 Task: Reply to email with the signature Aiden Davis with the subject Reminder for a referral from softage.10@softage.net with the message Can you provide me with the contact details of the new vendor? with BCC to softage.4@softage.net with an attached document Contract.pdf
Action: Mouse pressed left at (146, 223)
Screenshot: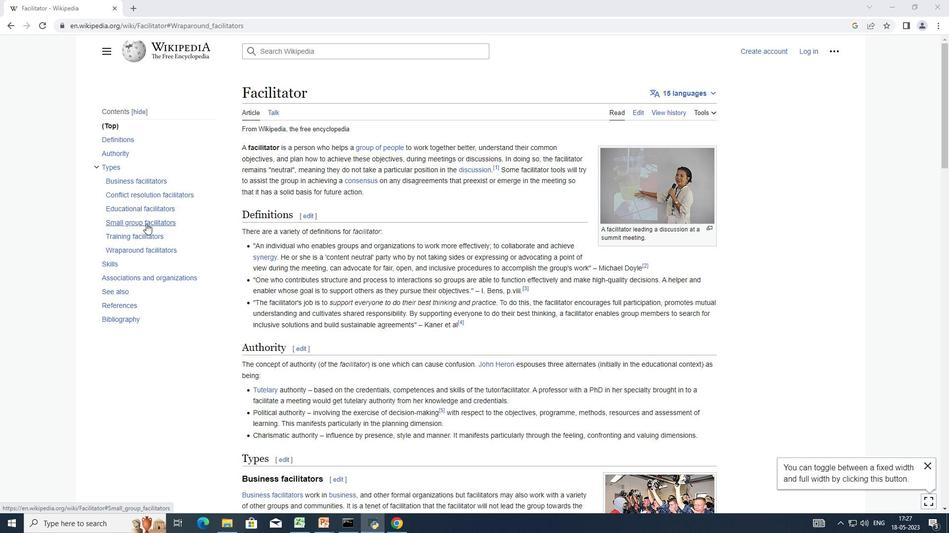 
Action: Mouse moved to (299, 295)
Screenshot: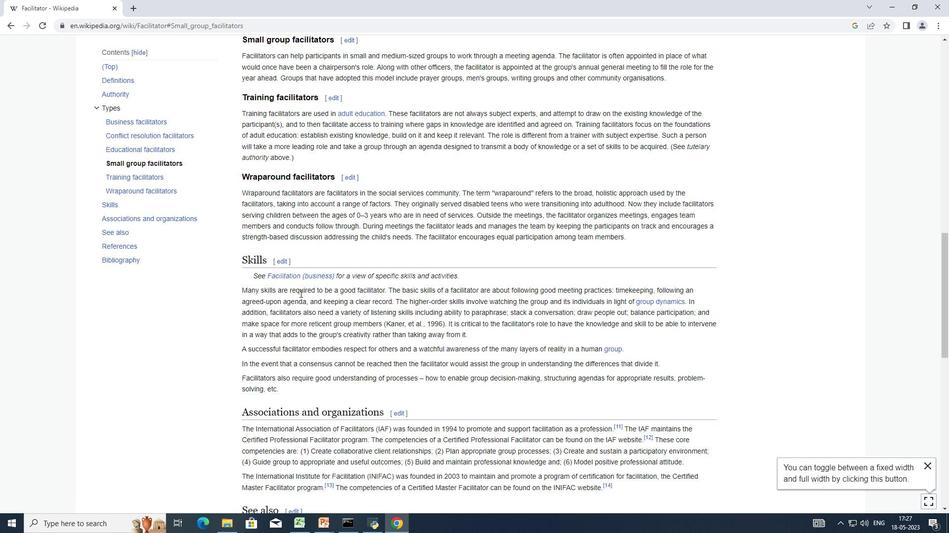 
Action: Mouse scrolled (299, 295) with delta (0, 0)
Screenshot: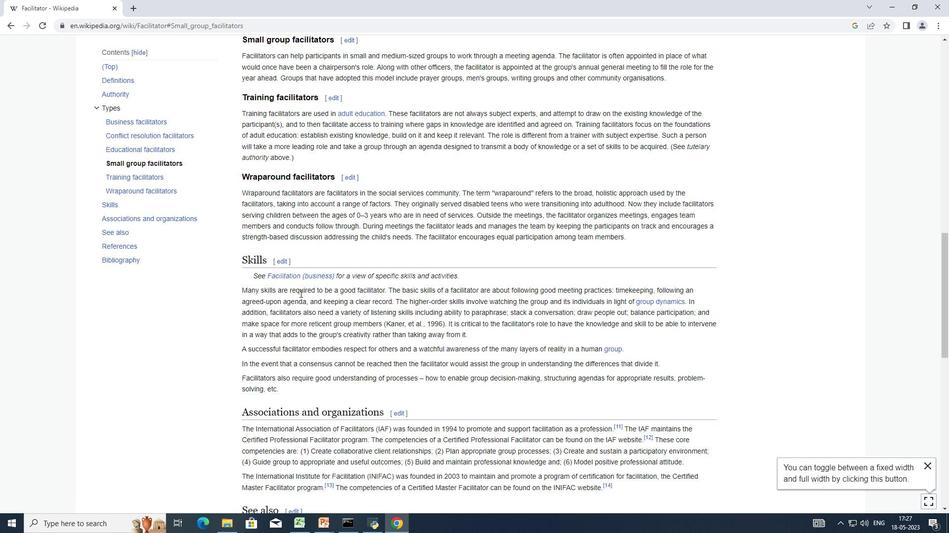 
Action: Mouse moved to (298, 301)
Screenshot: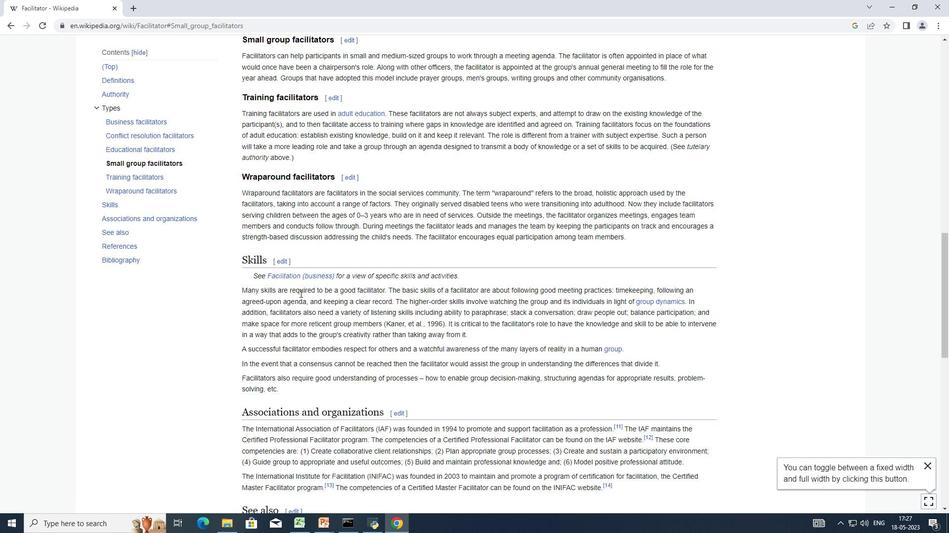 
Action: Mouse scrolled (298, 300) with delta (0, 0)
Screenshot: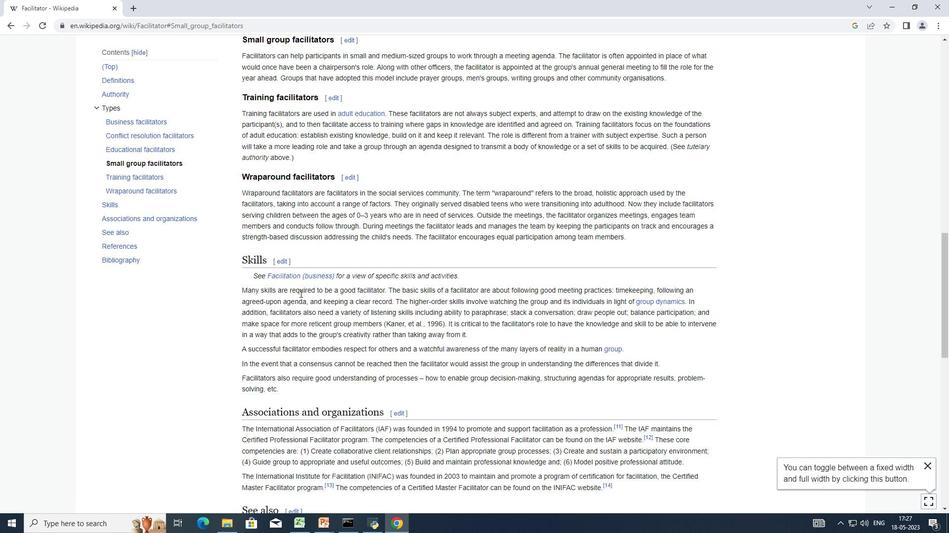 
Action: Mouse moved to (298, 302)
Screenshot: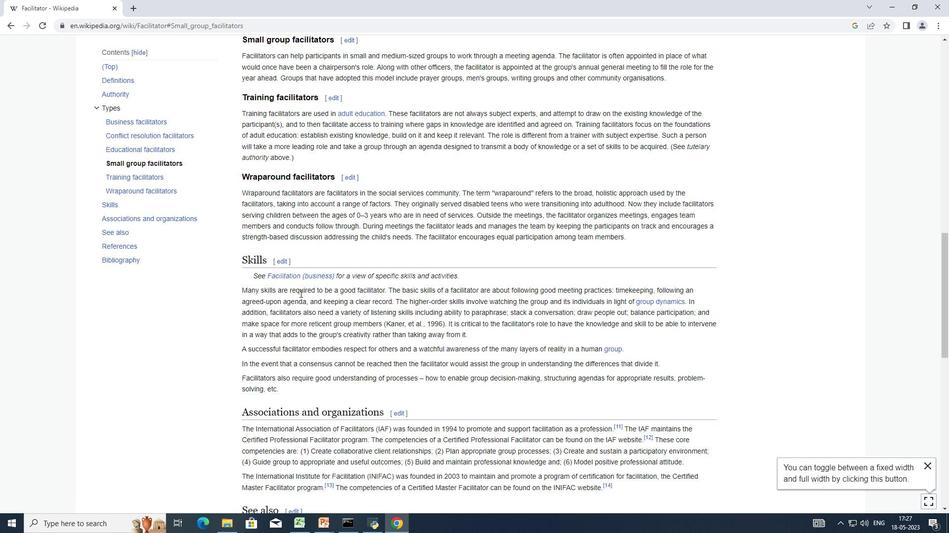 
Action: Mouse scrolled (298, 302) with delta (0, 0)
Screenshot: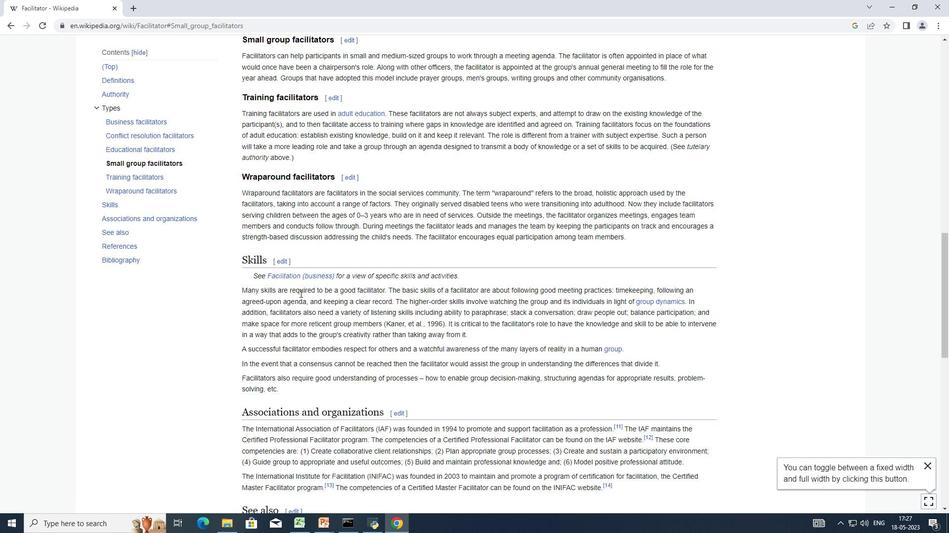
Action: Mouse moved to (297, 302)
Screenshot: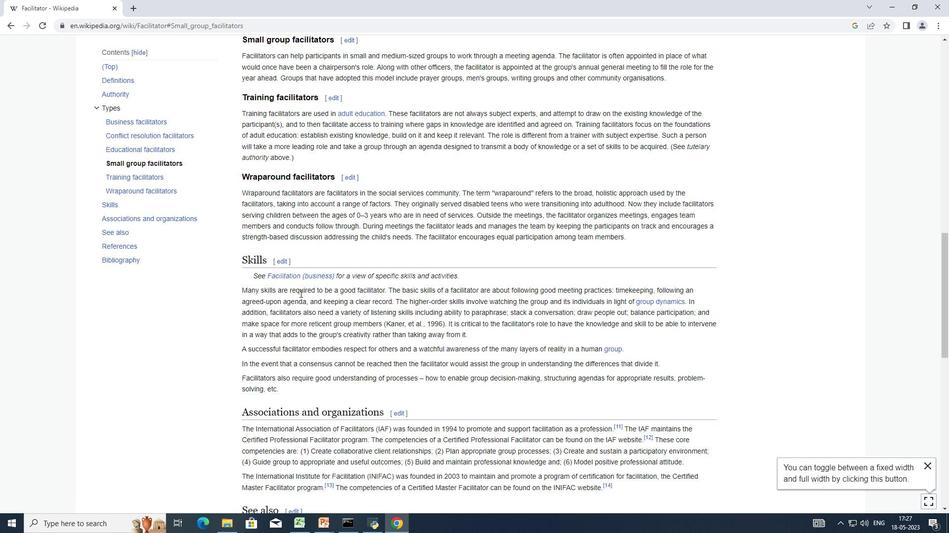 
Action: Mouse scrolled (297, 302) with delta (0, 0)
Screenshot: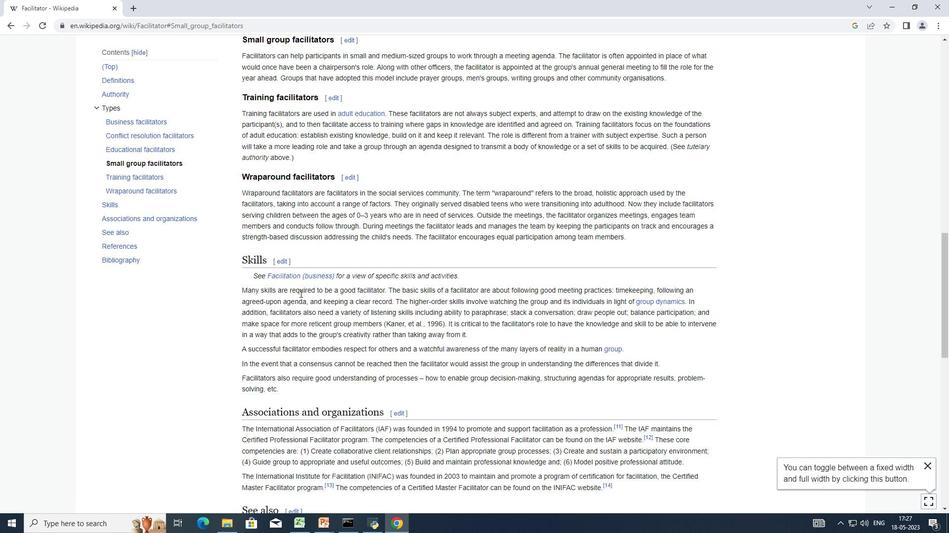 
Action: Mouse moved to (297, 302)
Screenshot: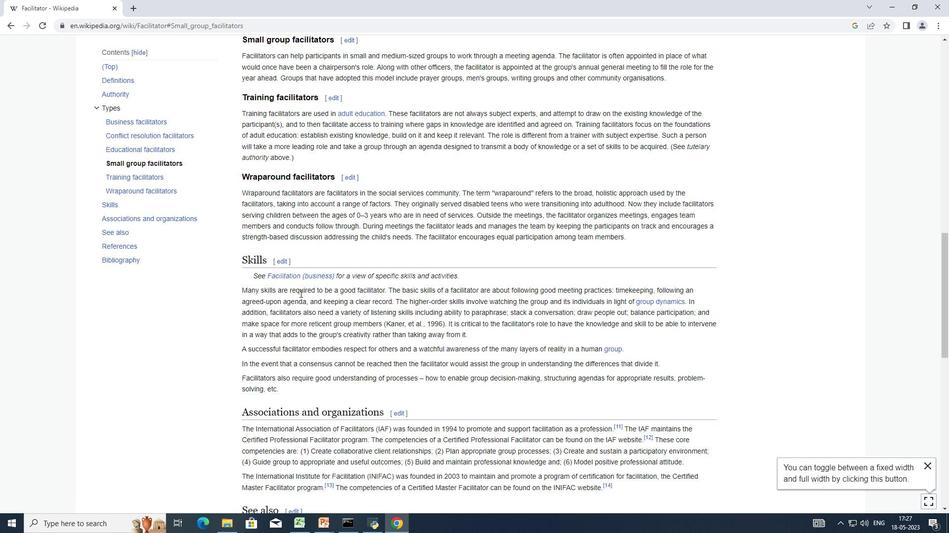
Action: Mouse scrolled (297, 303) with delta (0, 0)
Screenshot: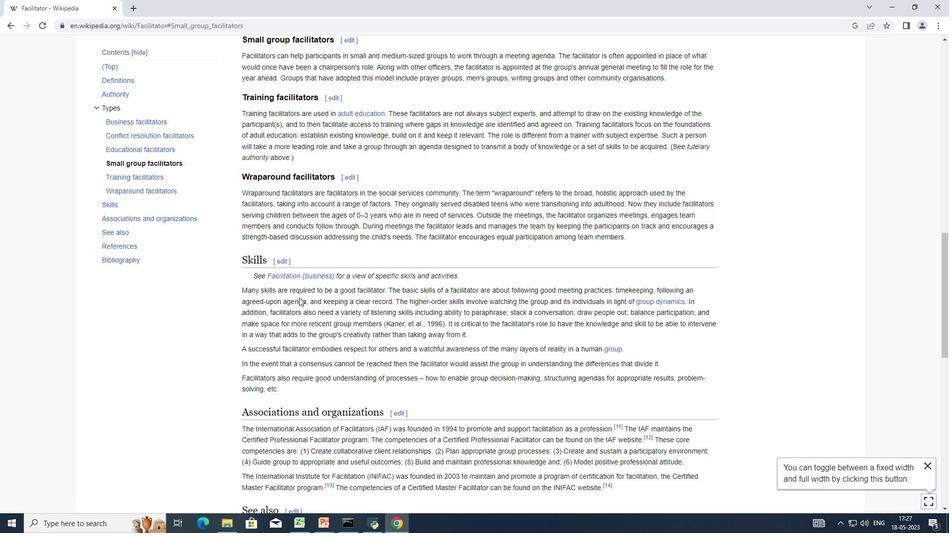 
Action: Mouse moved to (374, 106)
Screenshot: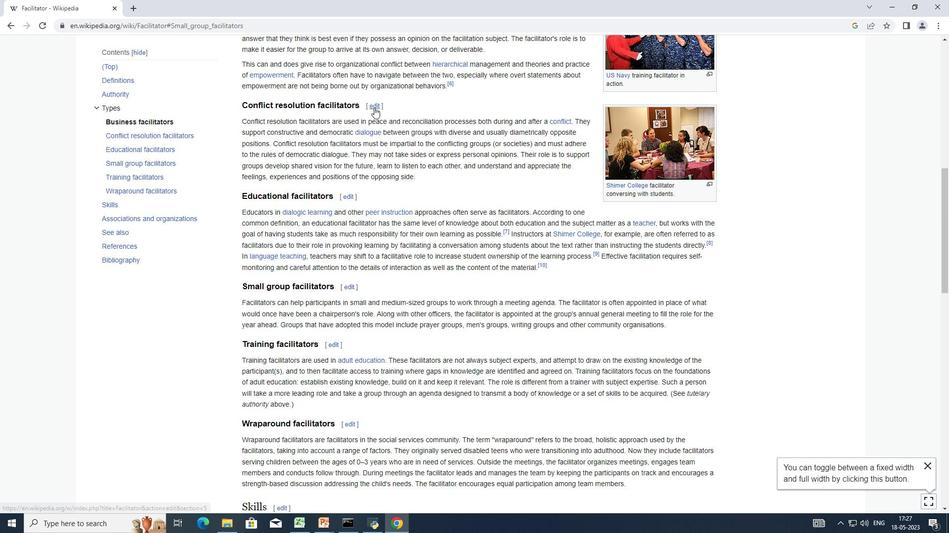 
Action: Mouse pressed left at (374, 106)
Screenshot: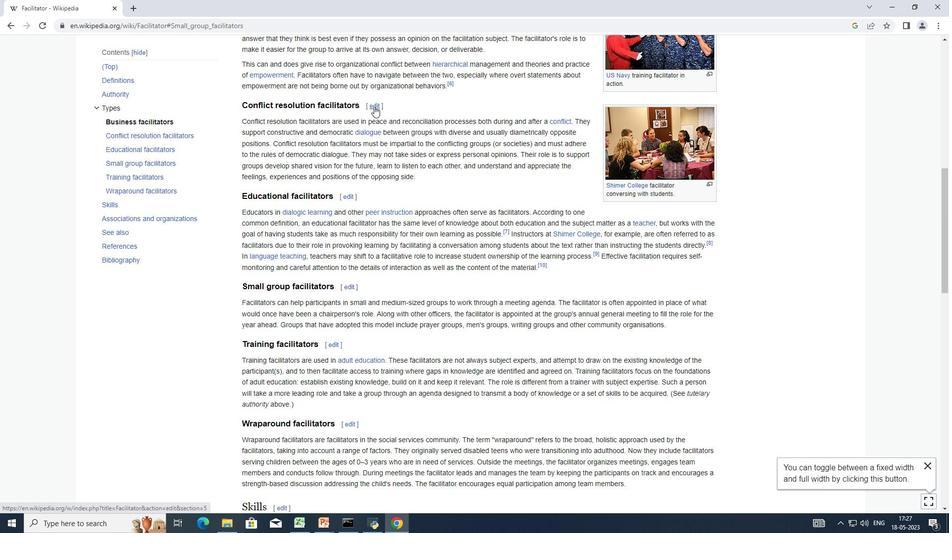 
Action: Mouse moved to (468, 332)
Screenshot: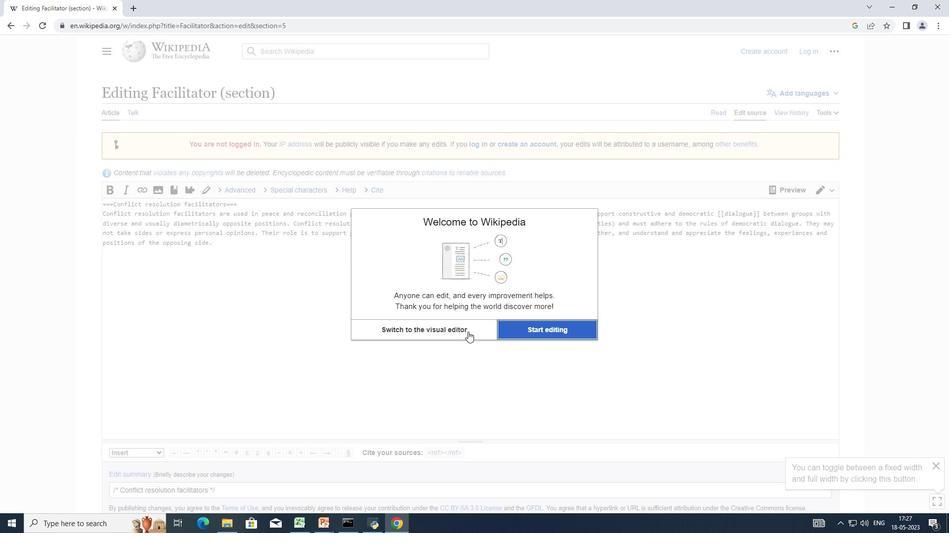 
Action: Mouse pressed left at (468, 332)
Screenshot: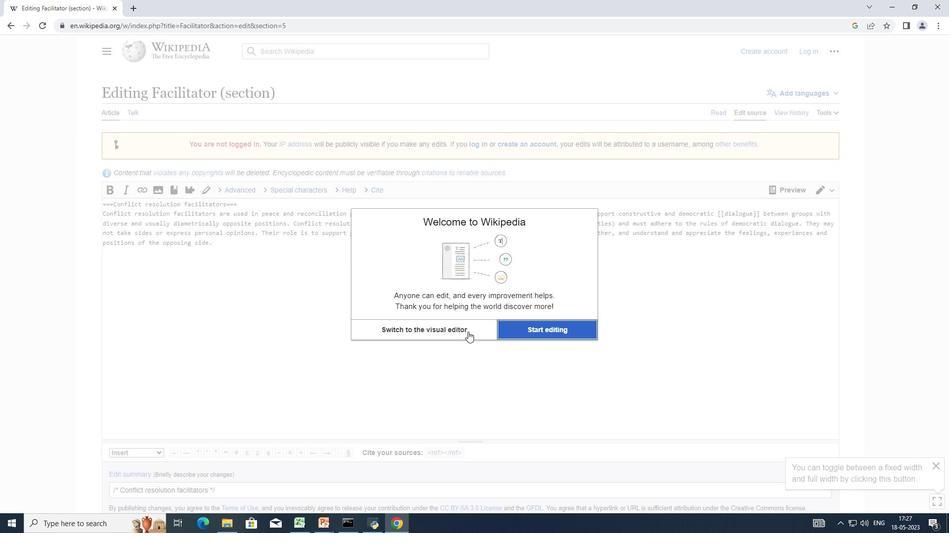 
Action: Mouse moved to (207, 274)
Screenshot: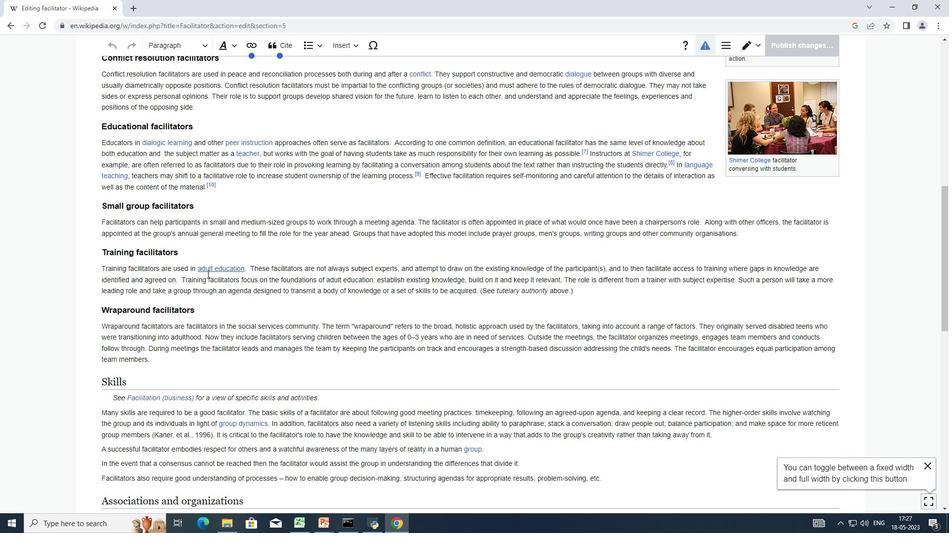 
Action: Mouse scrolled (207, 274) with delta (0, 0)
Screenshot: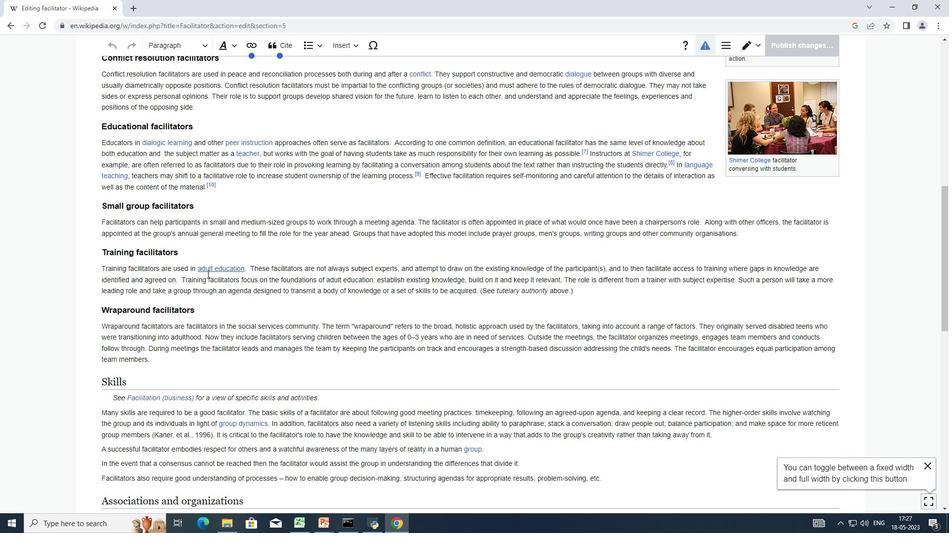 
Action: Mouse scrolled (207, 274) with delta (0, 0)
Screenshot: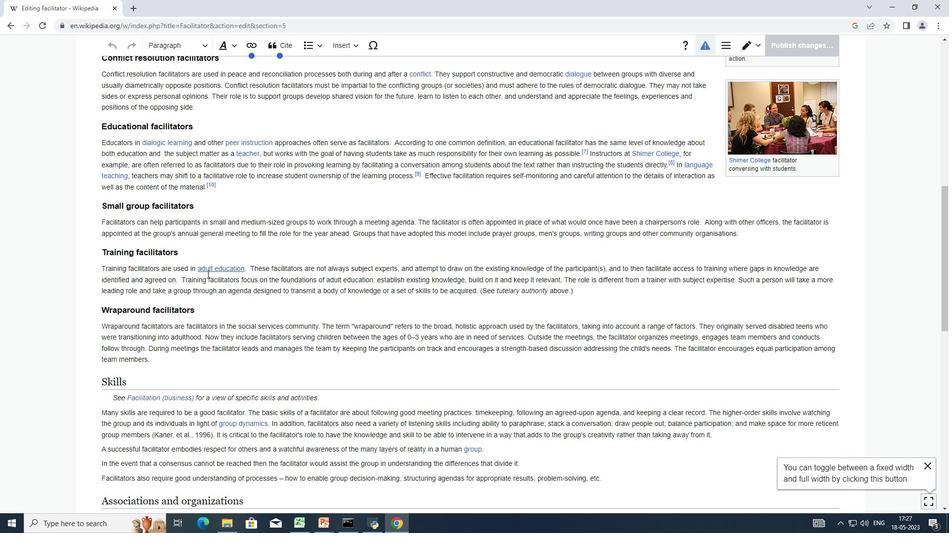 
Action: Mouse scrolled (207, 274) with delta (0, 0)
Screenshot: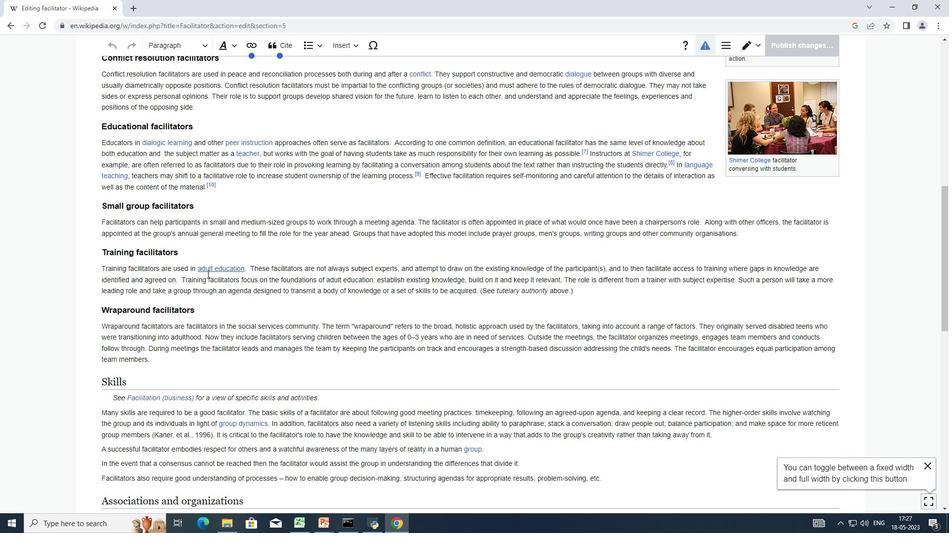 
Action: Mouse scrolled (207, 274) with delta (0, 0)
Screenshot: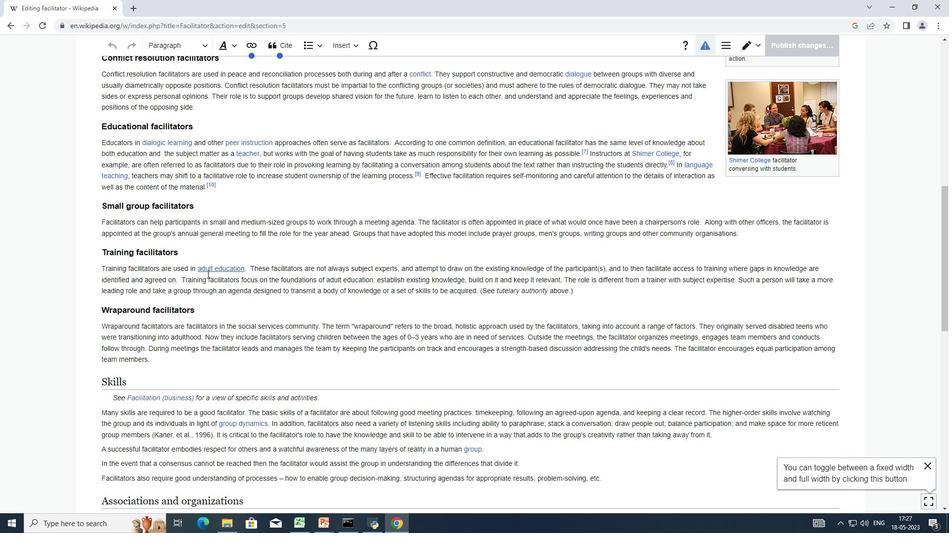 
Action: Mouse scrolled (207, 274) with delta (0, 0)
Screenshot: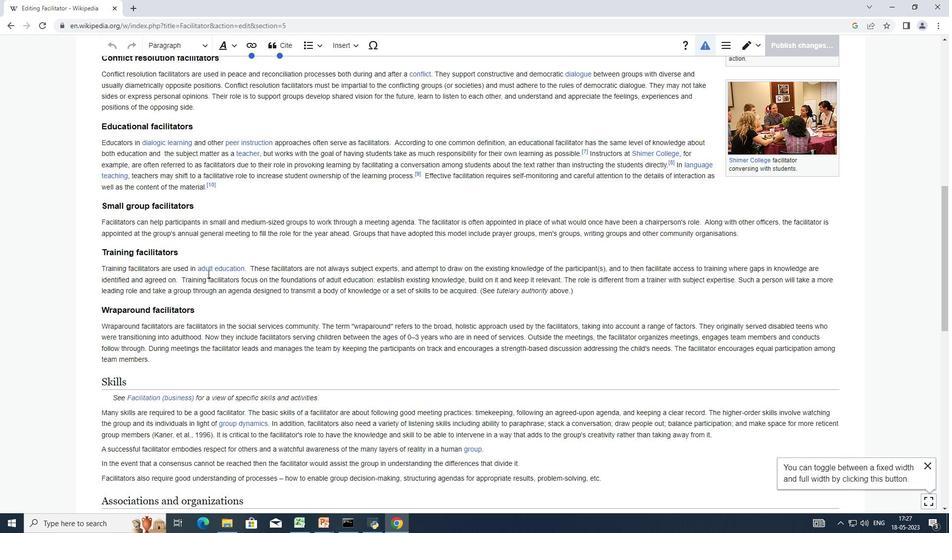 
Action: Mouse scrolled (207, 274) with delta (0, 0)
Screenshot: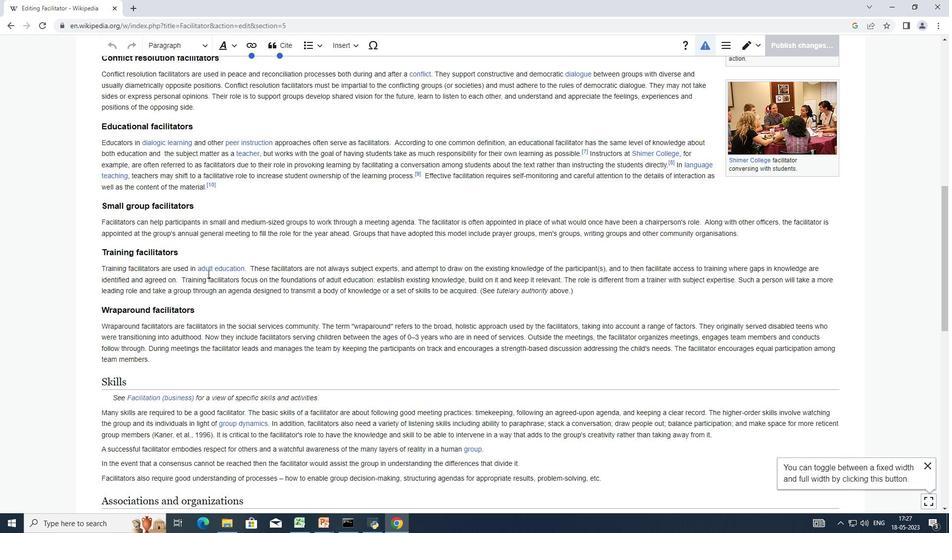 
Action: Mouse moved to (208, 288)
Screenshot: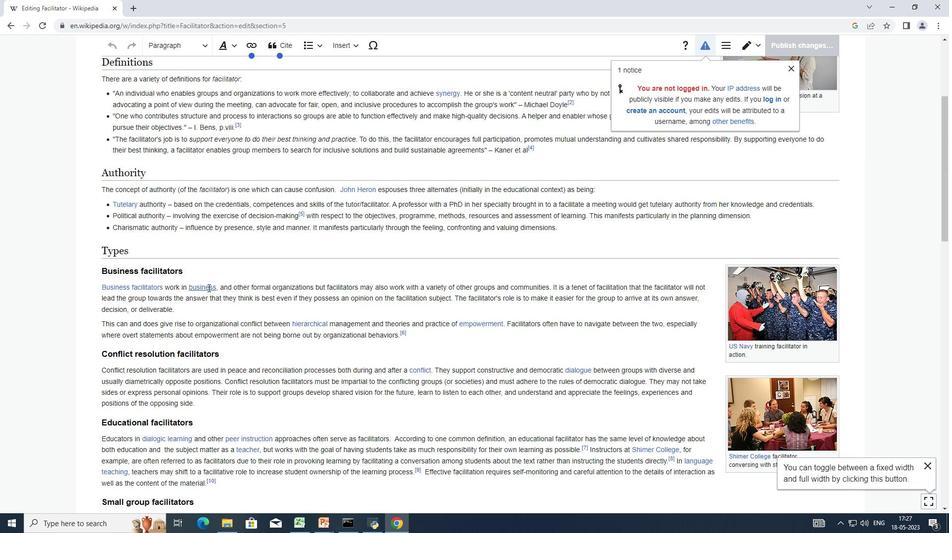 
Action: Mouse pressed left at (208, 288)
Screenshot: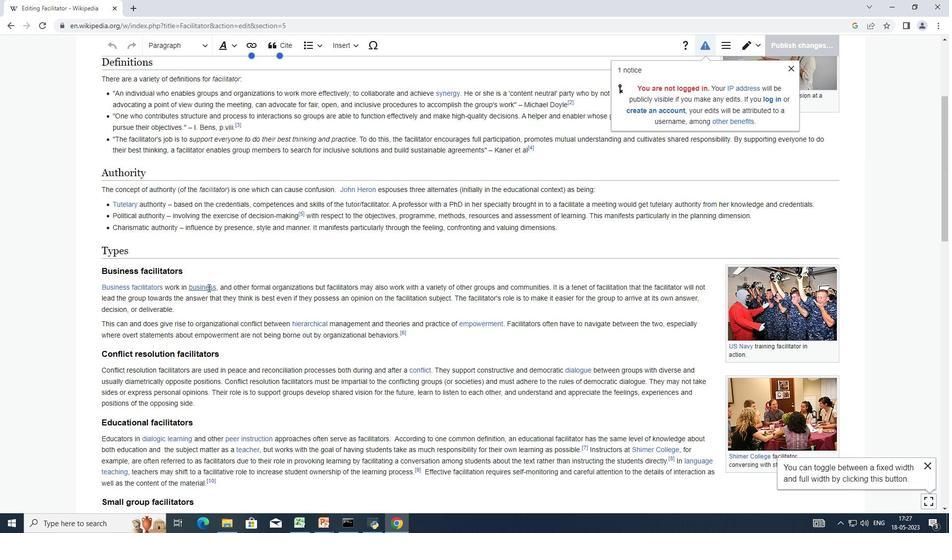 
Action: Mouse moved to (296, 308)
Screenshot: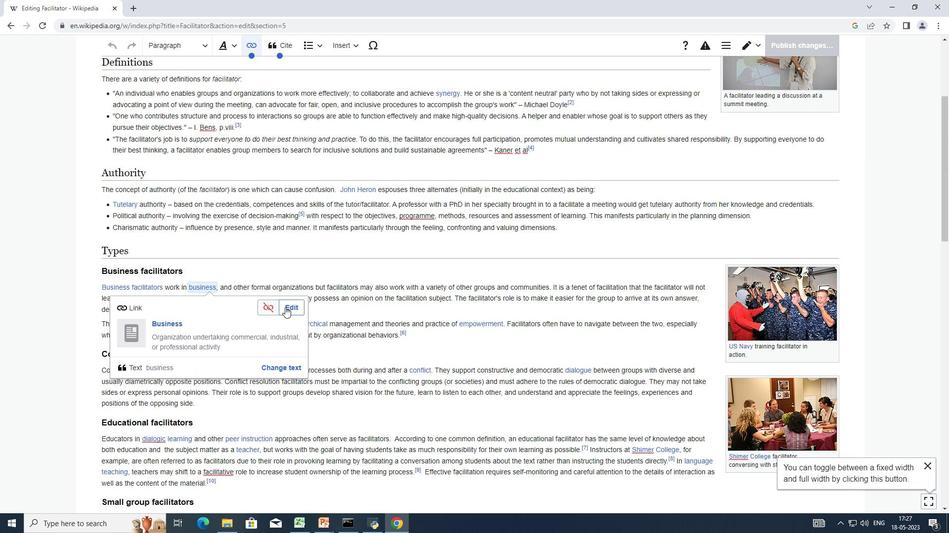 
Action: Mouse pressed left at (296, 308)
Screenshot: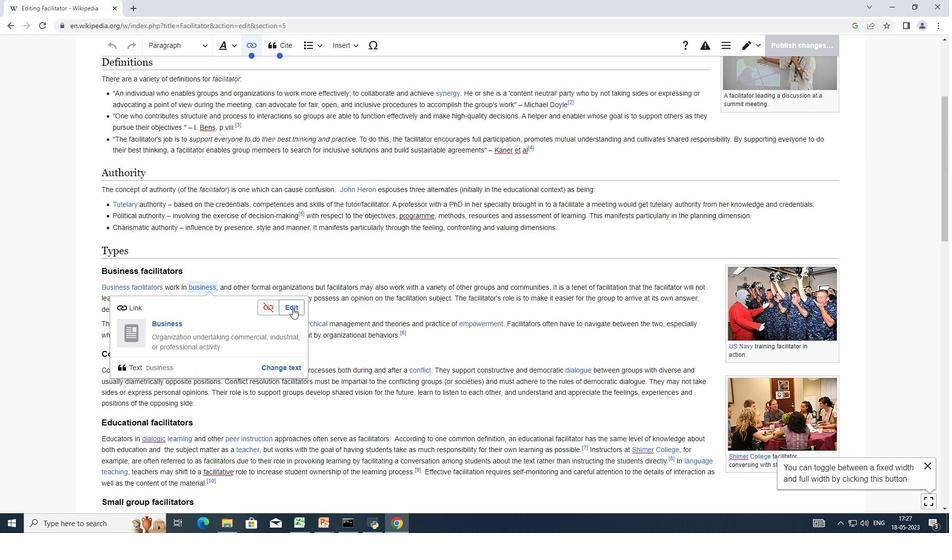 
Action: Mouse moved to (278, 219)
Screenshot: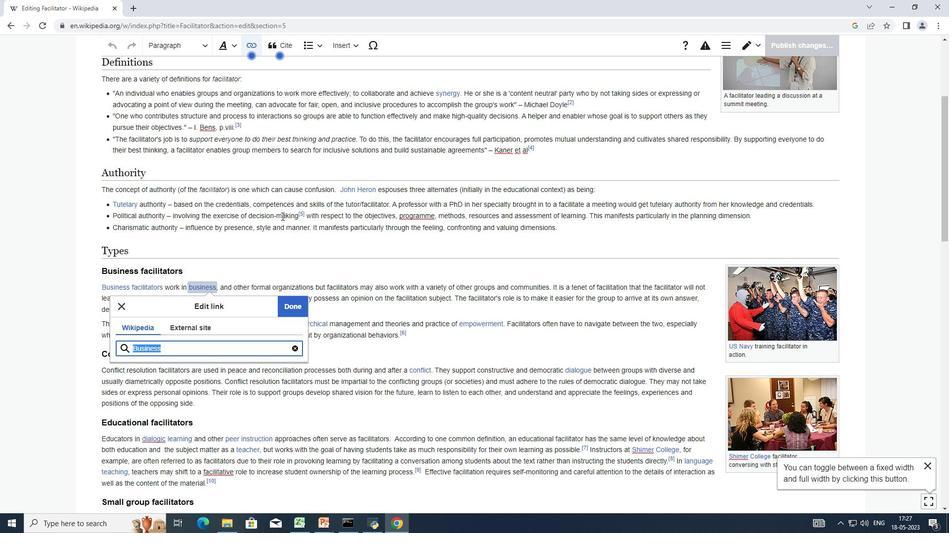 
Action: Key pressed bakwas<Key.enter>
Screenshot: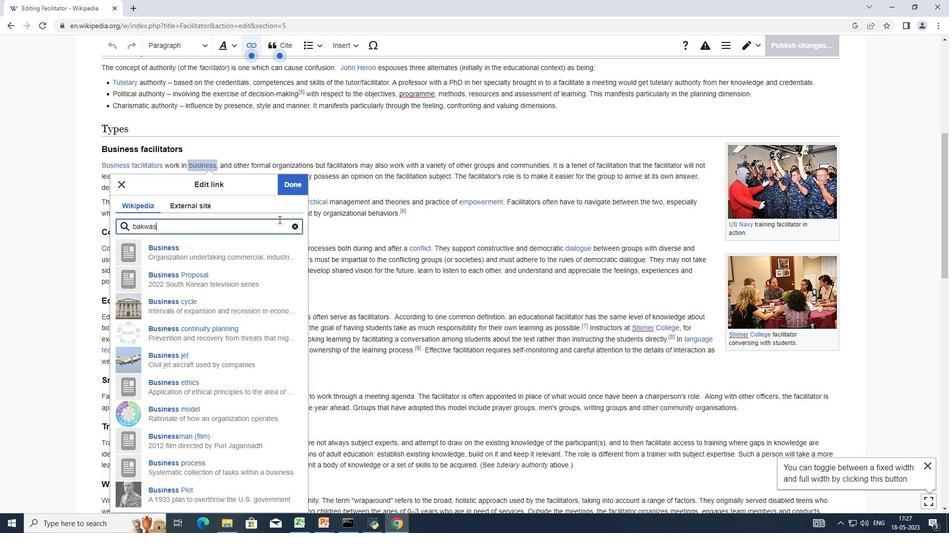
Action: Mouse moved to (284, 243)
Screenshot: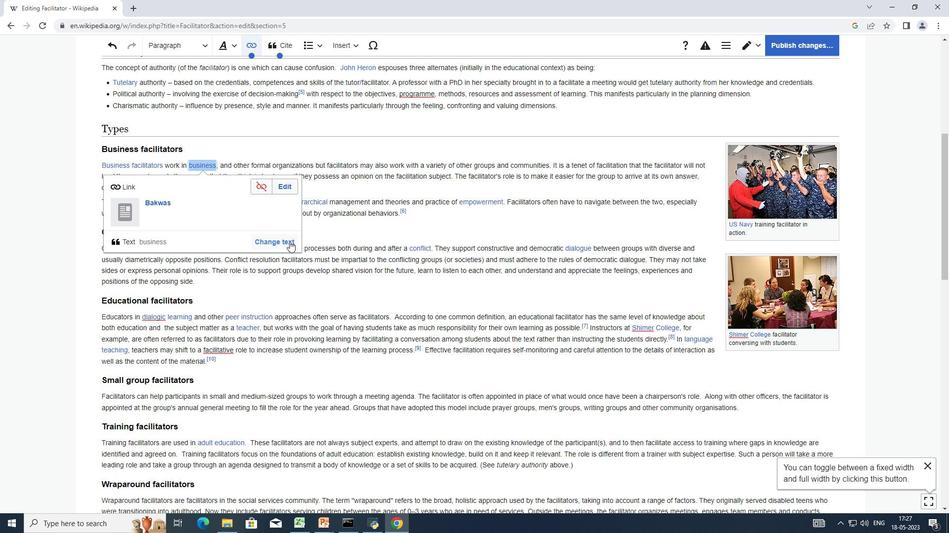 
Action: Mouse pressed left at (284, 243)
Screenshot: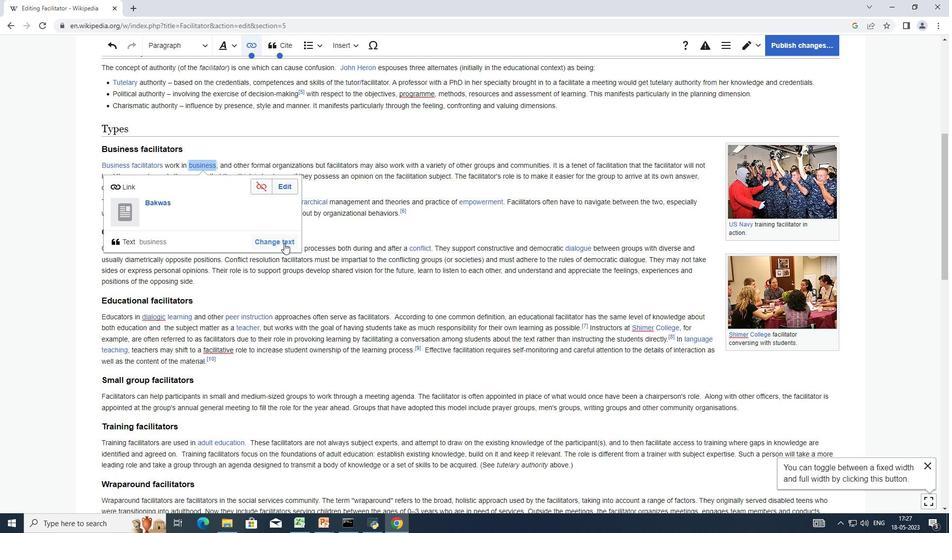 
Action: Mouse moved to (354, 226)
Screenshot: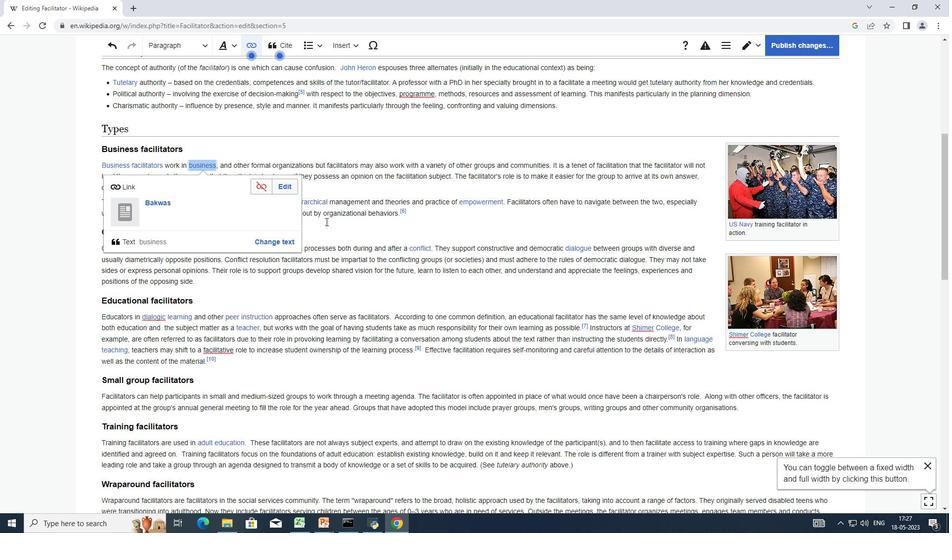 
Action: Mouse pressed left at (354, 226)
Screenshot: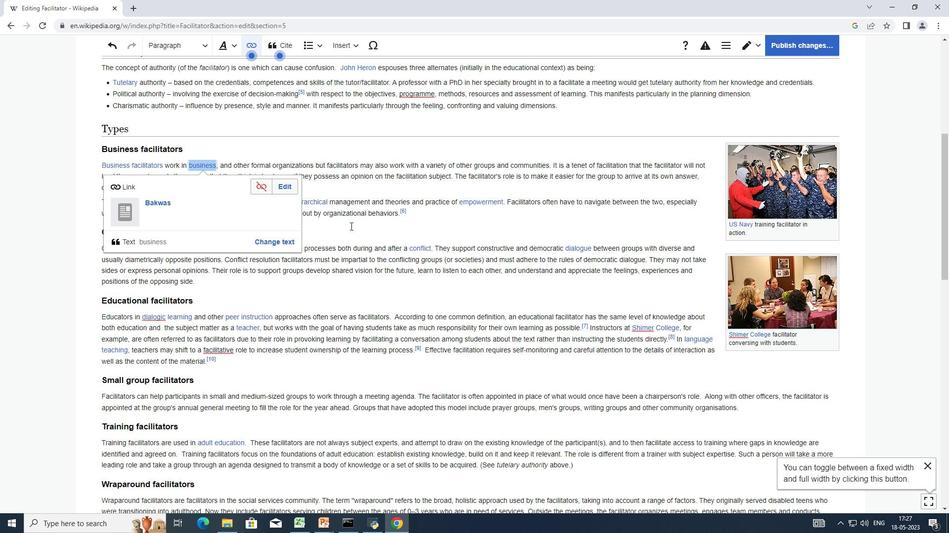 
Action: Mouse moved to (206, 166)
Screenshot: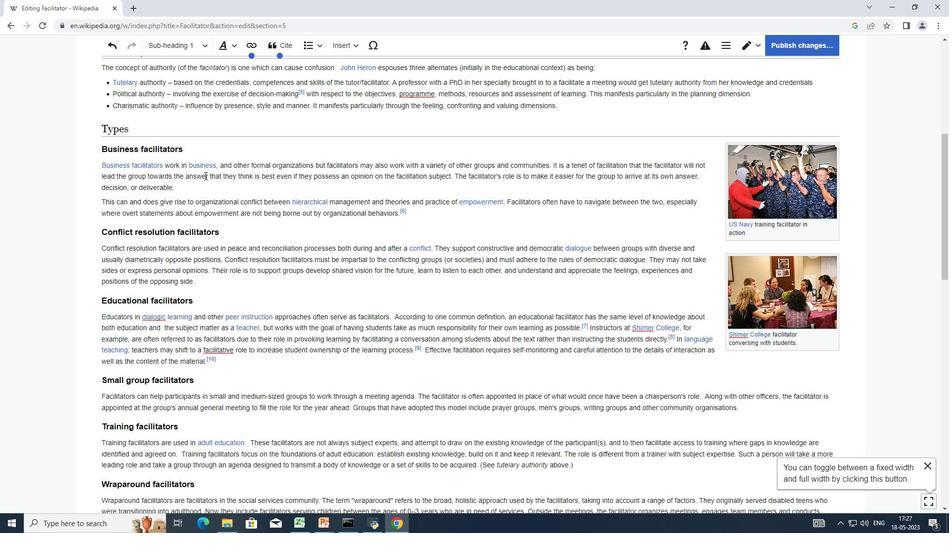 
Action: Mouse pressed left at (206, 166)
Screenshot: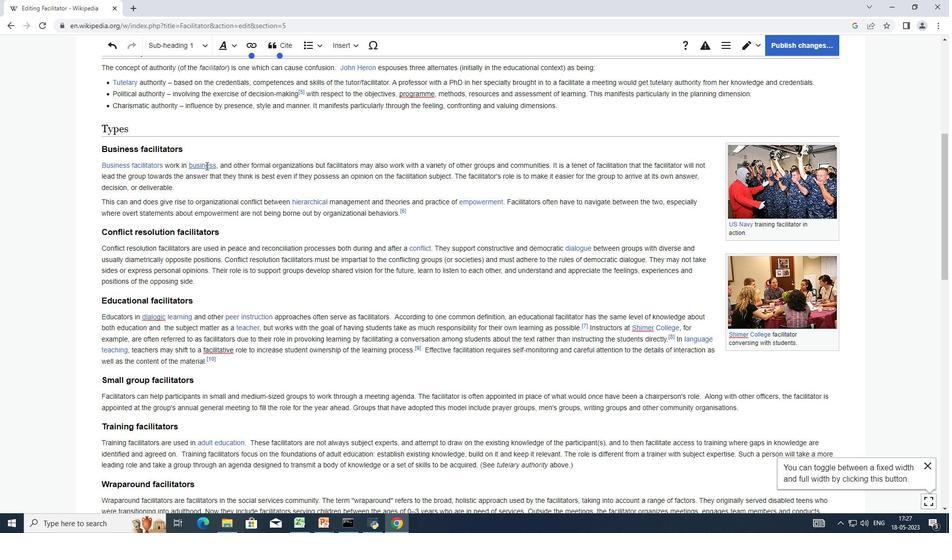 
Action: Mouse moved to (292, 185)
Screenshot: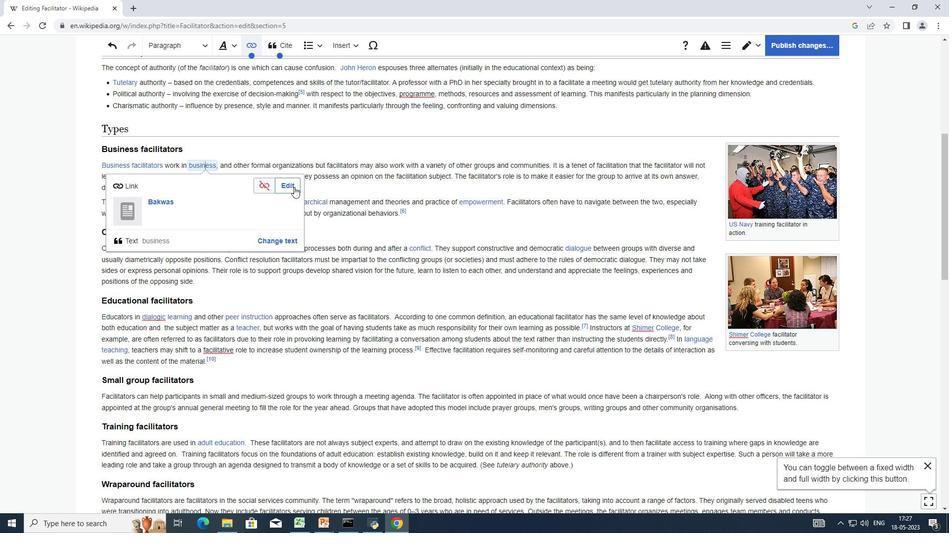 
Action: Mouse pressed left at (292, 185)
Screenshot: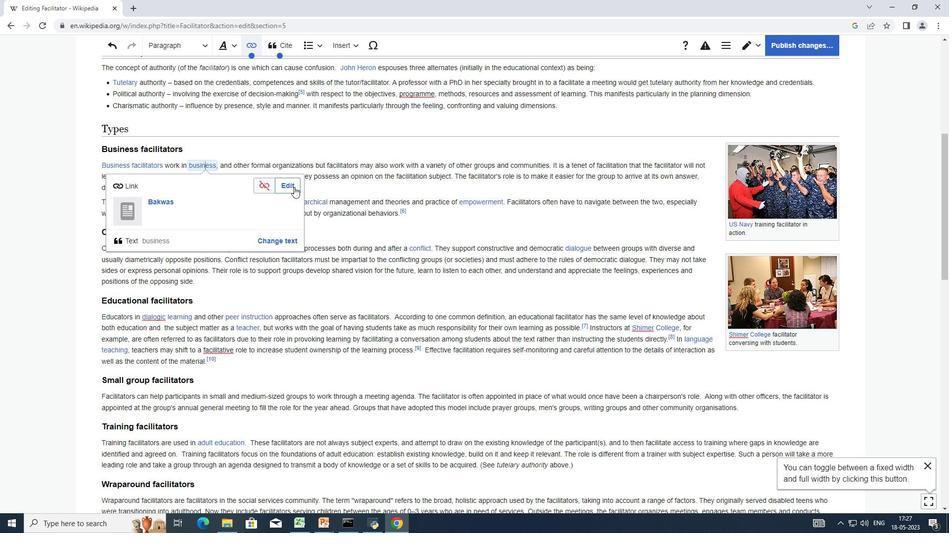 
Action: Mouse moved to (174, 230)
Screenshot: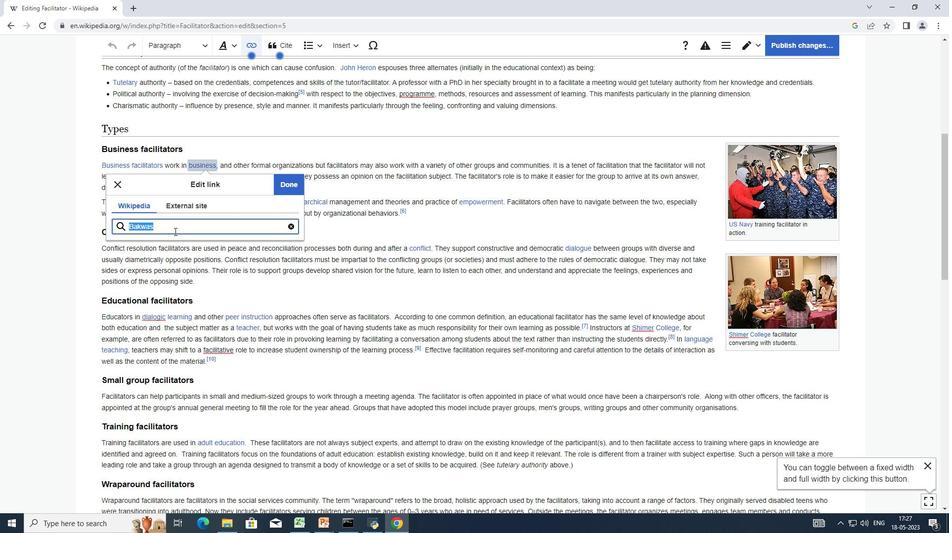 
Action: Key pressed businesss<Key.enter>
Screenshot: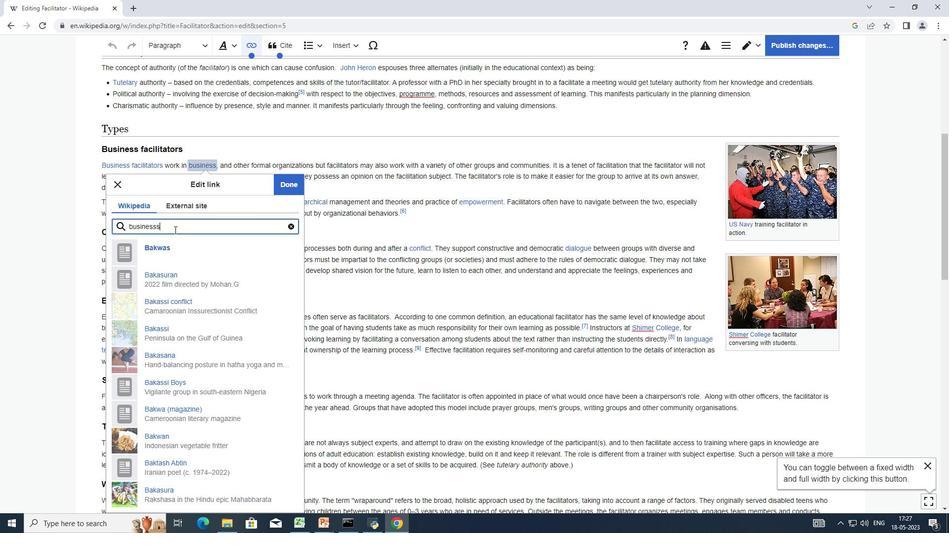 
Action: Mouse moved to (287, 186)
Screenshot: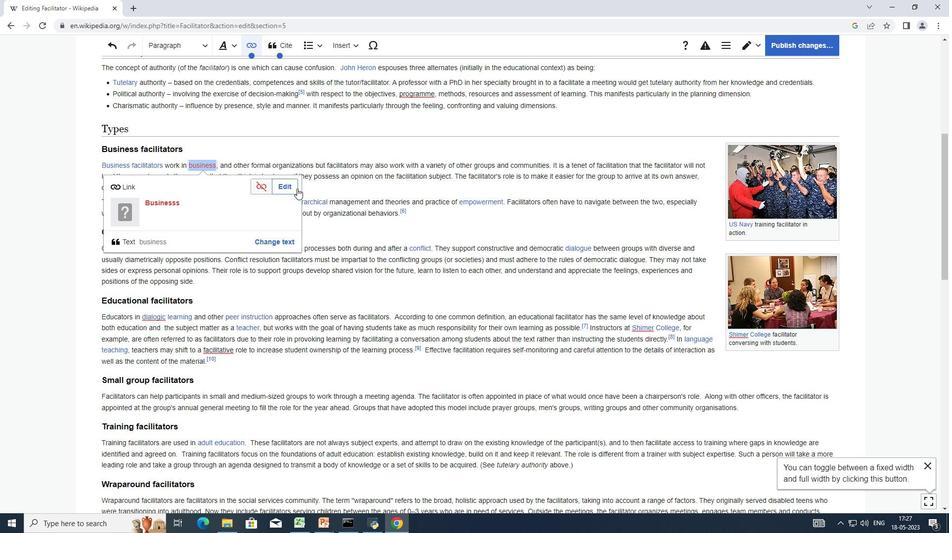 
Action: Mouse pressed left at (287, 186)
Screenshot: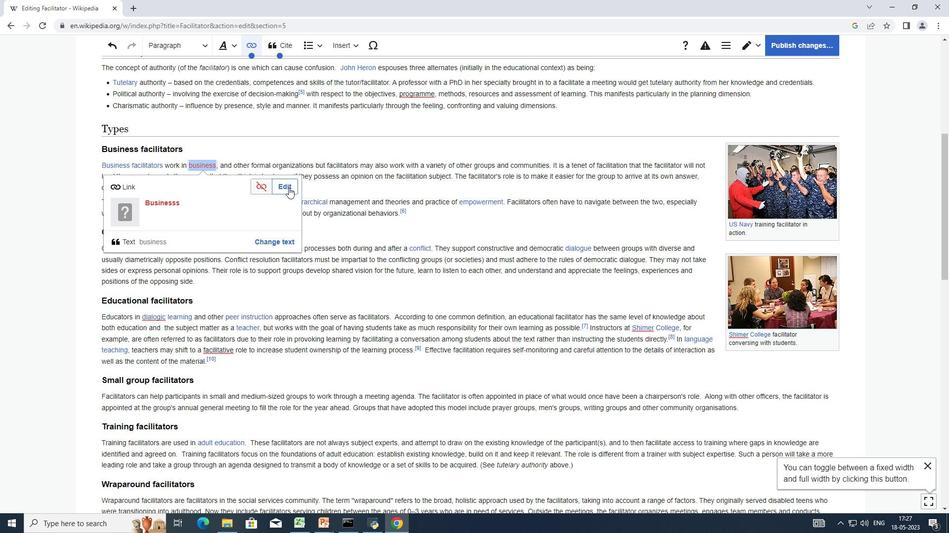 
Action: Mouse moved to (222, 224)
Screenshot: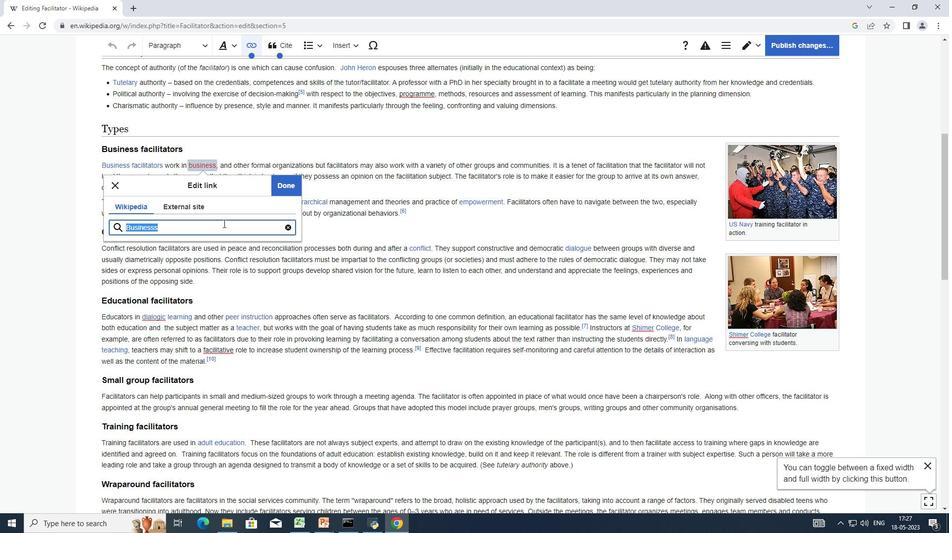 
Action: Mouse pressed left at (222, 224)
Screenshot: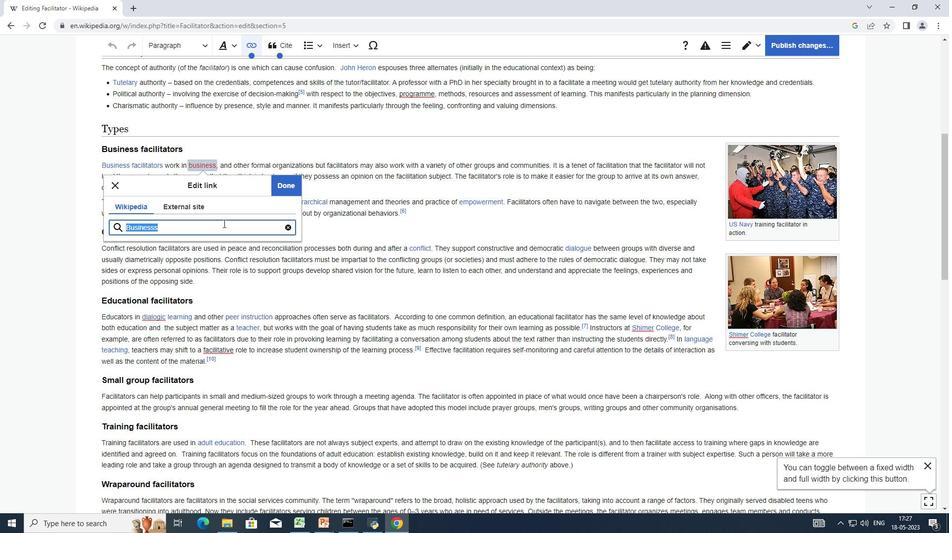 
Action: Mouse moved to (277, 138)
Screenshot: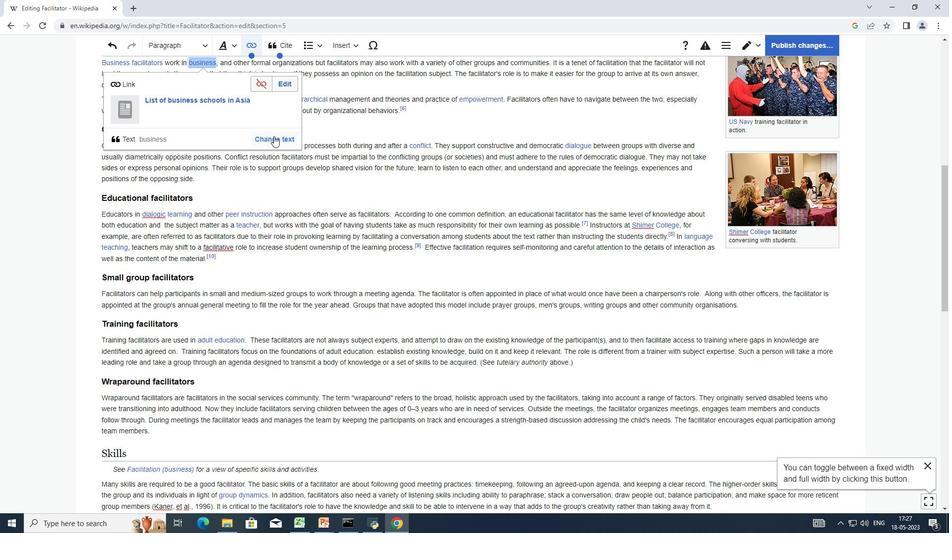 
Action: Mouse pressed left at (277, 138)
Screenshot: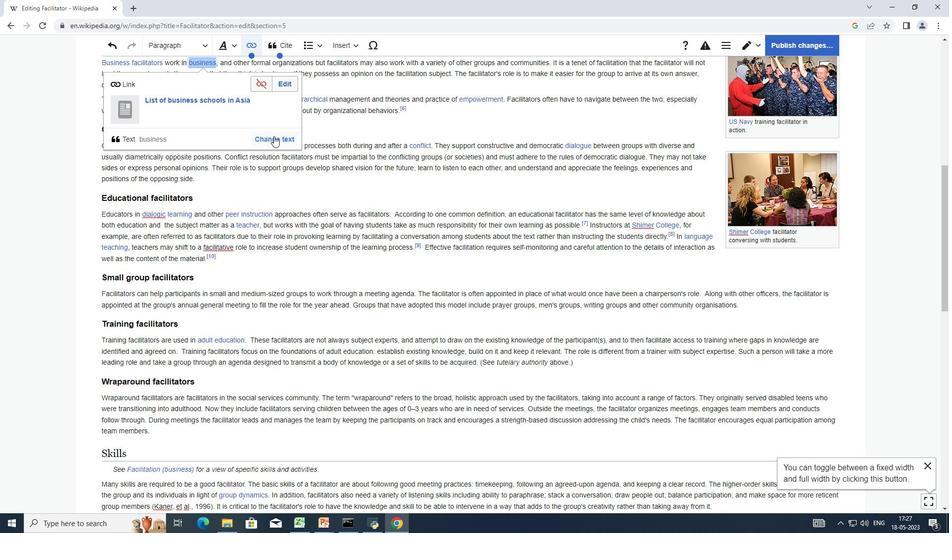 
Action: Mouse moved to (282, 135)
Screenshot: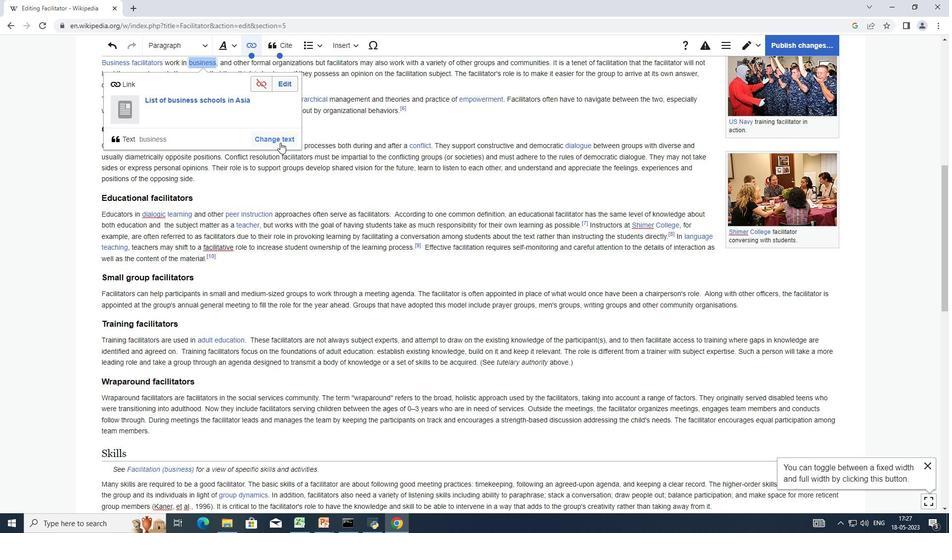 
Action: Mouse pressed left at (282, 135)
Screenshot: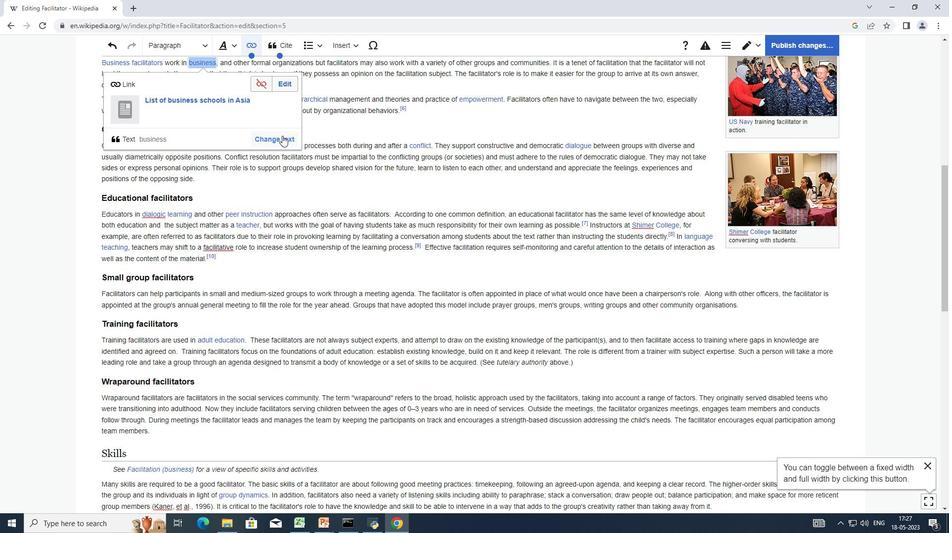 
Action: Mouse moved to (224, 100)
Screenshot: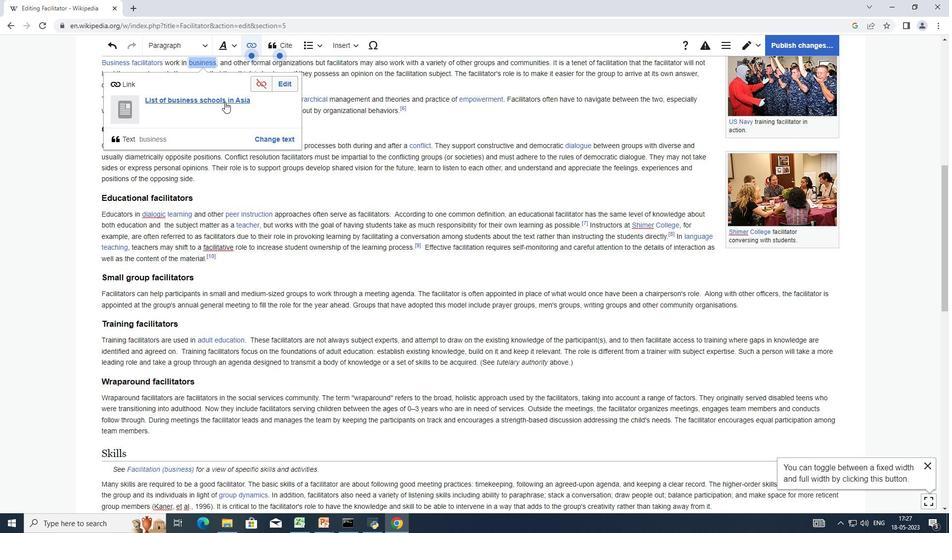 
Action: Mouse pressed left at (224, 100)
Screenshot: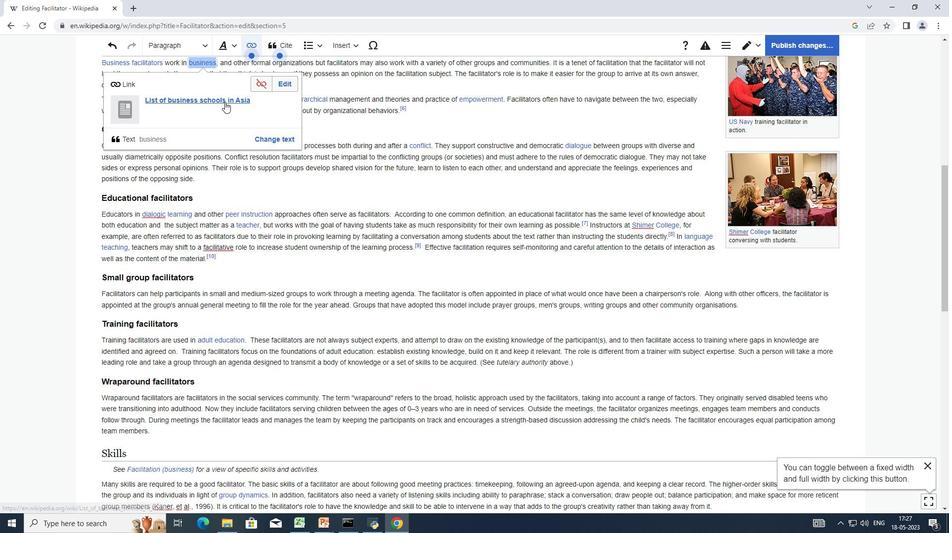 
Action: Mouse moved to (334, 240)
Screenshot: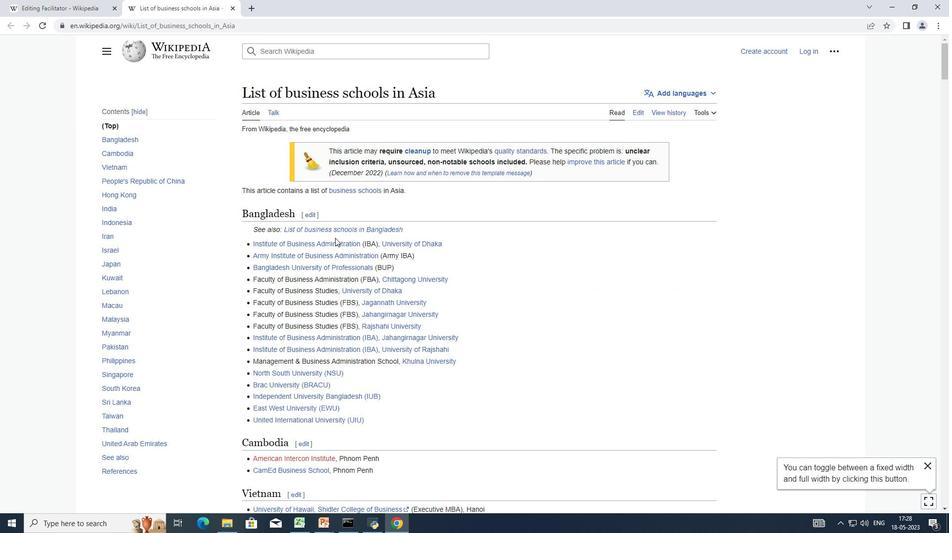 
Action: Mouse scrolled (334, 239) with delta (0, 0)
Screenshot: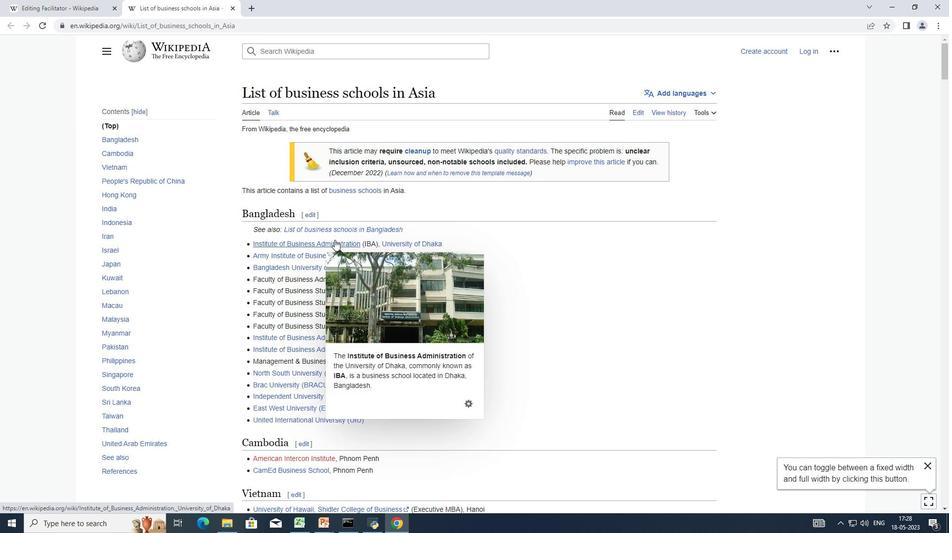 
Action: Mouse scrolled (334, 239) with delta (0, 0)
Screenshot: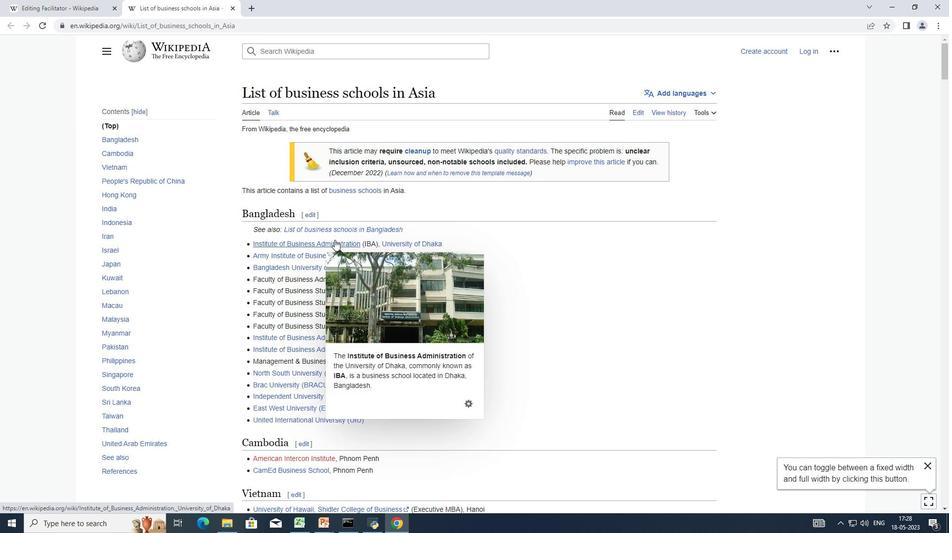 
Action: Mouse moved to (334, 241)
Screenshot: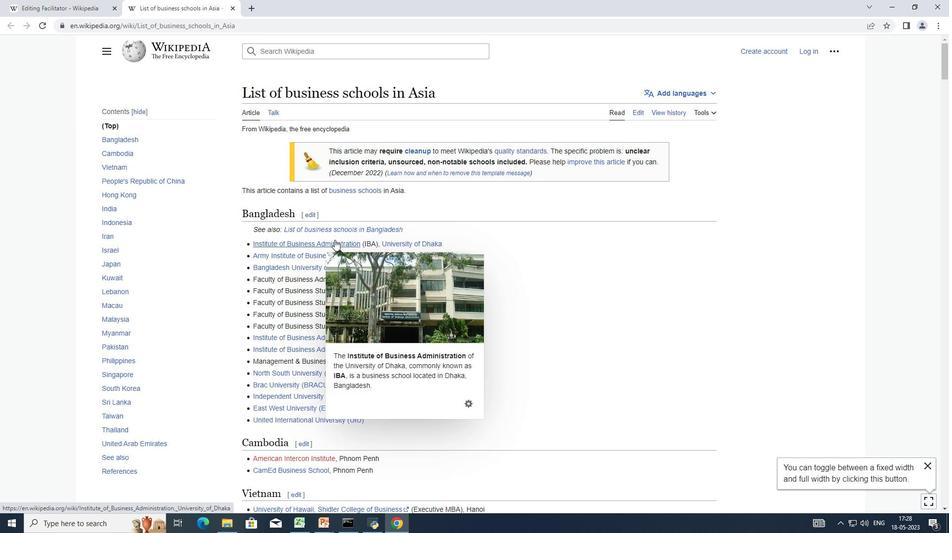 
Action: Mouse scrolled (334, 240) with delta (0, 0)
Screenshot: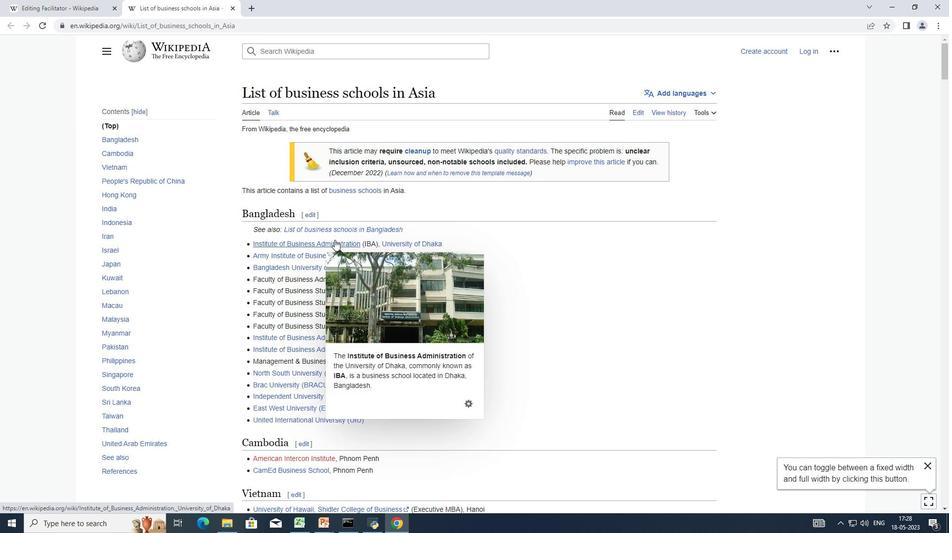 
Action: Mouse moved to (334, 241)
Screenshot: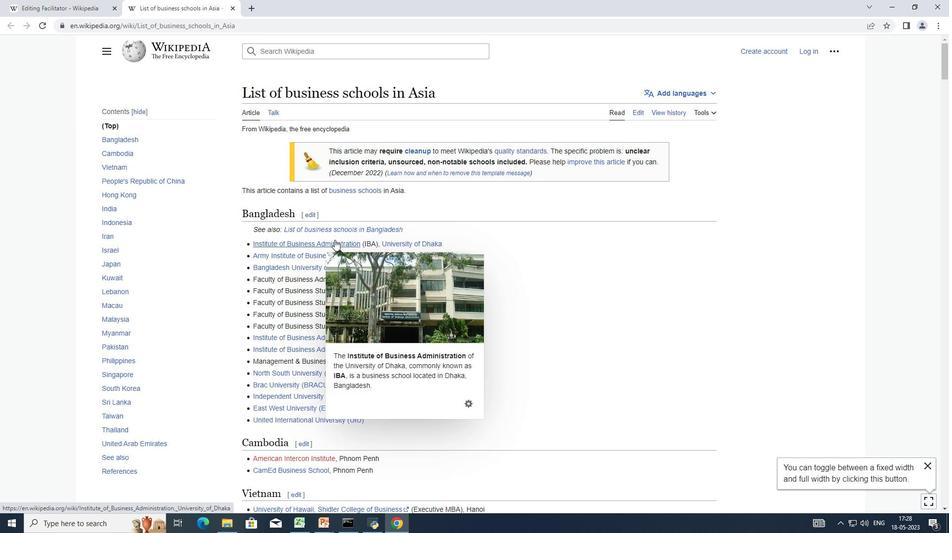
Action: Mouse scrolled (334, 241) with delta (0, 0)
Screenshot: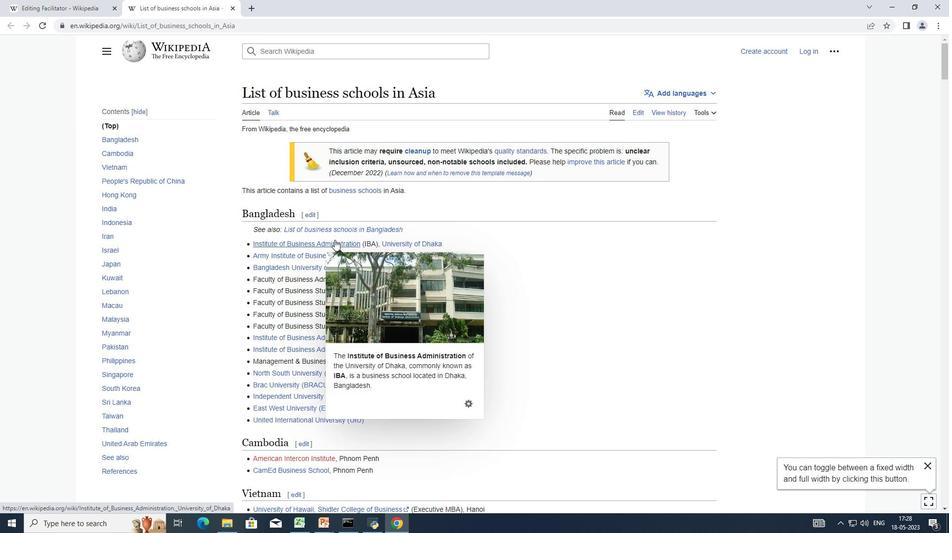 
Action: Mouse moved to (333, 242)
Screenshot: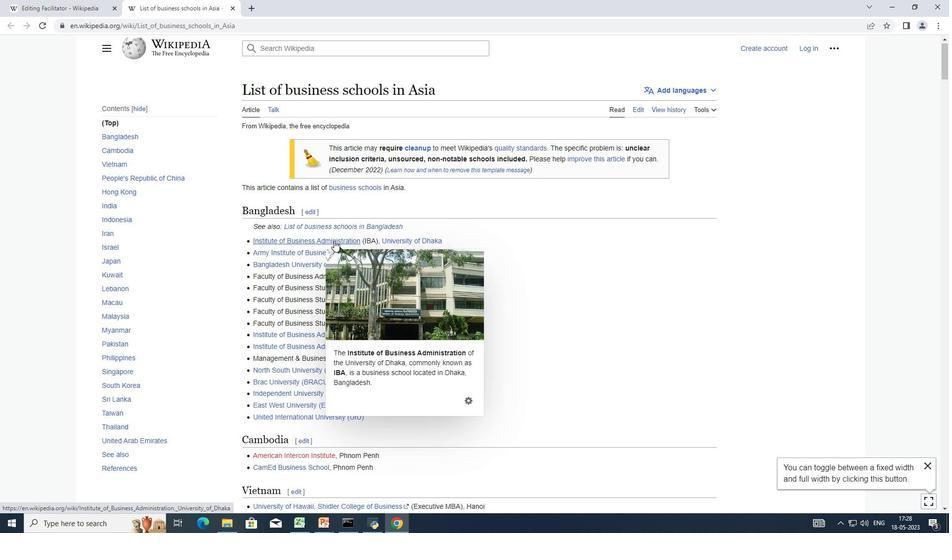 
Action: Mouse scrolled (333, 242) with delta (0, 0)
Screenshot: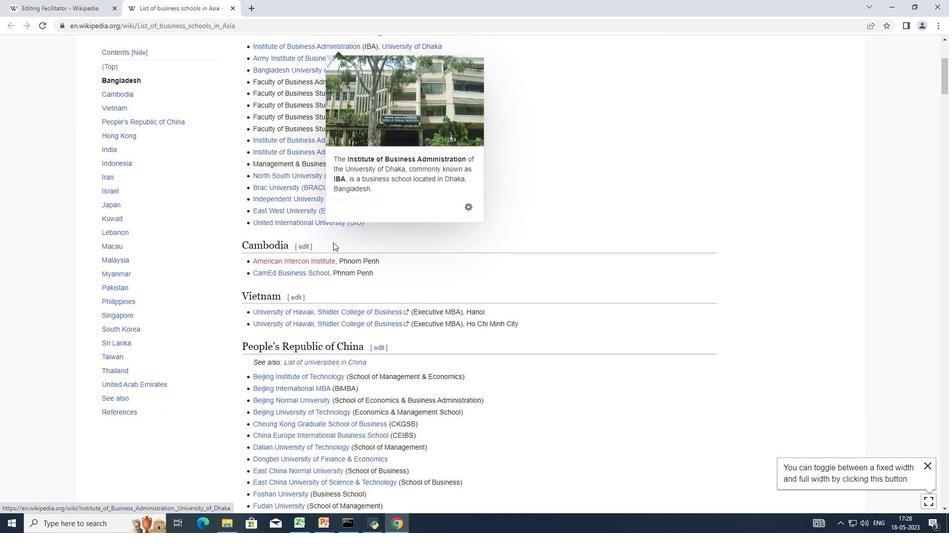 
Action: Mouse scrolled (333, 242) with delta (0, 0)
Screenshot: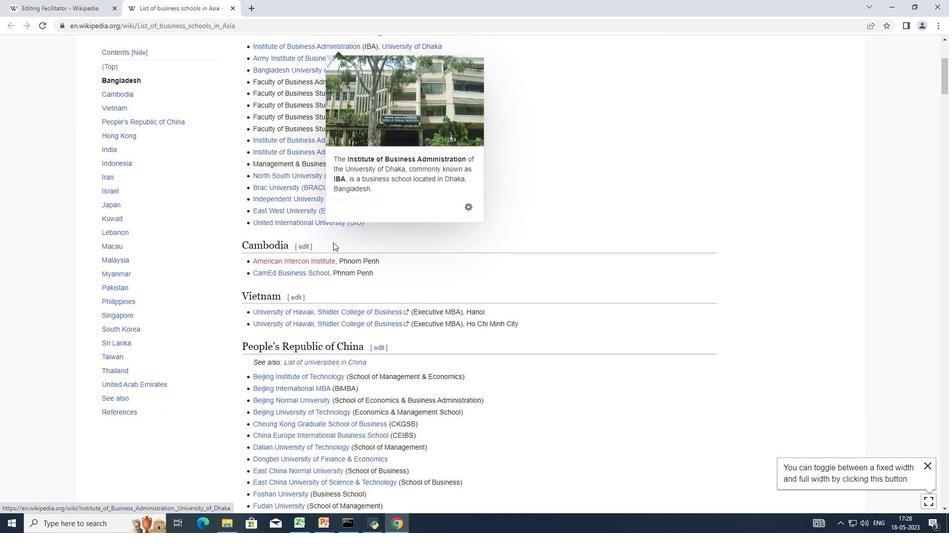 
Action: Mouse scrolled (333, 242) with delta (0, 0)
Screenshot: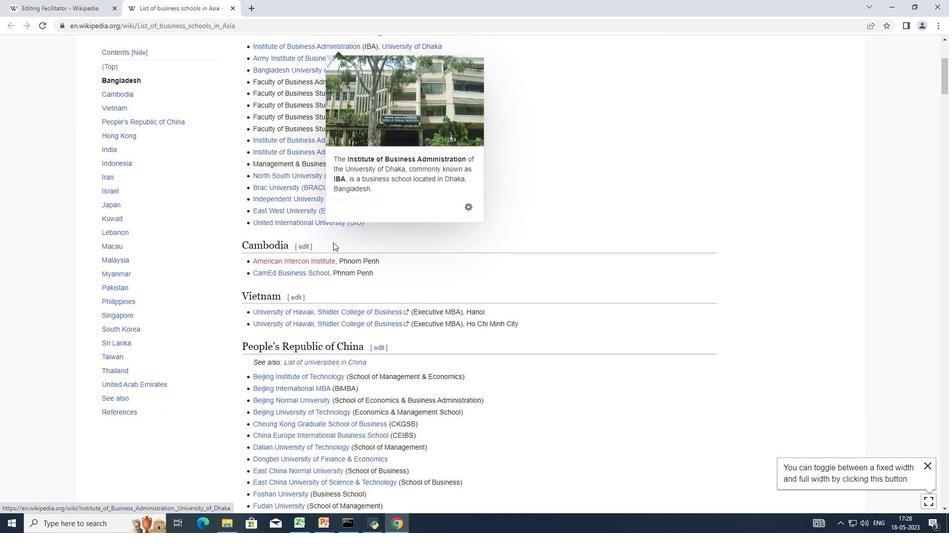 
Action: Mouse scrolled (333, 242) with delta (0, 0)
Screenshot: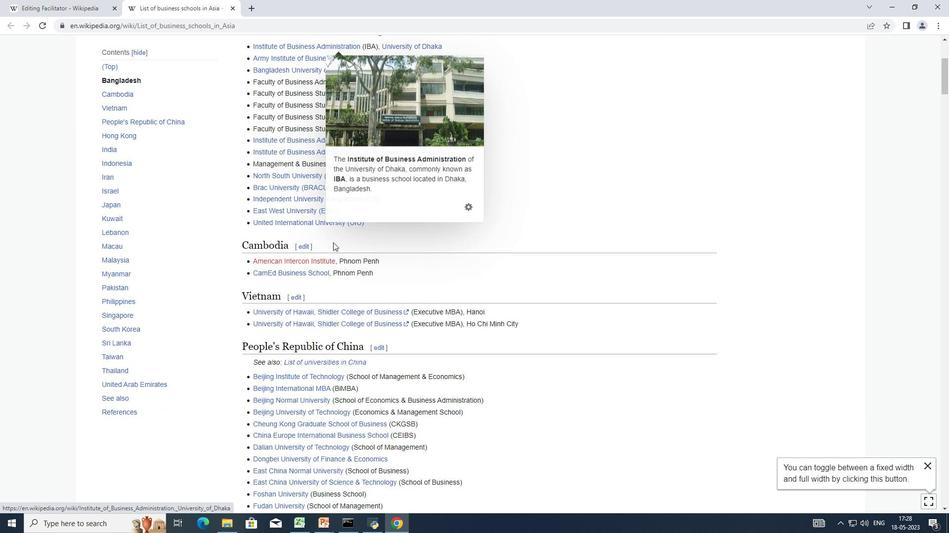 
Action: Mouse scrolled (333, 242) with delta (0, 0)
Screenshot: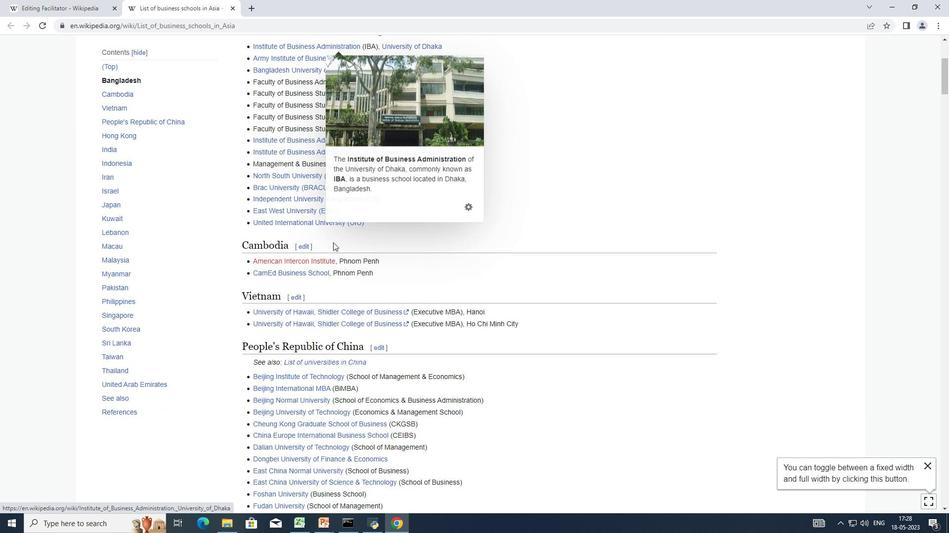 
Action: Mouse scrolled (333, 242) with delta (0, 0)
Screenshot: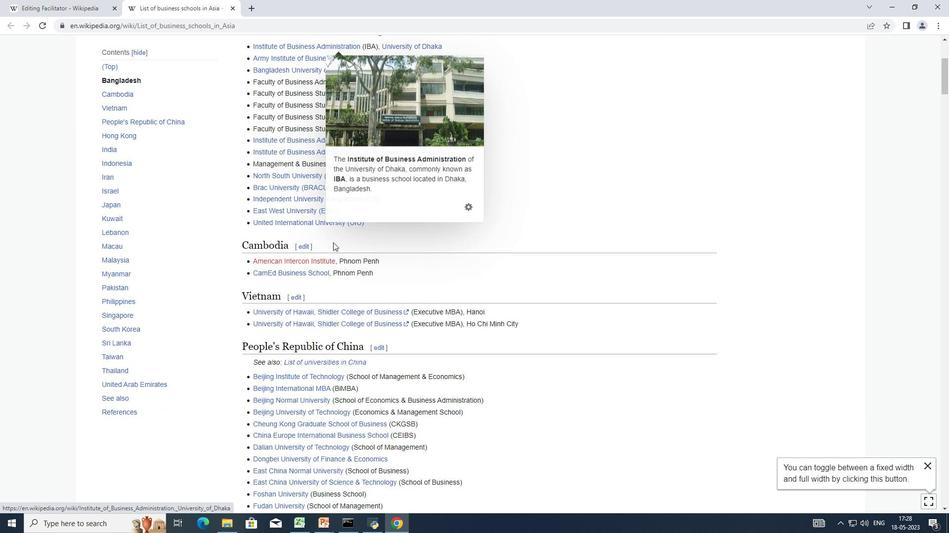 
Action: Mouse moved to (333, 242)
Screenshot: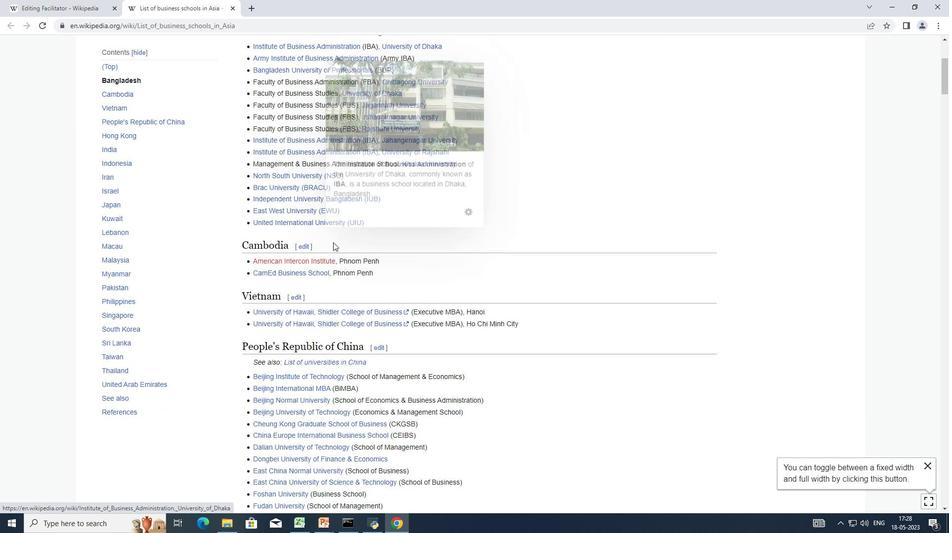
Action: Mouse scrolled (333, 242) with delta (0, 0)
Screenshot: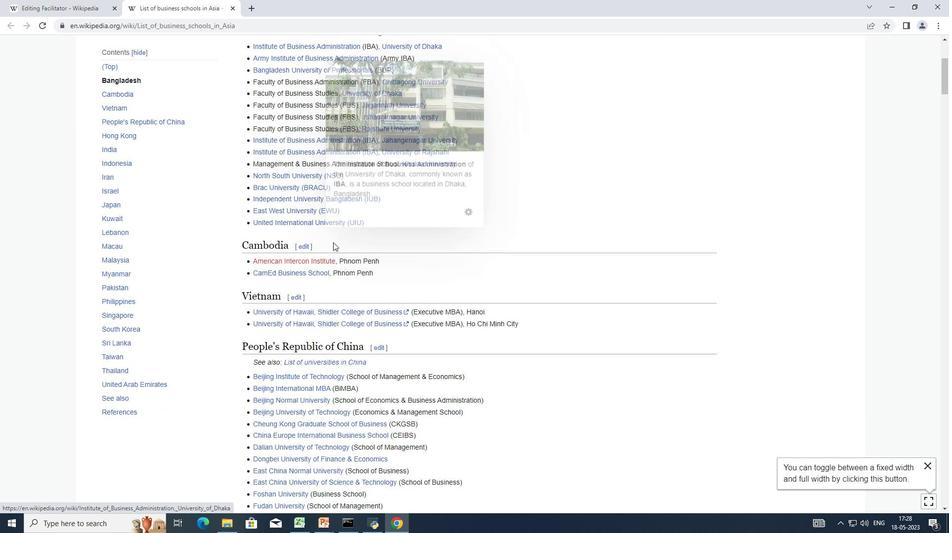 
Action: Mouse moved to (332, 244)
Screenshot: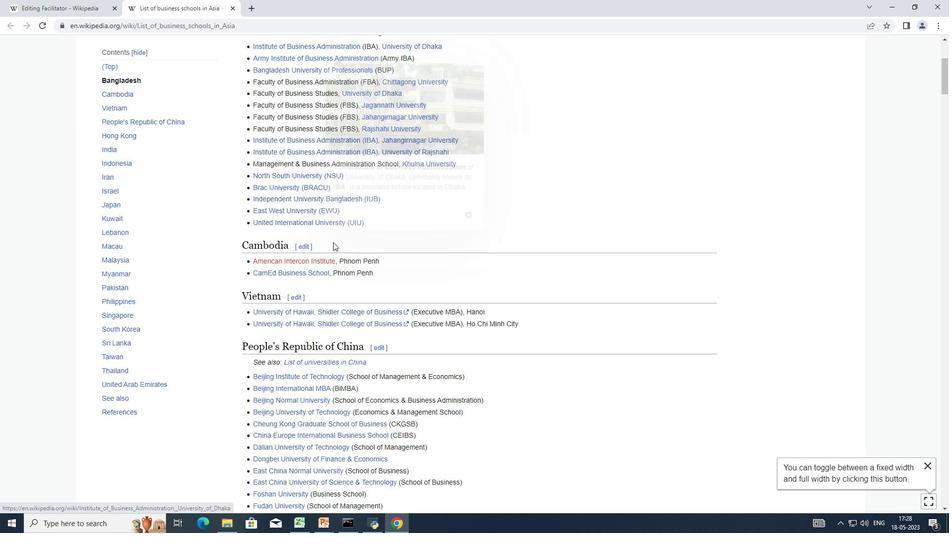 
Action: Mouse scrolled (332, 244) with delta (0, 0)
Screenshot: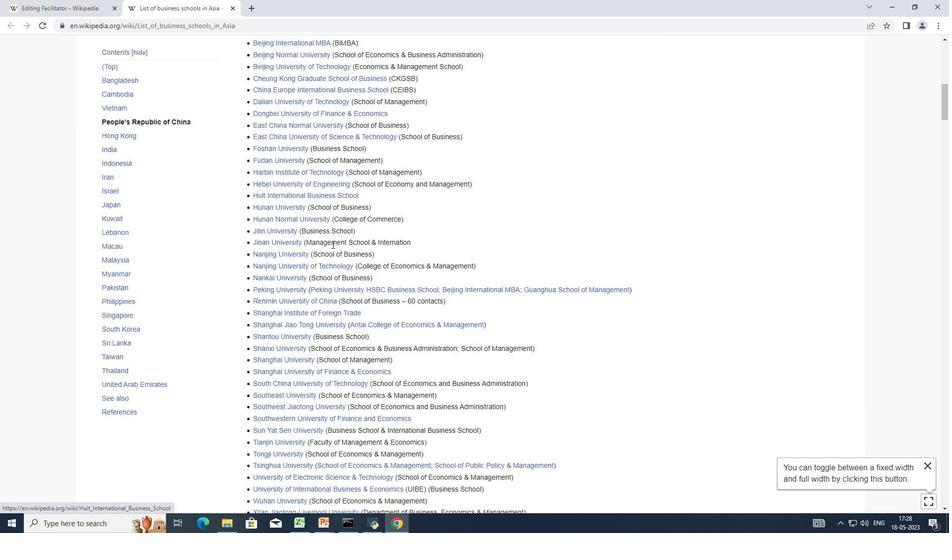
Action: Mouse scrolled (332, 244) with delta (0, 0)
Screenshot: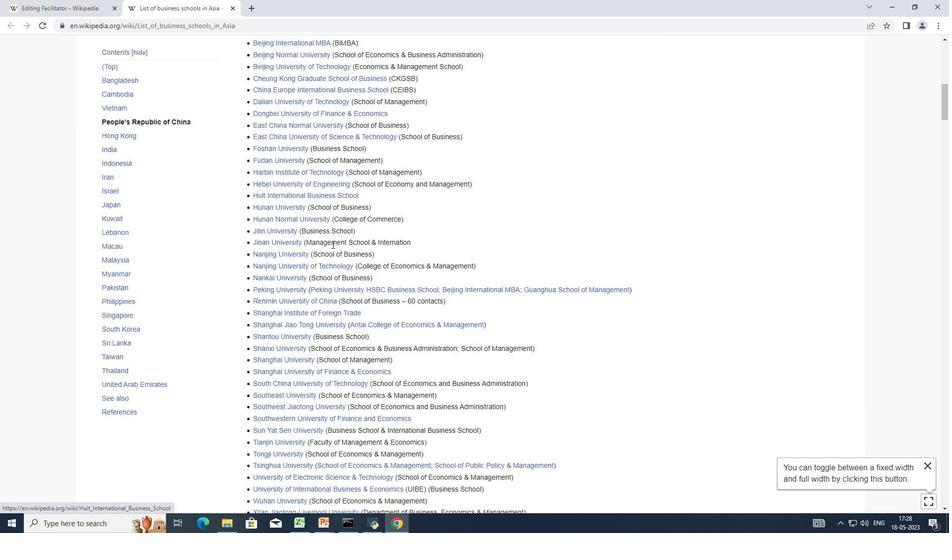 
Action: Mouse scrolled (332, 244) with delta (0, 0)
Screenshot: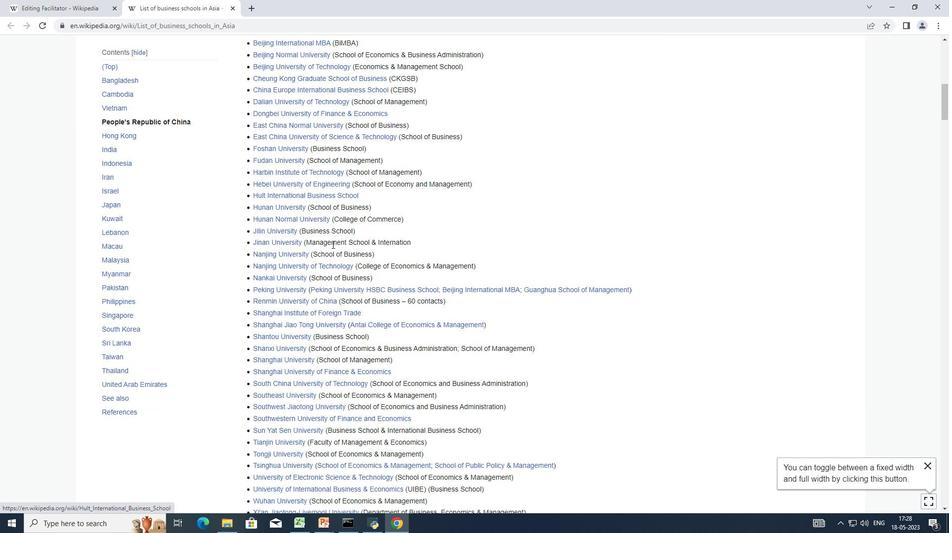 
Action: Mouse scrolled (332, 244) with delta (0, 0)
Screenshot: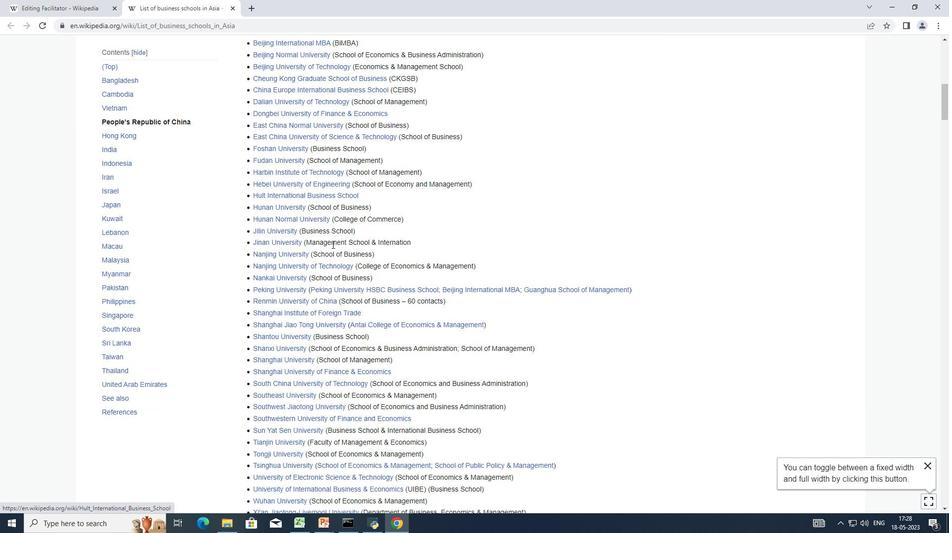 
Action: Mouse moved to (291, 328)
Screenshot: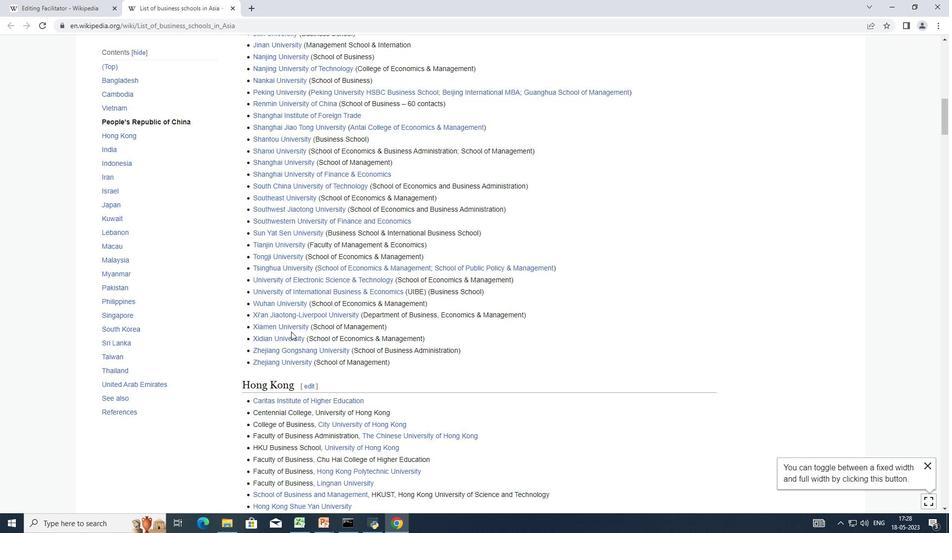 
Action: Mouse pressed left at (291, 328)
Screenshot: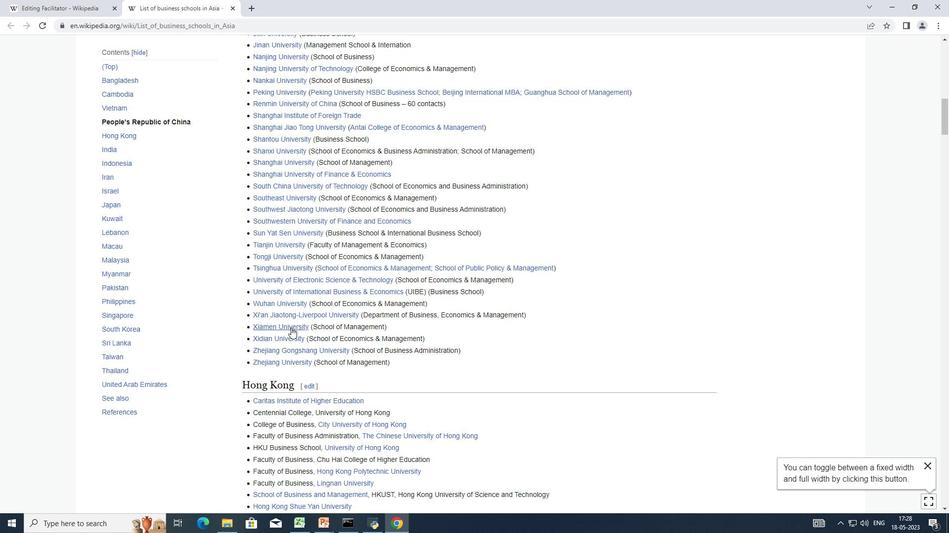 
Action: Mouse moved to (419, 423)
Screenshot: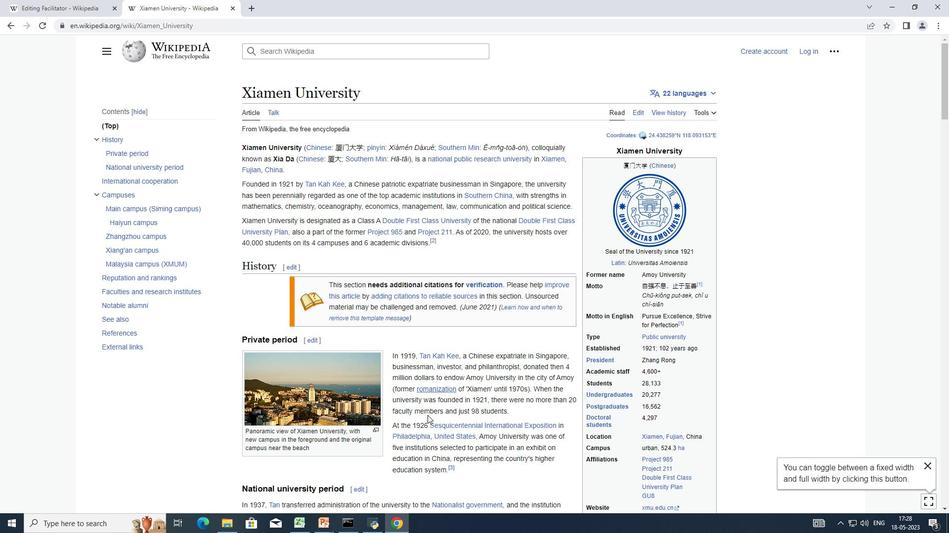 
Action: Mouse scrolled (419, 424) with delta (0, 0)
Screenshot: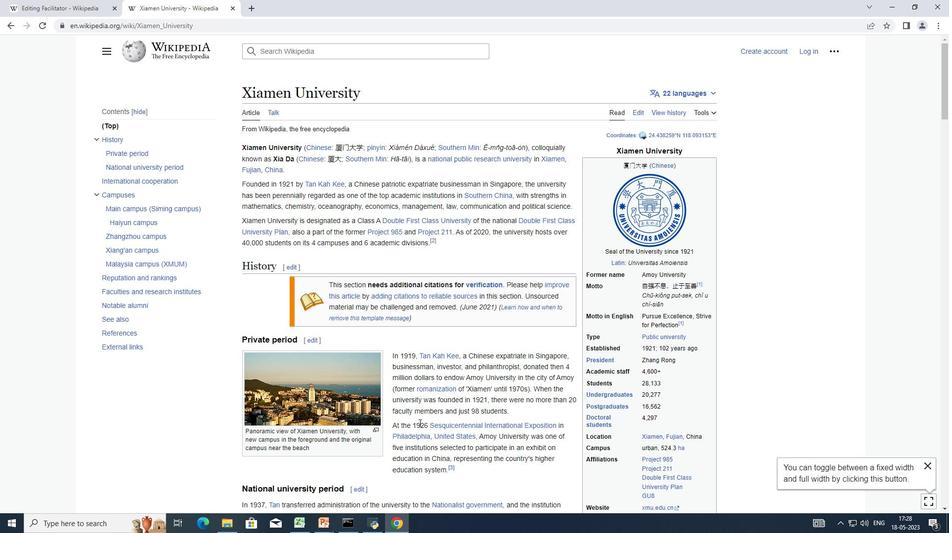 
Action: Mouse scrolled (419, 424) with delta (0, 0)
Screenshot: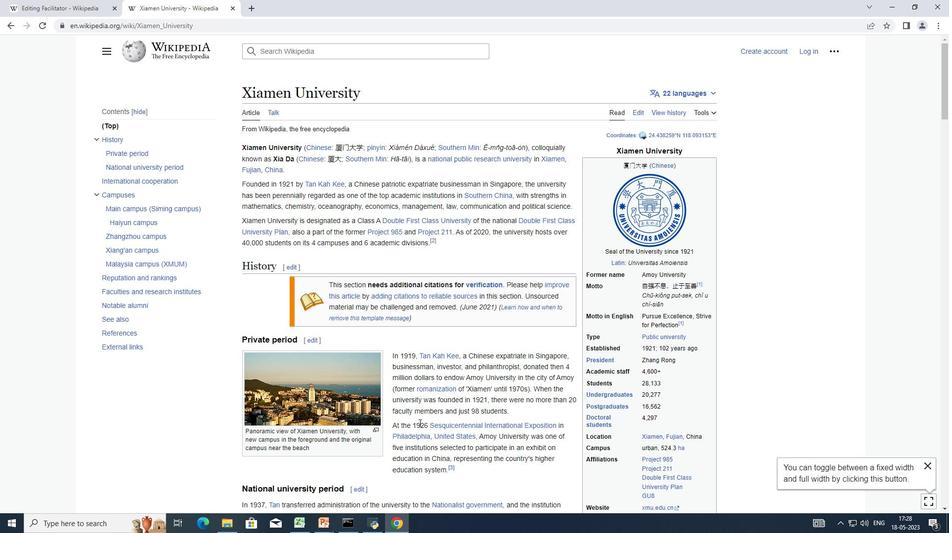 
Action: Mouse scrolled (419, 424) with delta (0, 0)
Screenshot: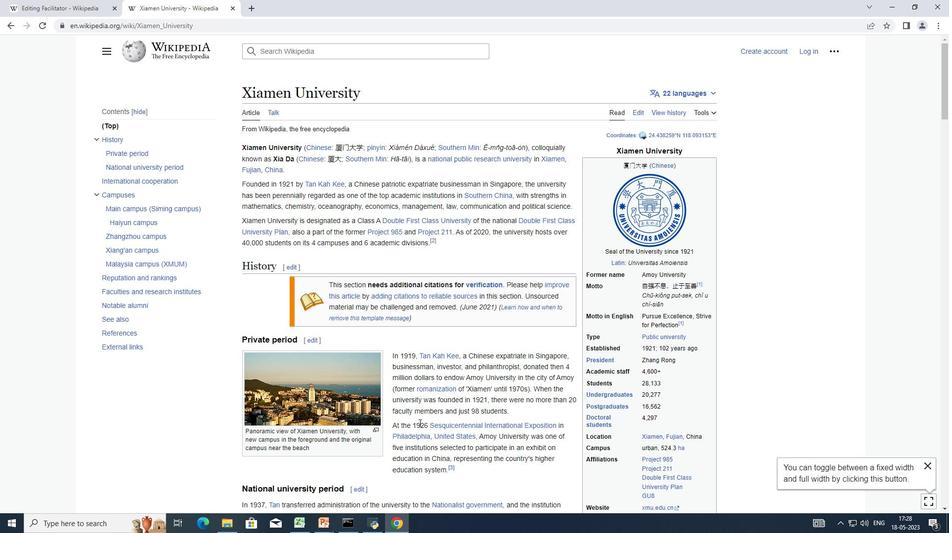 
Action: Mouse scrolled (419, 424) with delta (0, 0)
Screenshot: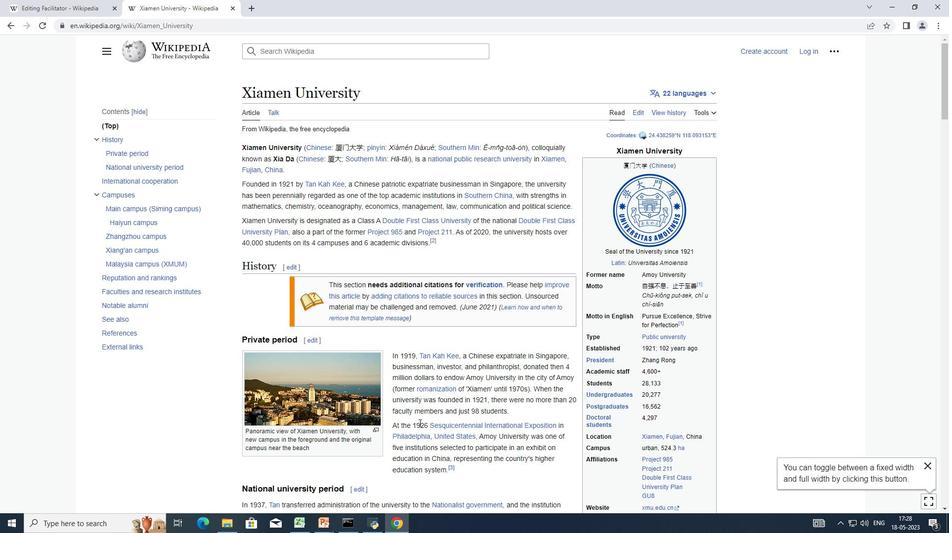 
Action: Mouse moved to (415, 429)
Screenshot: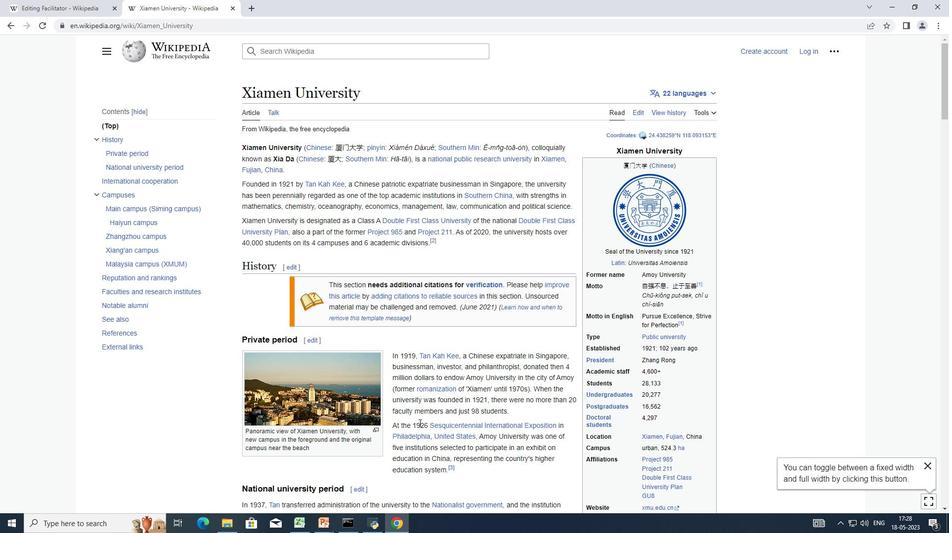 
Action: Mouse scrolled (415, 430) with delta (0, 0)
Screenshot: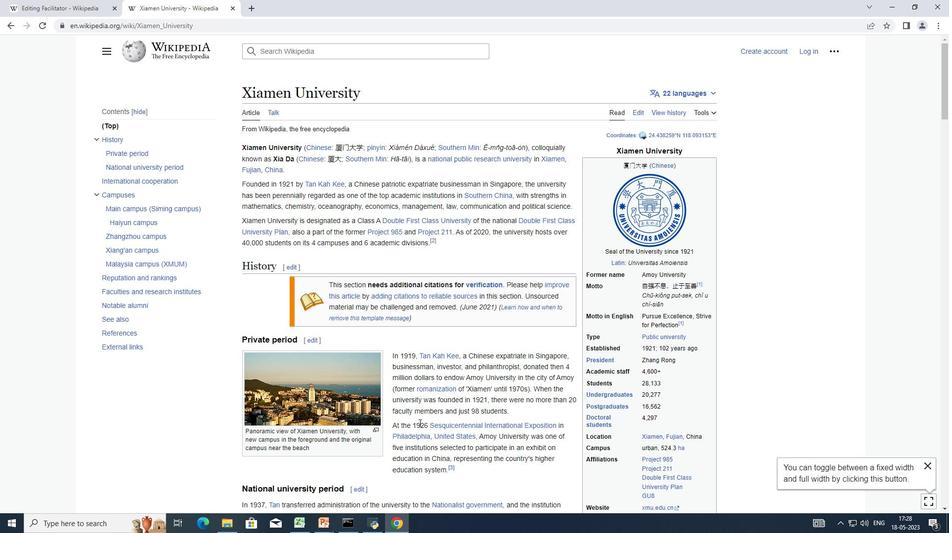 
Action: Mouse scrolled (415, 430) with delta (0, 0)
Screenshot: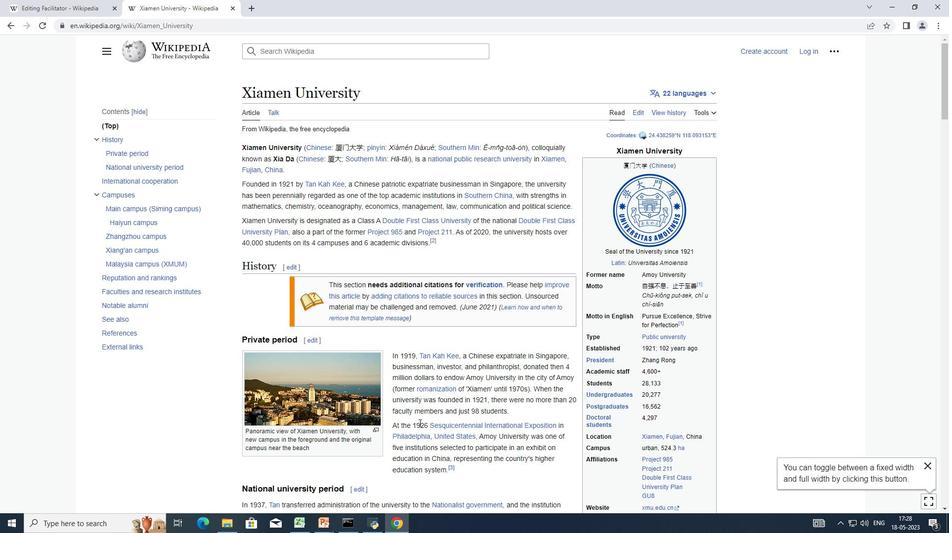 
Action: Mouse moved to (305, 528)
Screenshot: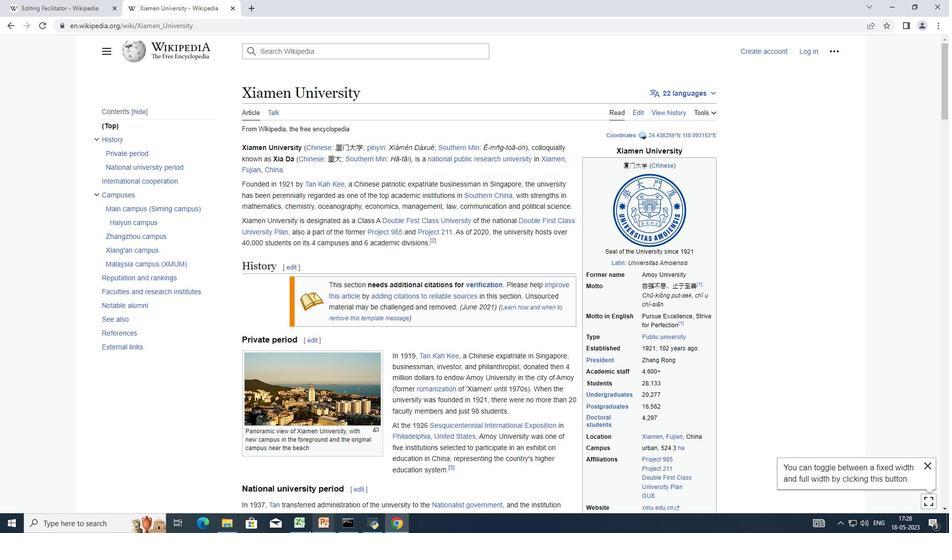 
Action: Mouse pressed left at (305, 528)
Screenshot: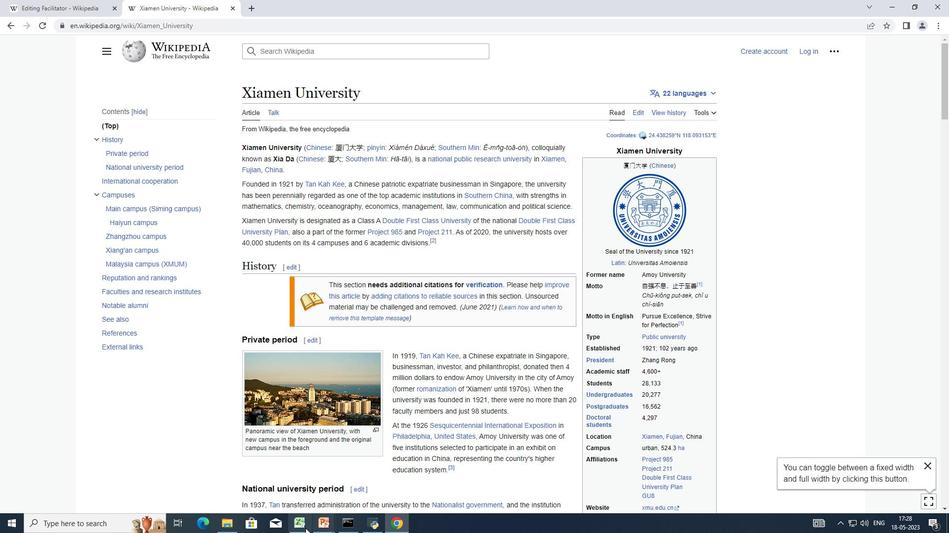 
Action: Mouse moved to (308, 526)
Screenshot: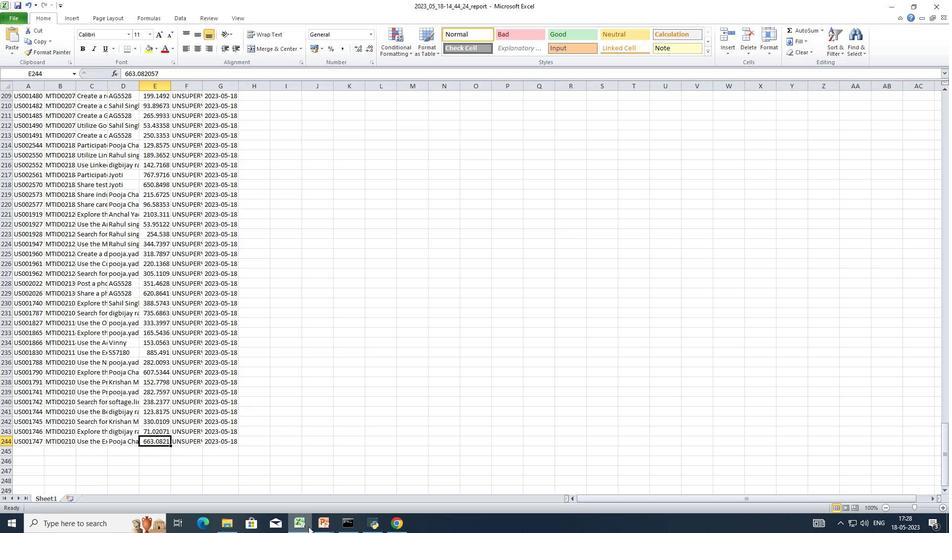 
Action: Mouse pressed left at (308, 526)
Screenshot: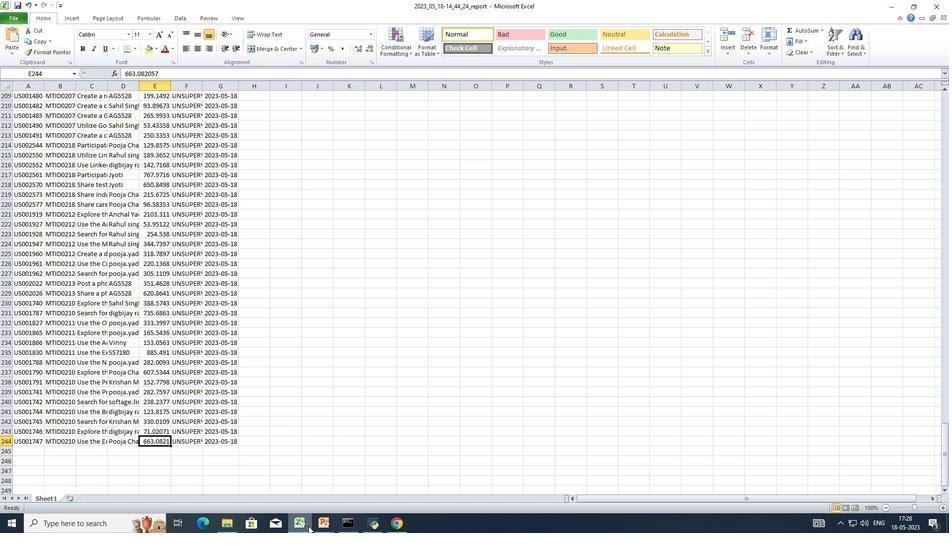 
Action: Mouse moved to (336, 351)
Screenshot: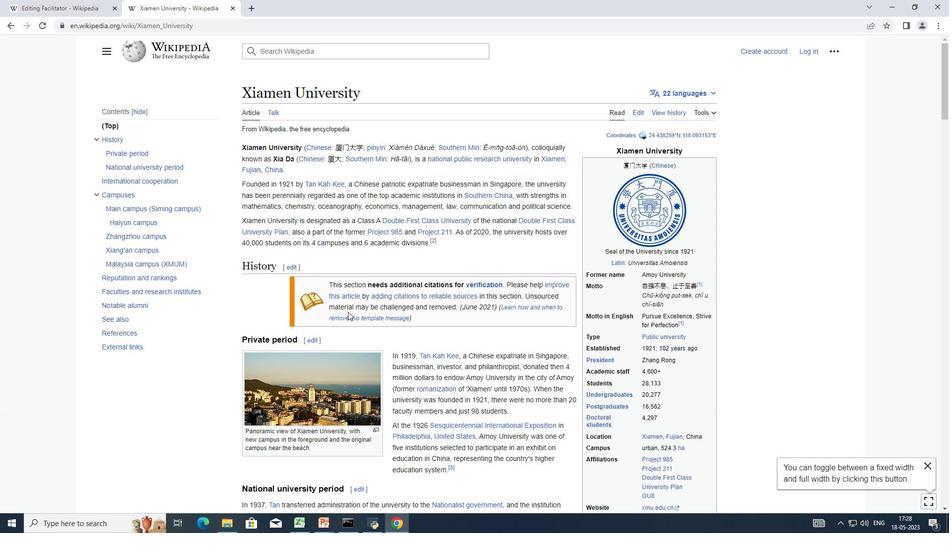 
Action: Mouse scrolled (336, 352) with delta (0, 0)
Screenshot: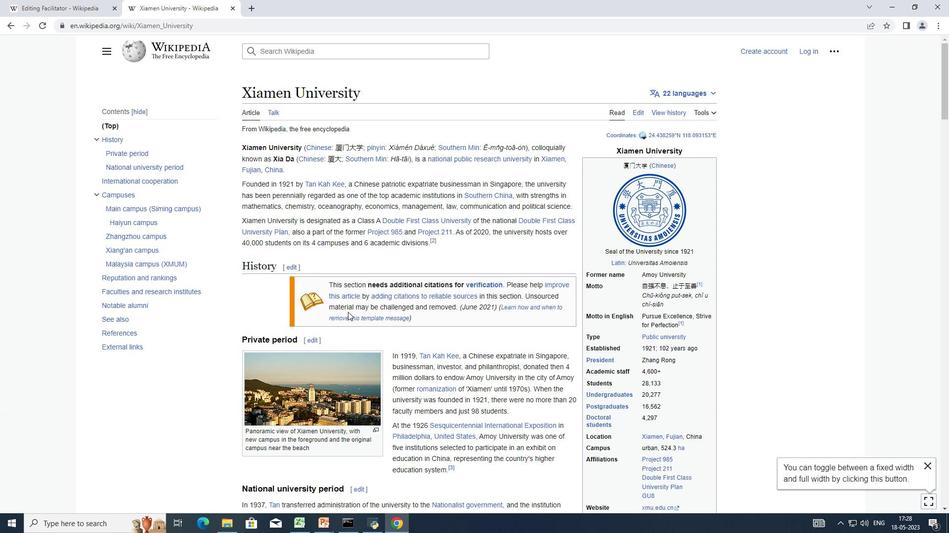 
Action: Mouse scrolled (336, 352) with delta (0, 0)
Screenshot: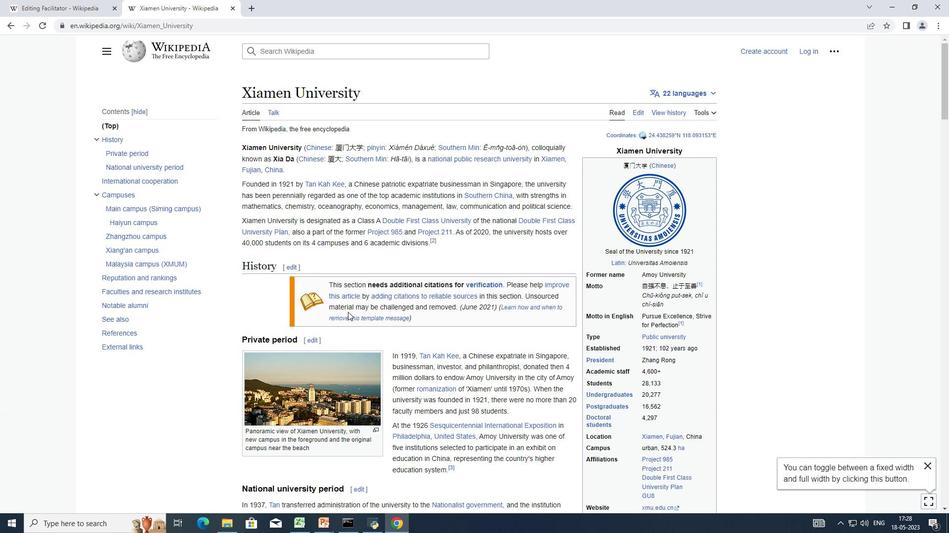 
Action: Mouse scrolled (336, 352) with delta (0, 0)
Screenshot: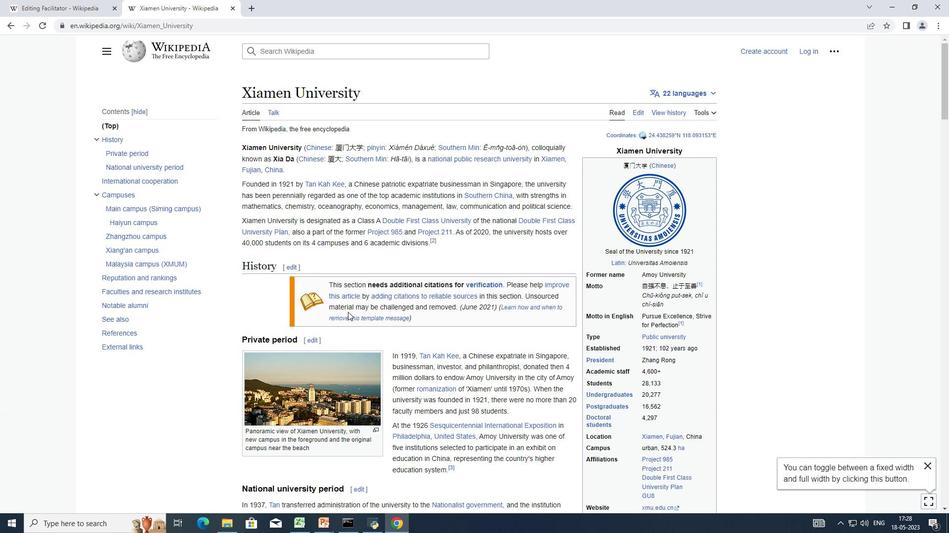 
Action: Mouse moved to (336, 351)
Screenshot: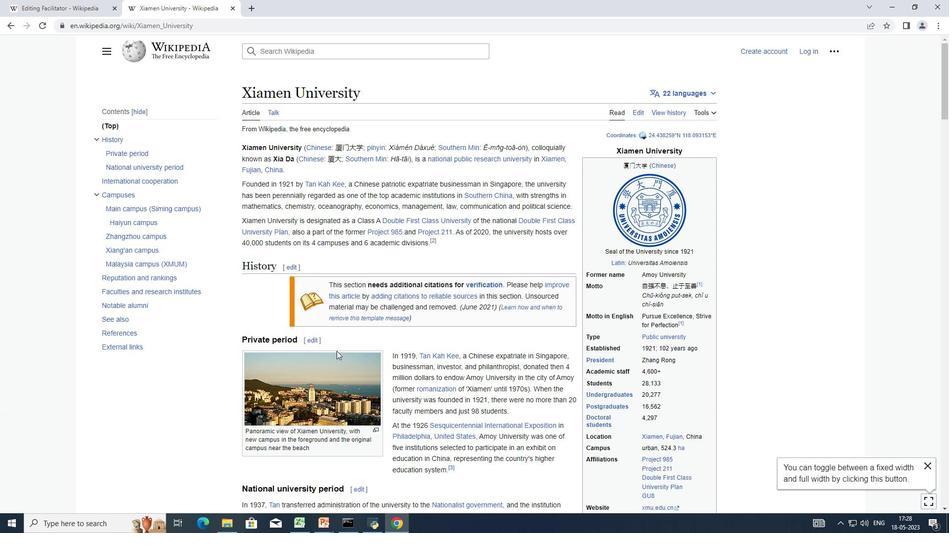 
Action: Mouse scrolled (336, 352) with delta (0, 0)
Screenshot: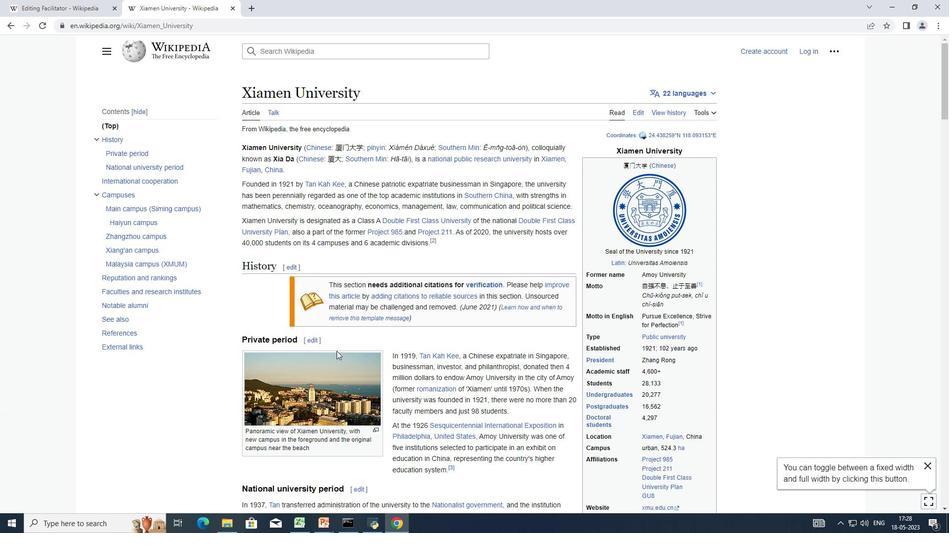 
Action: Mouse moved to (336, 351)
Screenshot: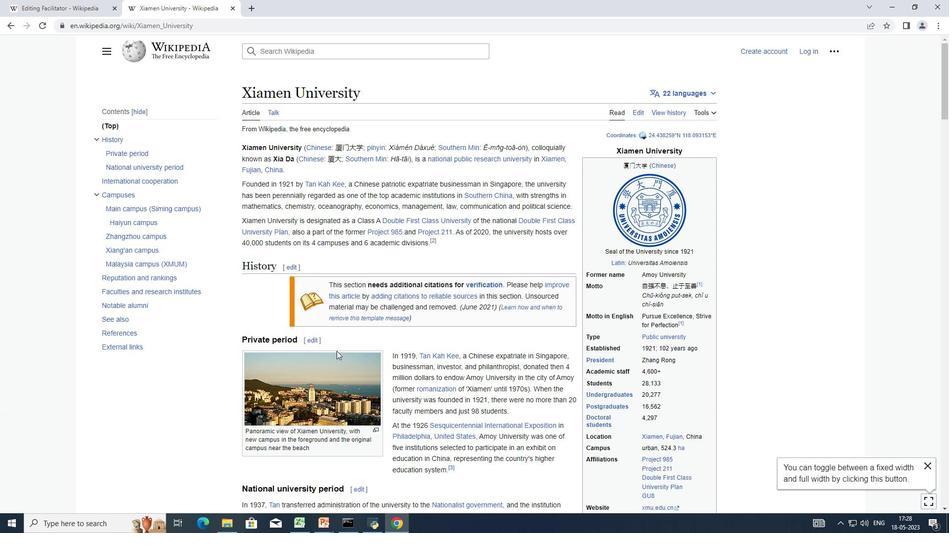 
Action: Mouse scrolled (336, 352) with delta (0, 0)
Screenshot: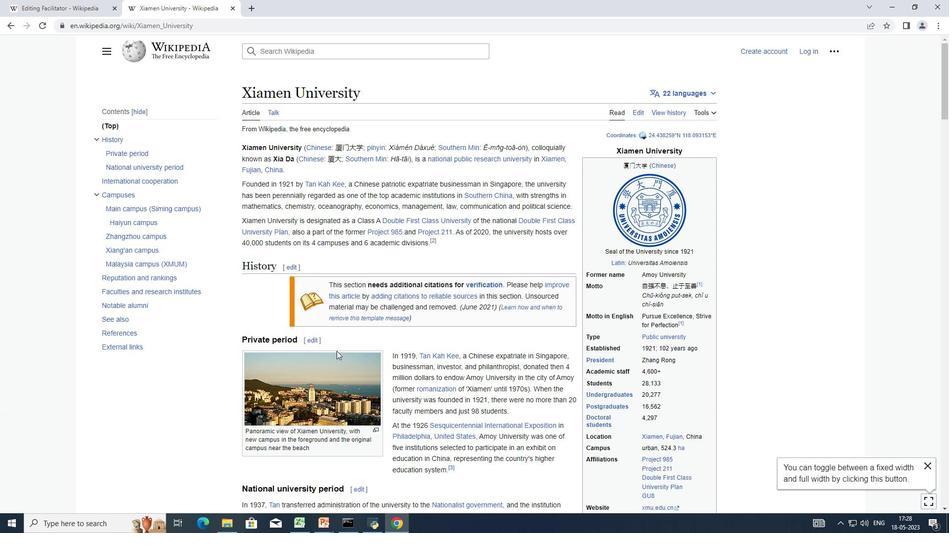 
Action: Mouse moved to (337, 355)
Screenshot: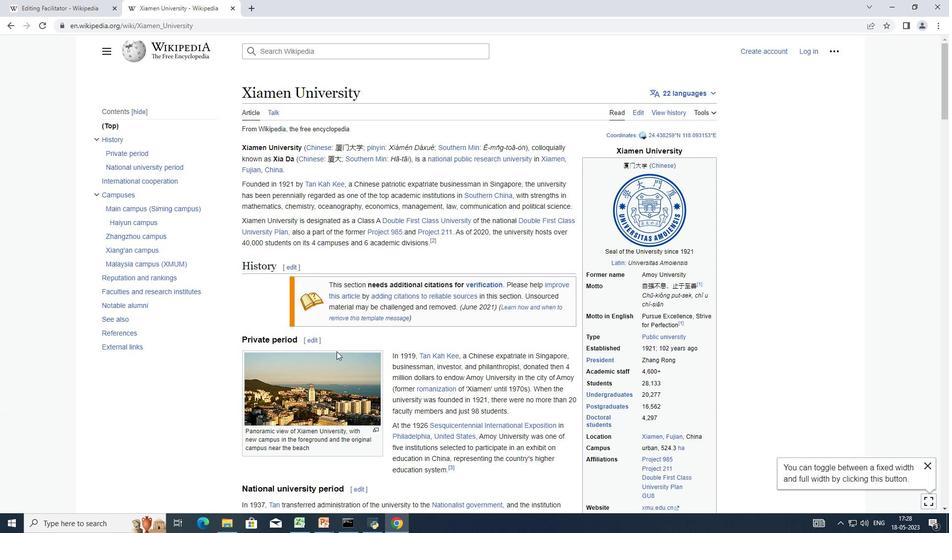
Action: Mouse scrolled (337, 355) with delta (0, 0)
Screenshot: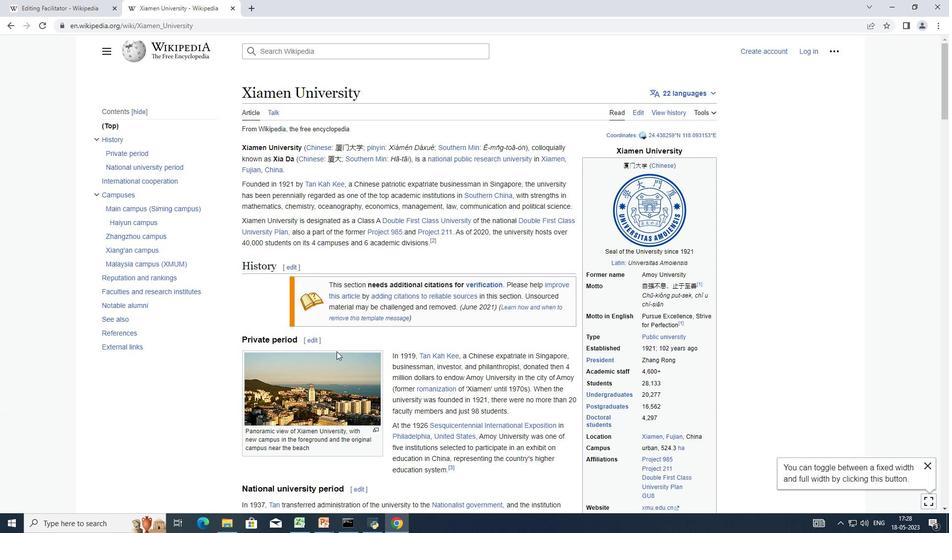 
Action: Mouse moved to (338, 359)
Screenshot: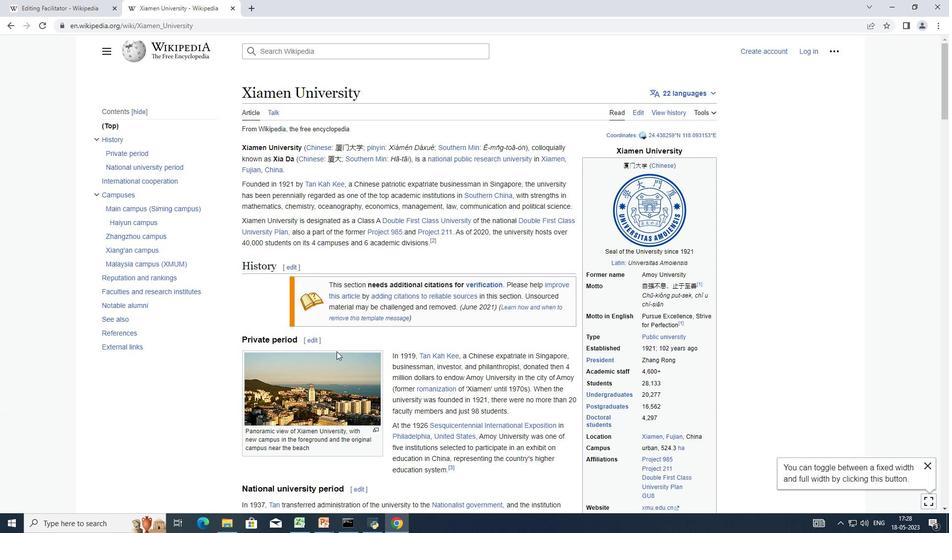 
Action: Mouse scrolled (338, 358) with delta (0, 0)
Screenshot: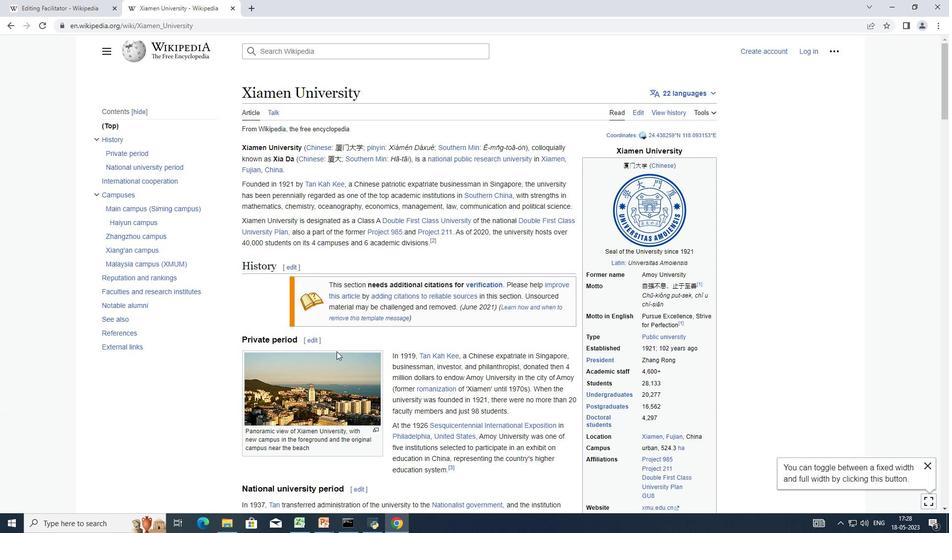 
Action: Mouse moved to (338, 359)
Screenshot: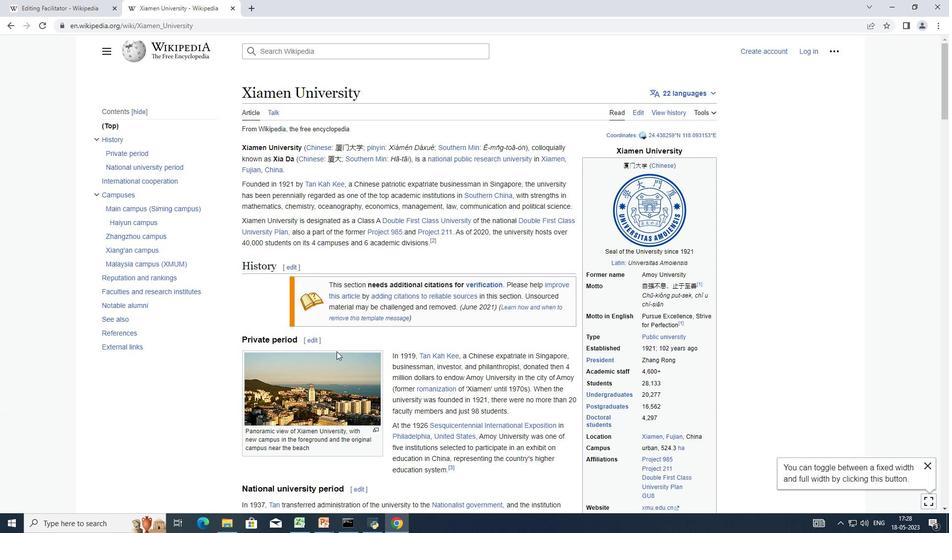 
Action: Mouse scrolled (338, 359) with delta (0, 0)
Screenshot: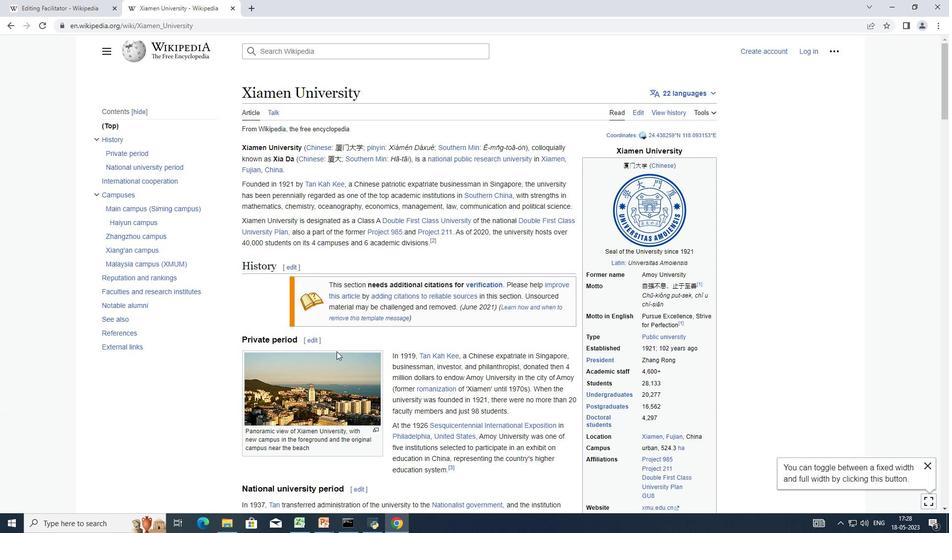 
Action: Mouse scrolled (338, 359) with delta (0, 0)
Screenshot: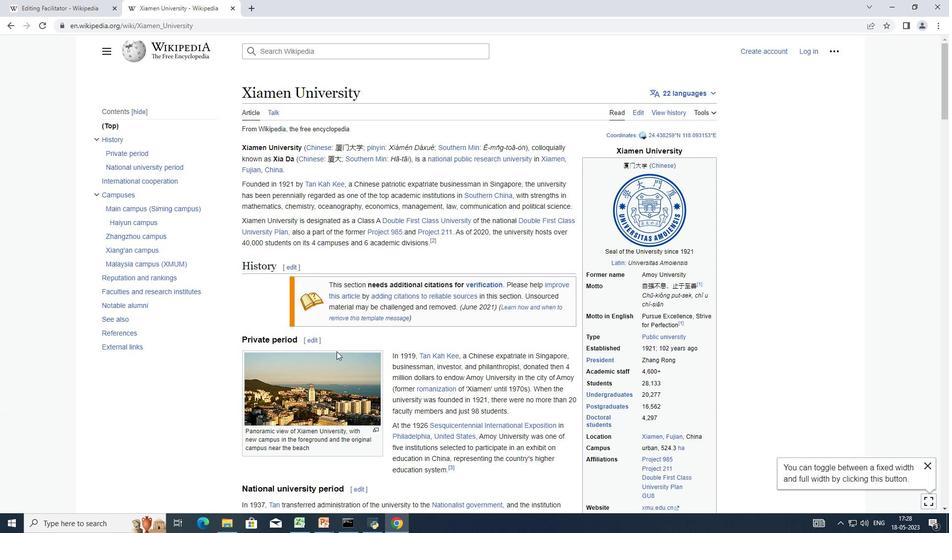 
Action: Mouse scrolled (338, 358) with delta (0, 0)
Screenshot: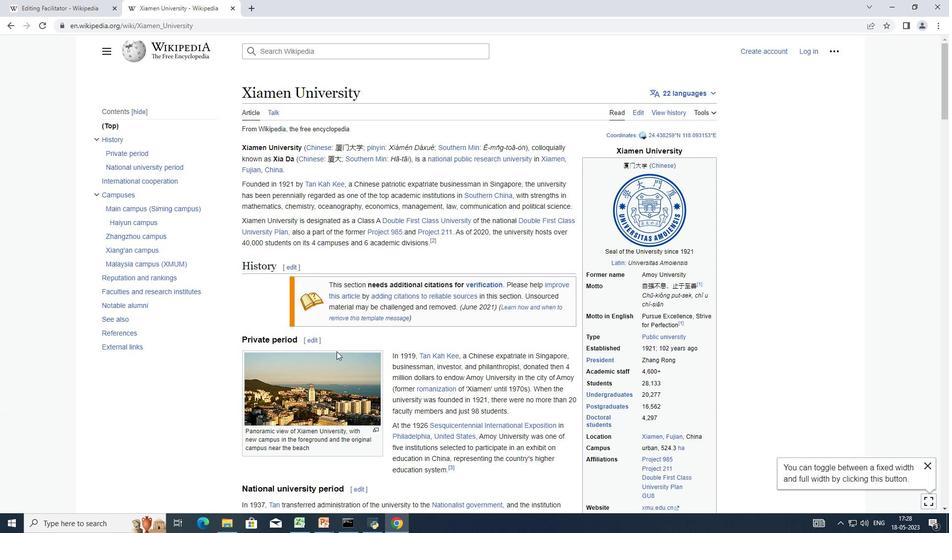 
Action: Mouse scrolled (338, 359) with delta (0, 0)
Screenshot: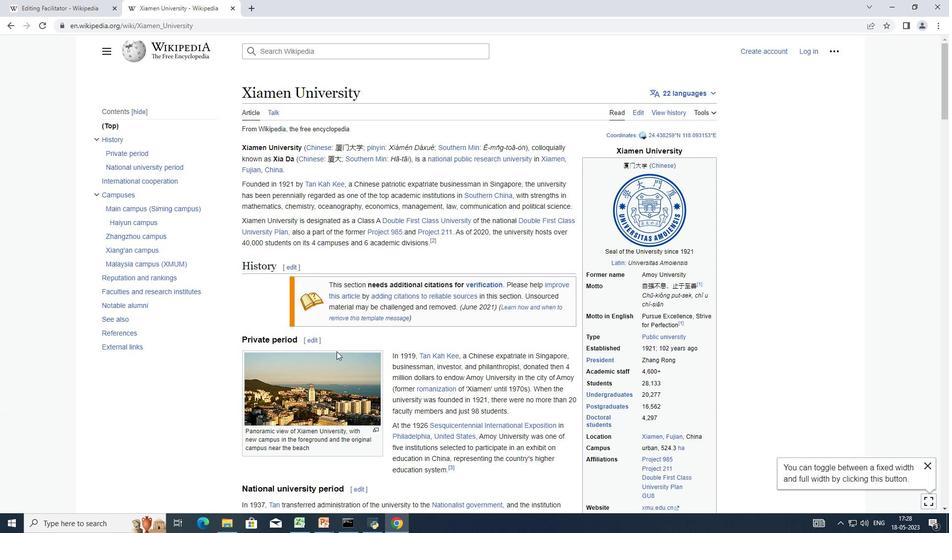 
Action: Mouse scrolled (338, 359) with delta (0, 0)
Screenshot: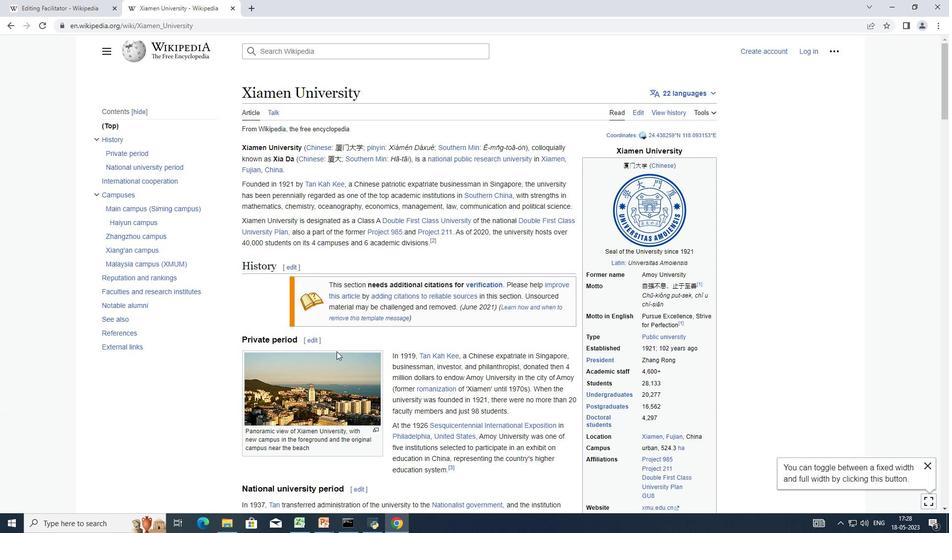 
Action: Mouse moved to (338, 360)
Screenshot: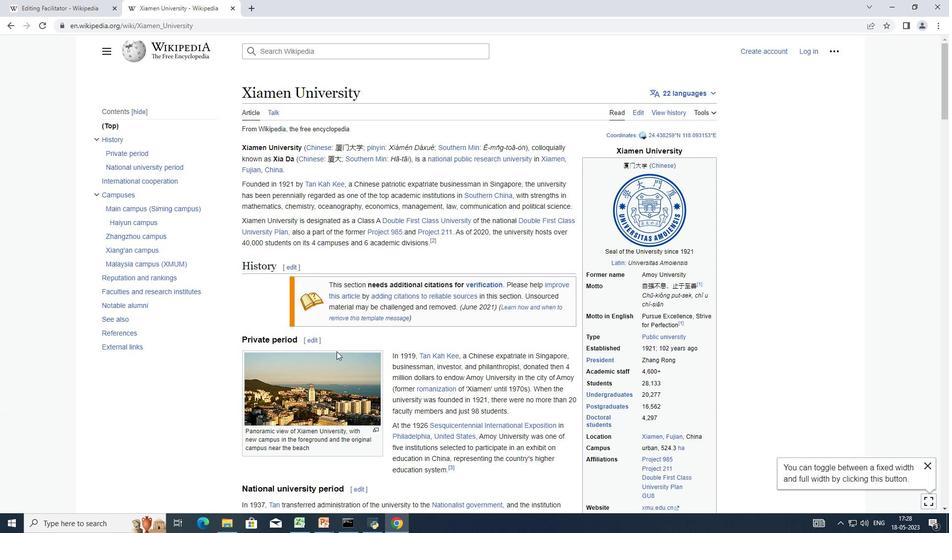 
Action: Mouse scrolled (338, 359) with delta (0, 0)
Screenshot: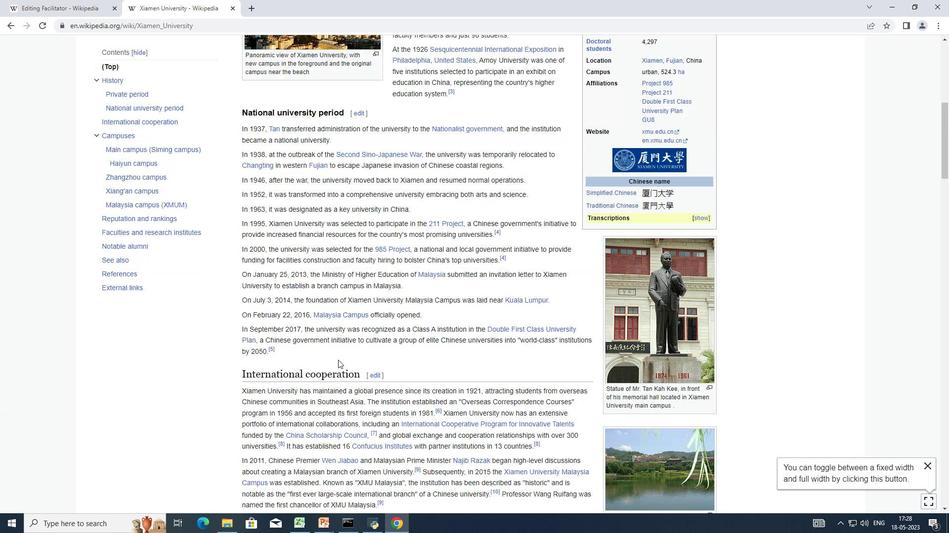 
Action: Mouse scrolled (338, 359) with delta (0, 0)
Screenshot: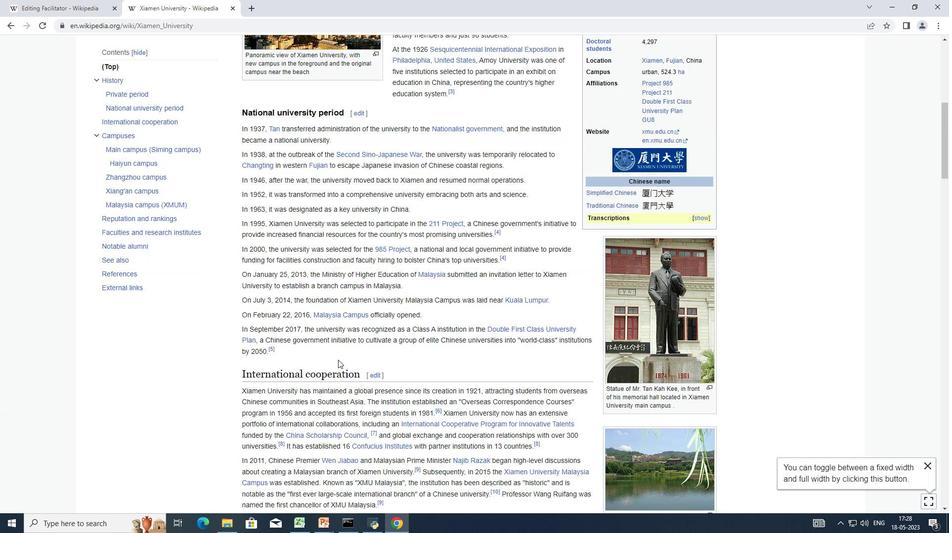
Action: Mouse scrolled (338, 359) with delta (0, 0)
Screenshot: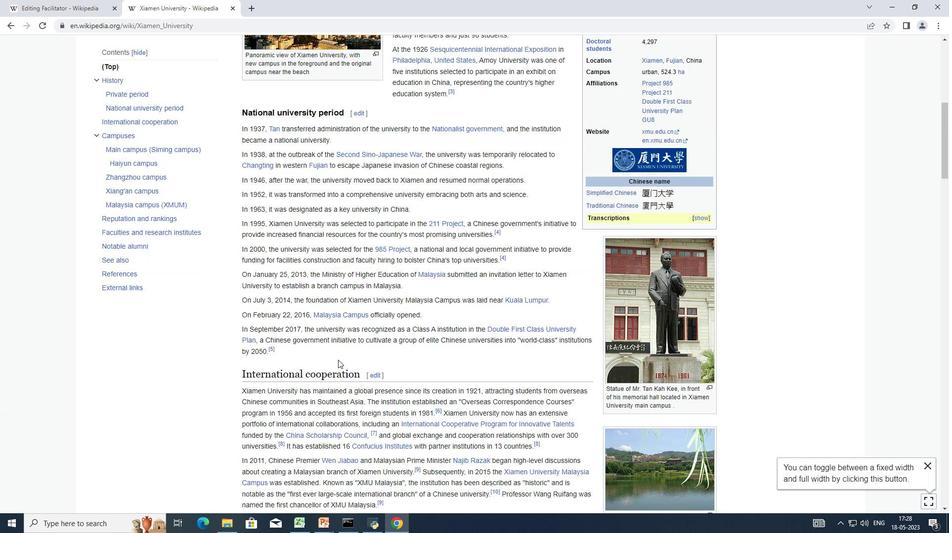 
Action: Mouse scrolled (338, 359) with delta (0, 0)
Screenshot: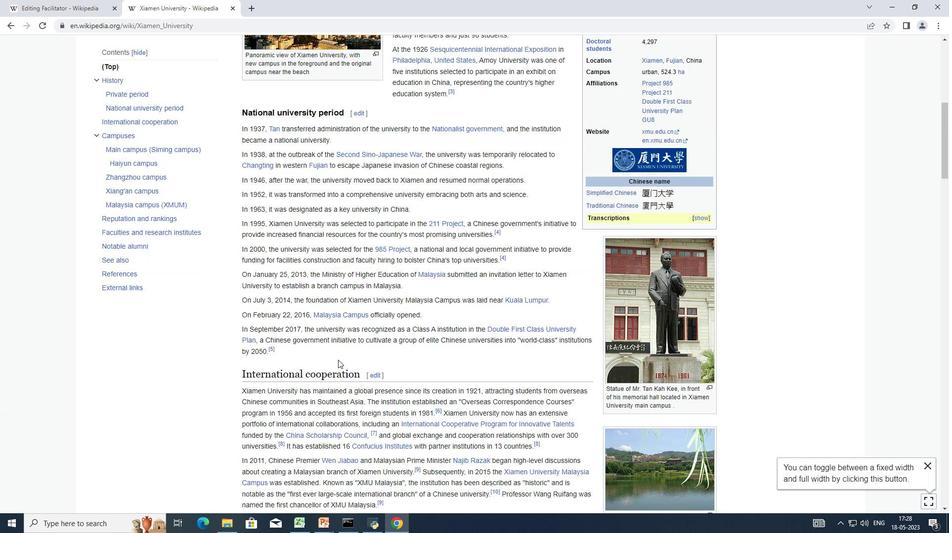 
Action: Mouse moved to (338, 360)
Screenshot: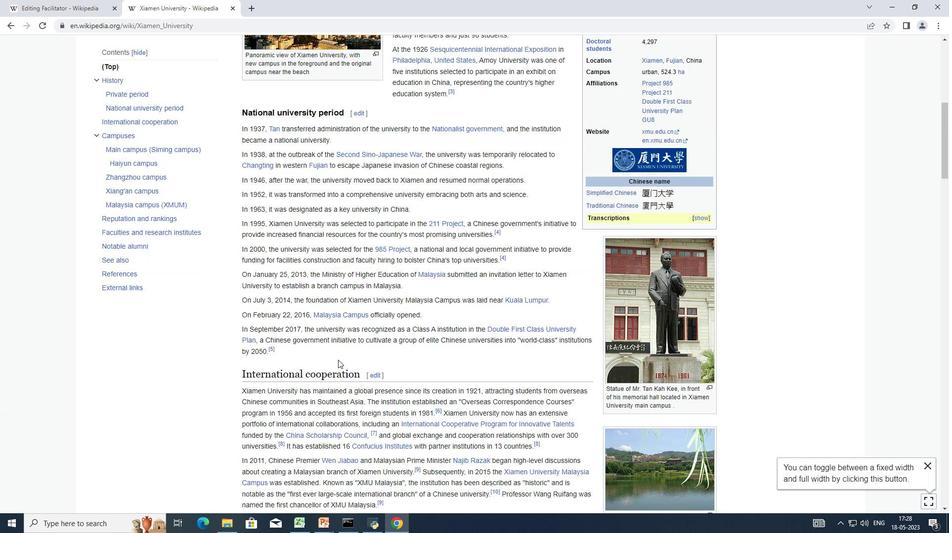 
Action: Mouse scrolled (338, 359) with delta (0, 0)
Screenshot: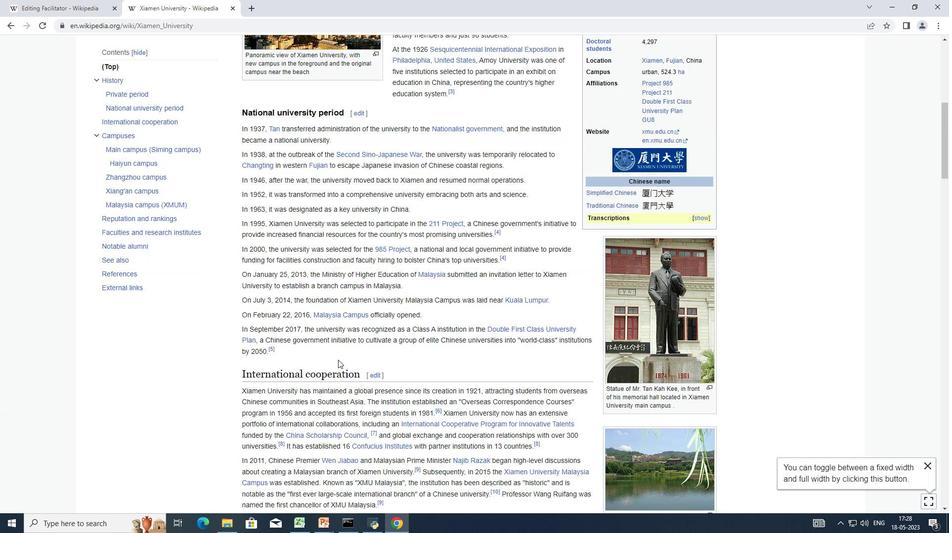 
Action: Mouse moved to (339, 360)
Screenshot: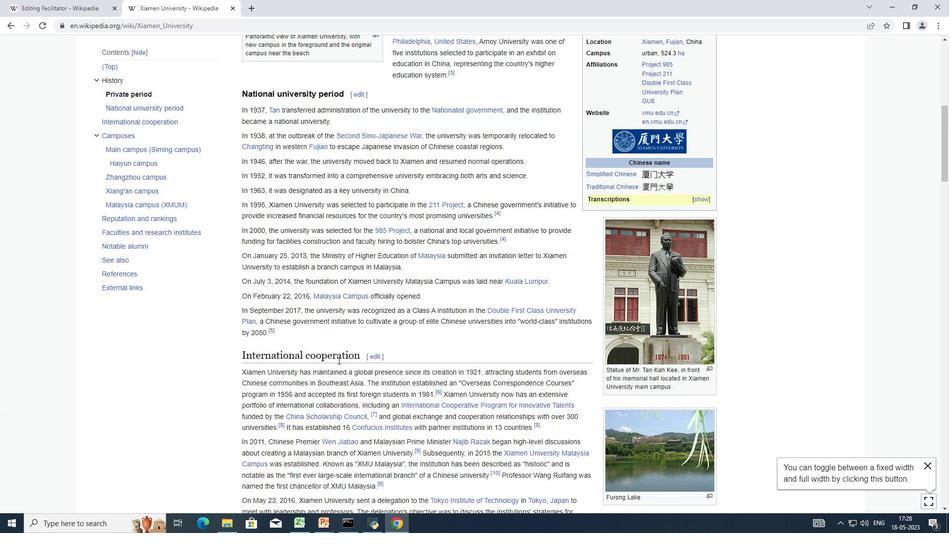 
Action: Mouse scrolled (339, 359) with delta (0, 0)
Screenshot: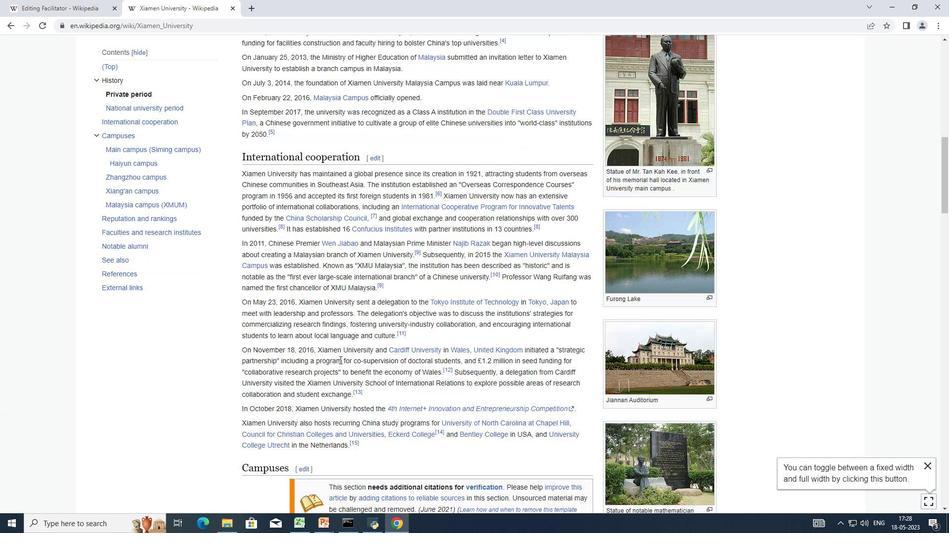 
Action: Mouse scrolled (339, 359) with delta (0, 0)
Screenshot: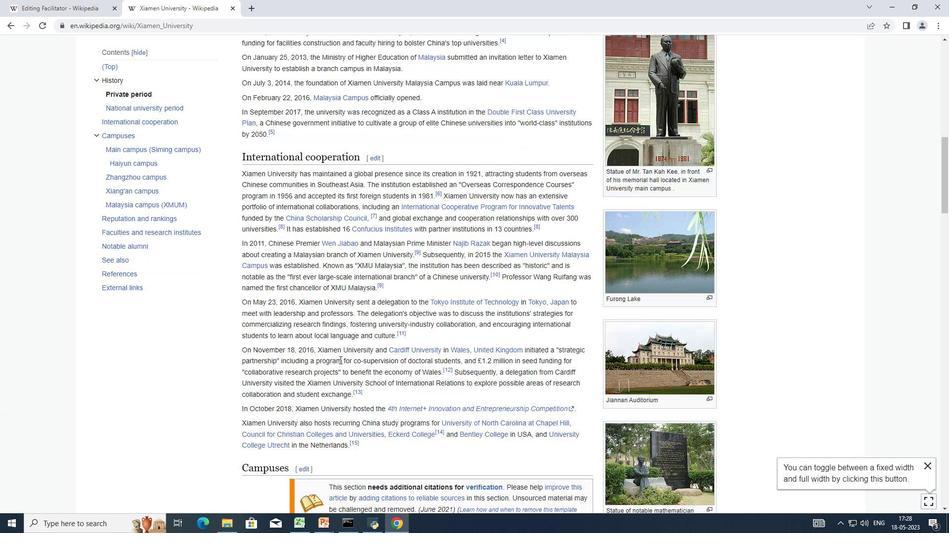 
Action: Mouse scrolled (339, 359) with delta (0, 0)
Screenshot: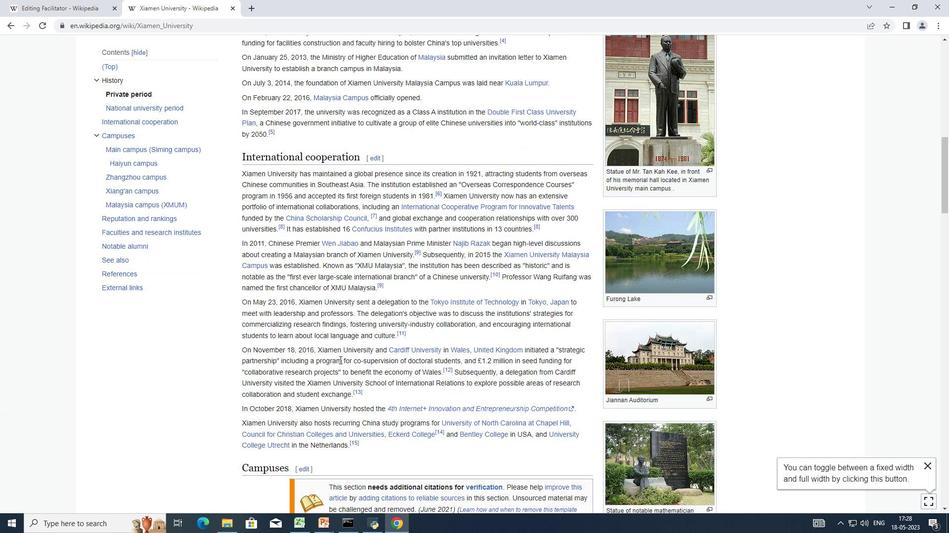 
Action: Mouse scrolled (339, 359) with delta (0, 0)
Screenshot: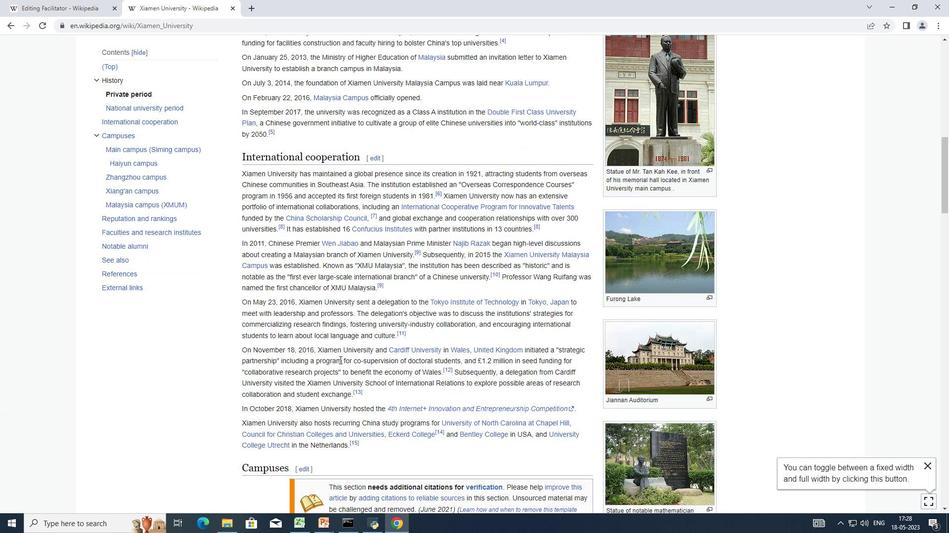
Action: Mouse moved to (340, 361)
Screenshot: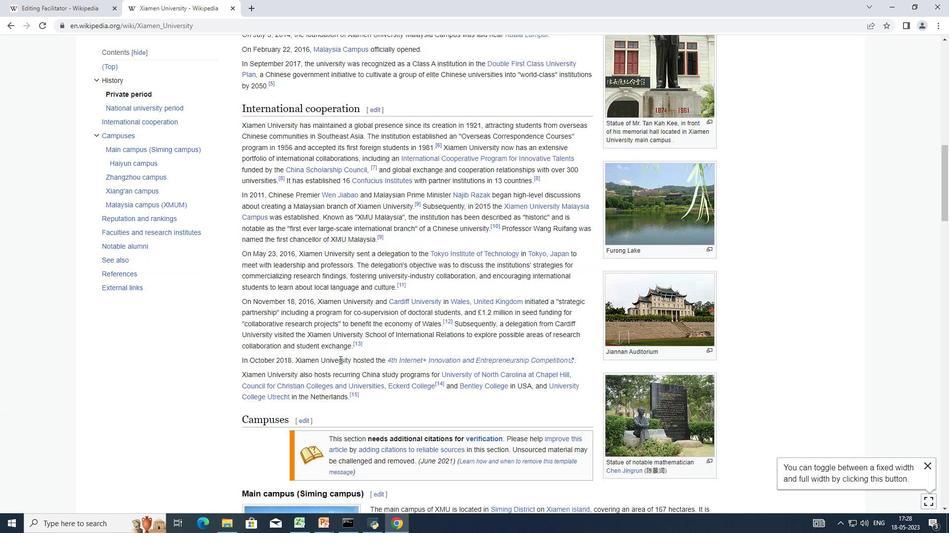 
Action: Mouse scrolled (340, 360) with delta (0, 0)
Screenshot: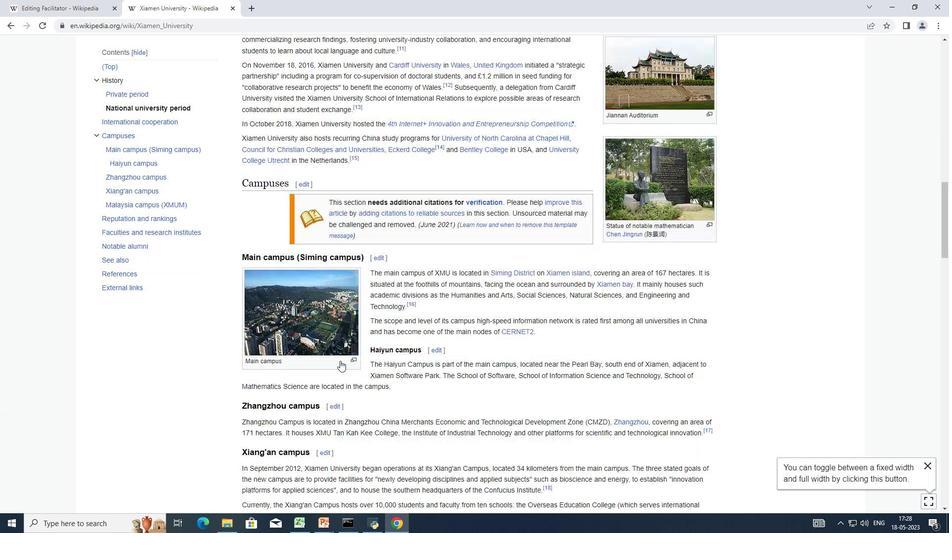 
Action: Mouse scrolled (340, 360) with delta (0, 0)
Screenshot: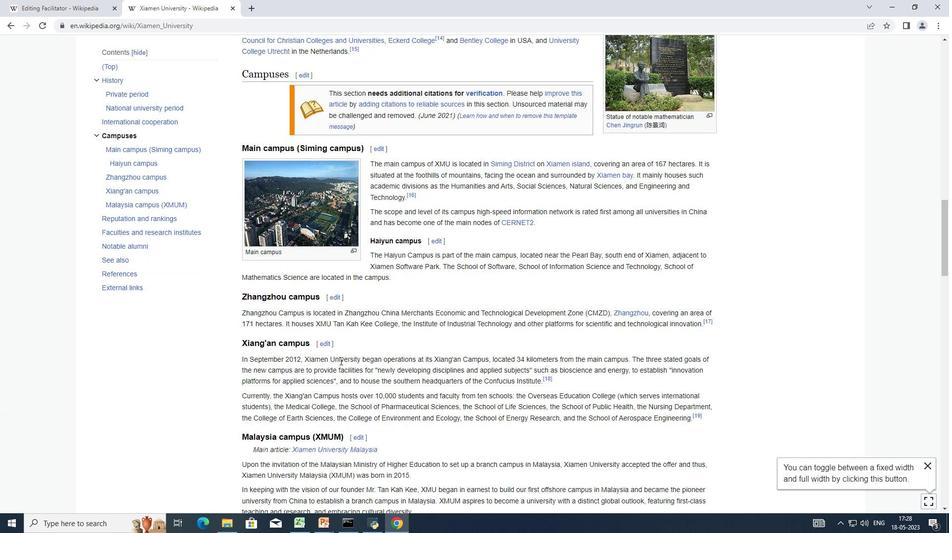 
Action: Mouse scrolled (340, 360) with delta (0, 0)
Screenshot: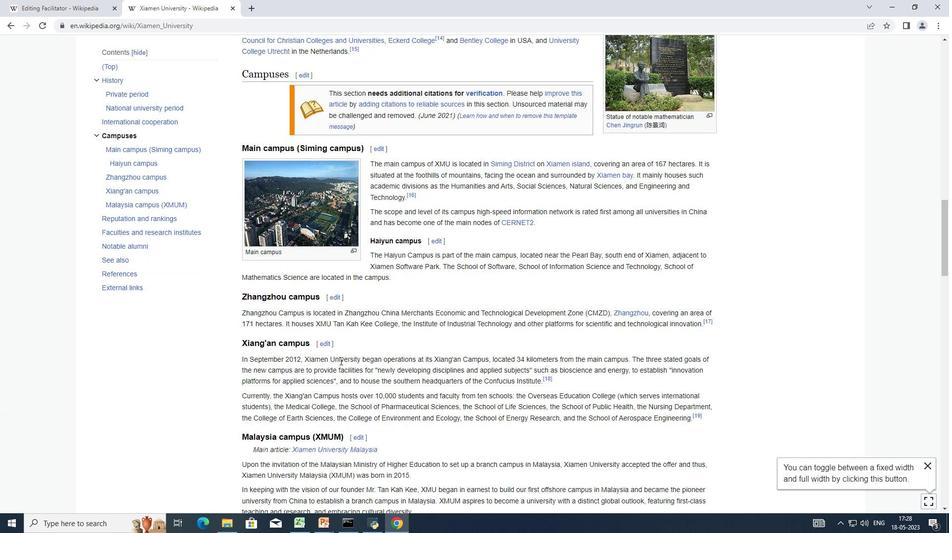 
Action: Mouse moved to (340, 361)
Screenshot: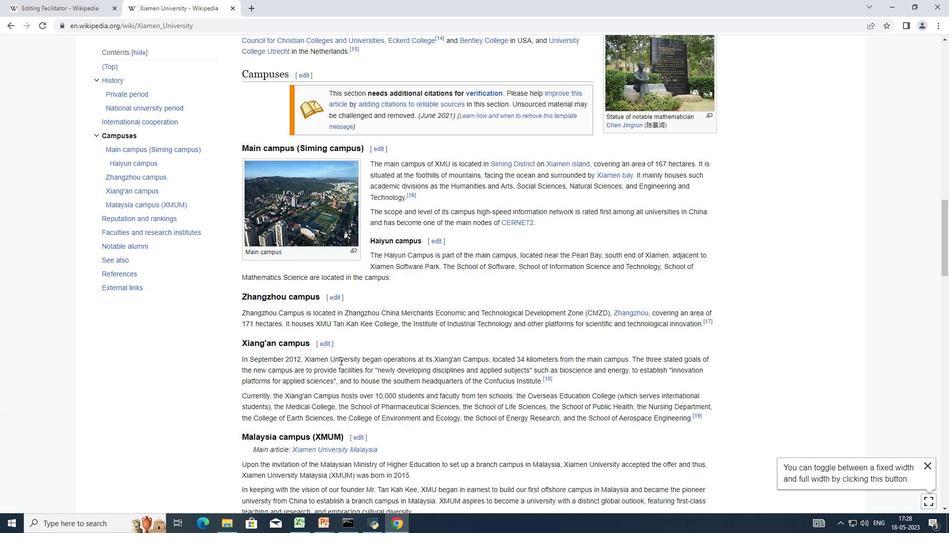 
Action: Mouse scrolled (340, 361) with delta (0, 0)
Screenshot: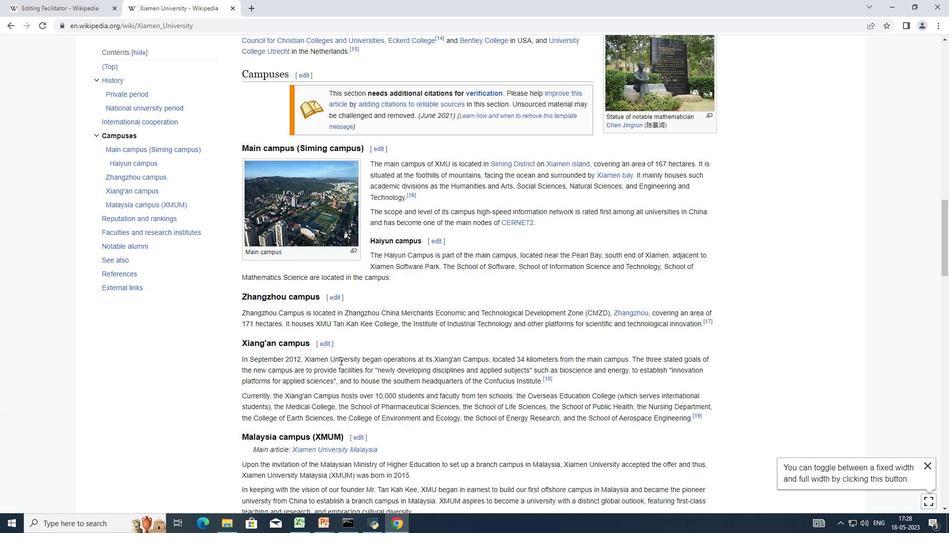 
Action: Mouse moved to (340, 362)
Screenshot: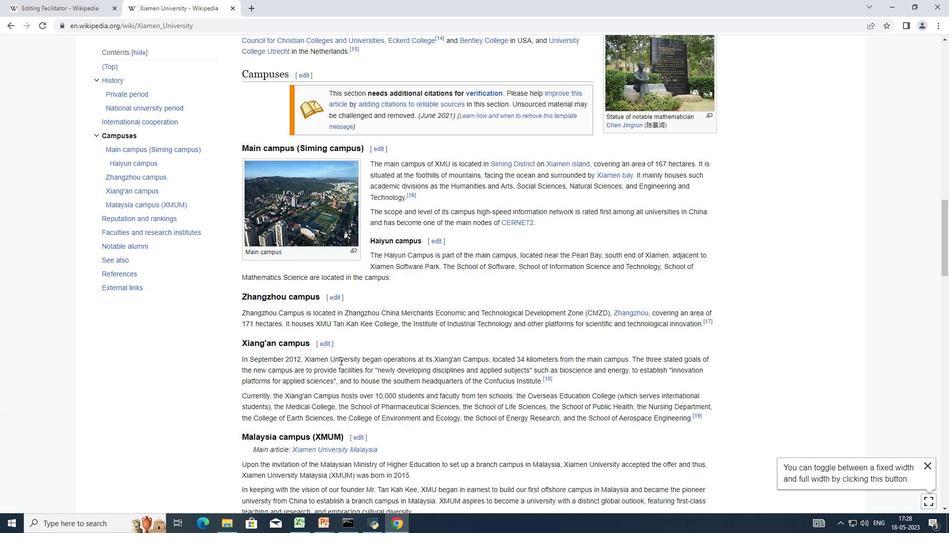 
Action: Mouse scrolled (340, 360) with delta (0, 0)
Screenshot: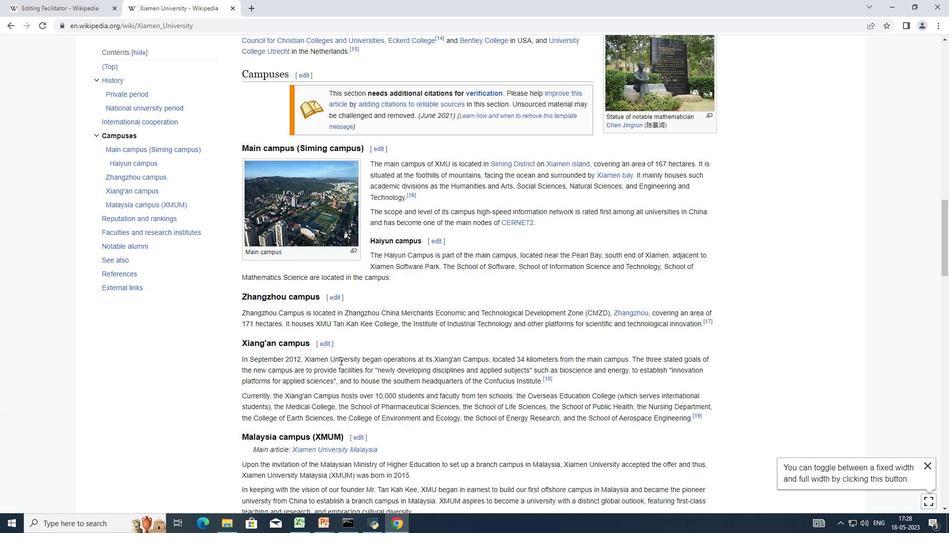 
Action: Mouse moved to (340, 362)
Screenshot: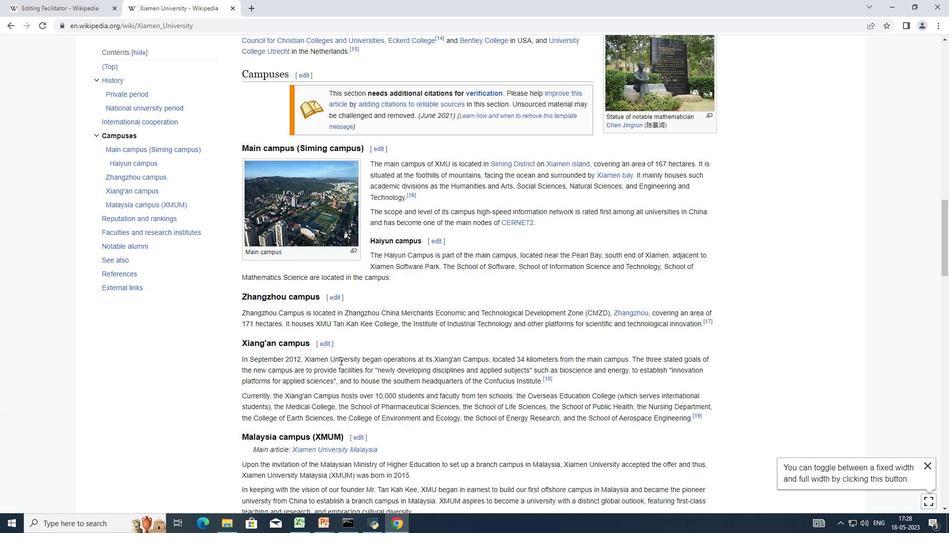 
Action: Mouse scrolled (340, 361) with delta (0, 0)
Screenshot: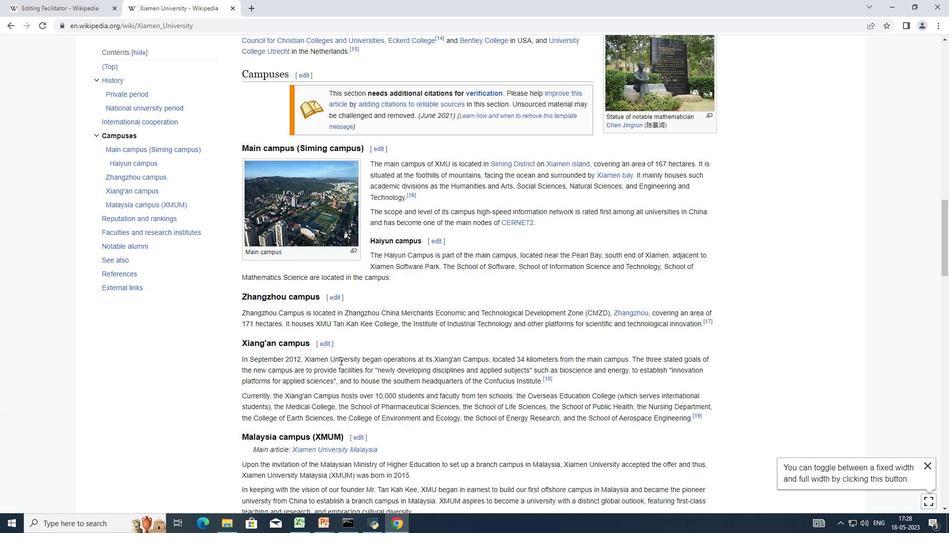 
Action: Mouse moved to (340, 364)
Screenshot: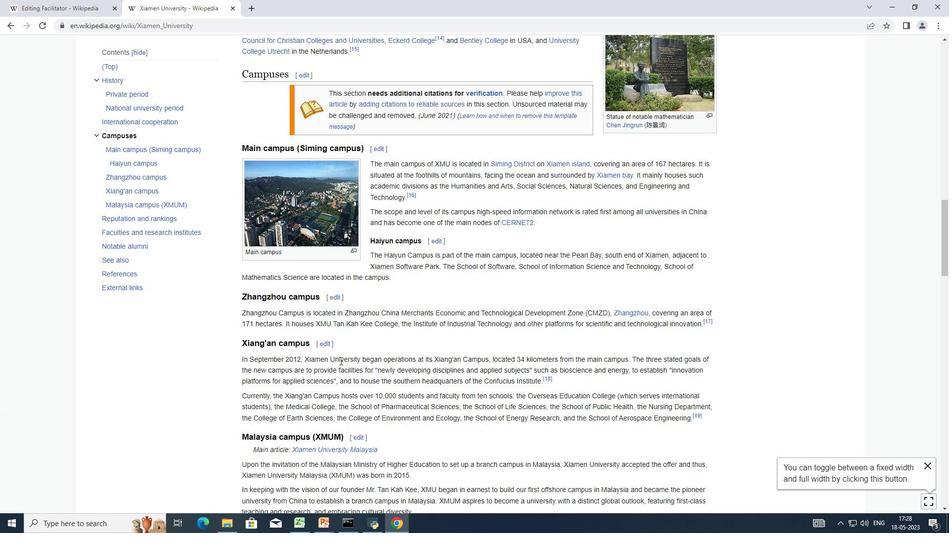 
Action: Mouse scrolled (340, 361) with delta (0, 0)
Screenshot: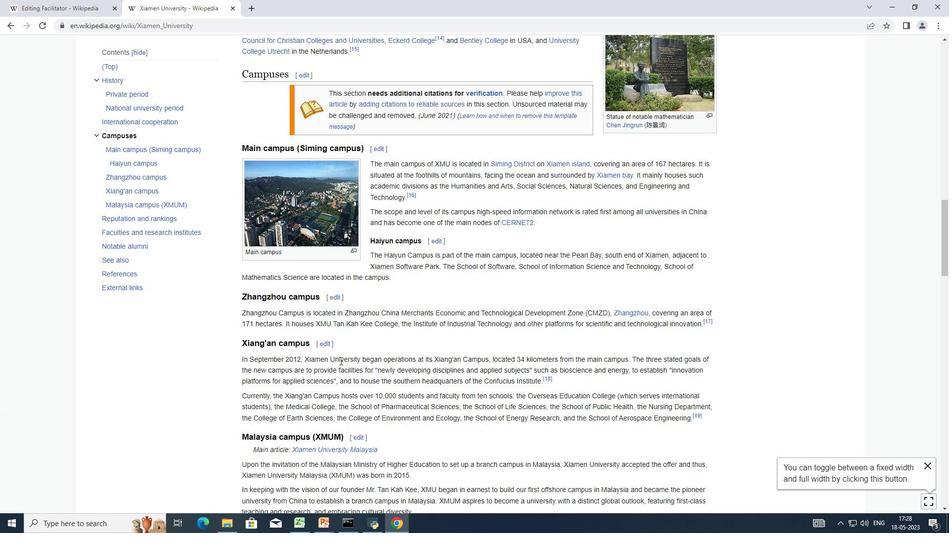 
Action: Mouse moved to (341, 365)
Screenshot: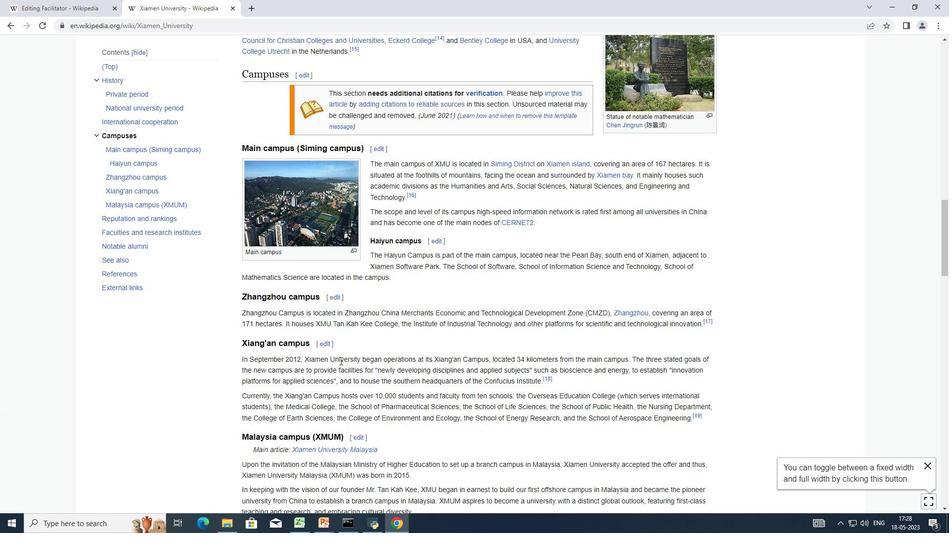 
Action: Mouse scrolled (340, 364) with delta (0, 0)
Screenshot: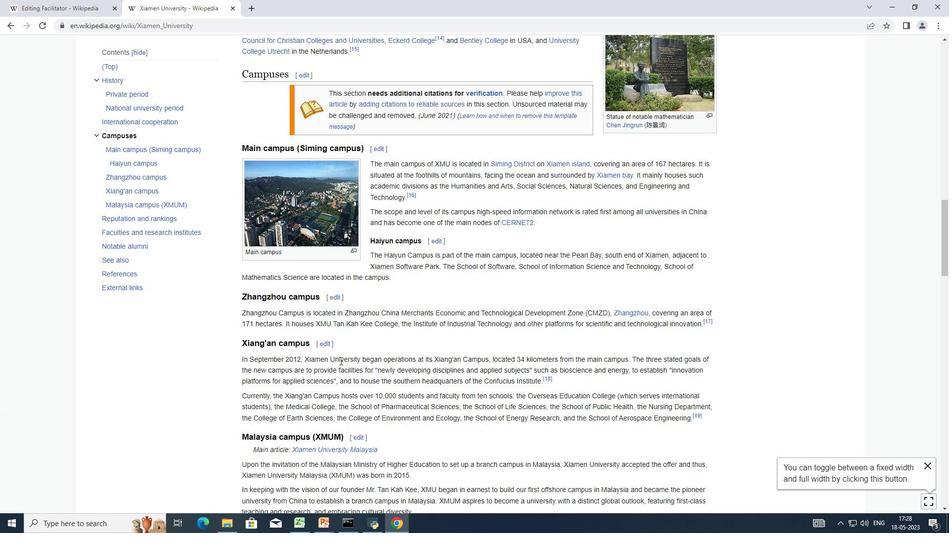 
Action: Mouse scrolled (341, 366) with delta (0, 0)
Screenshot: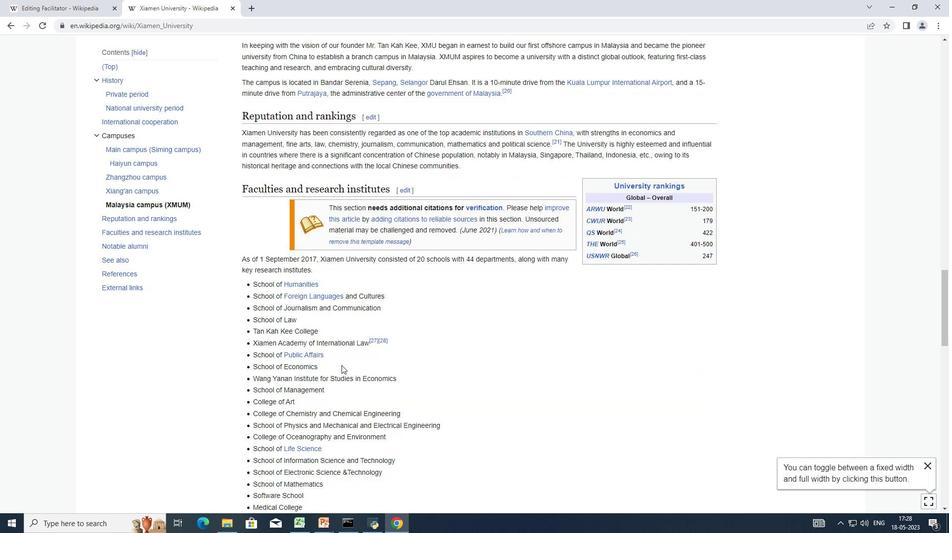 
Action: Mouse scrolled (341, 366) with delta (0, 0)
Screenshot: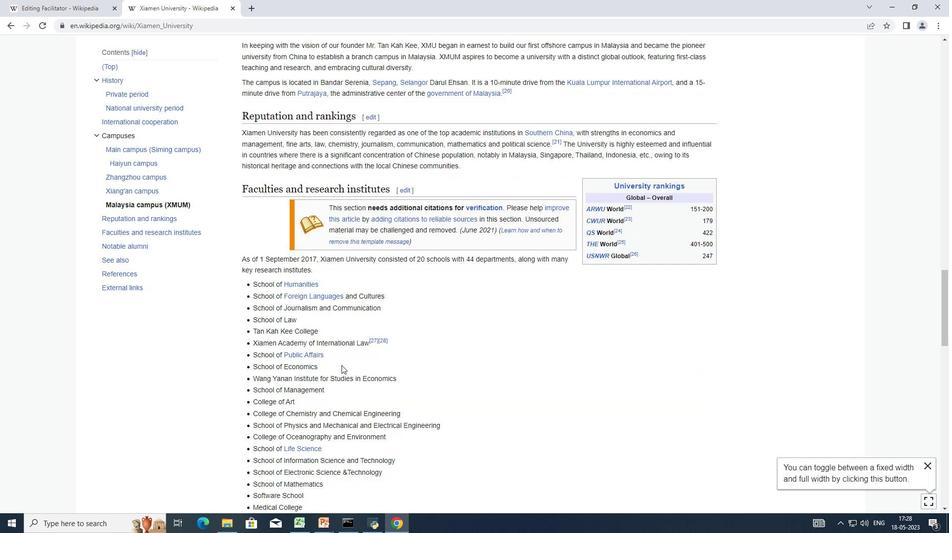 
Action: Mouse scrolled (341, 366) with delta (0, 0)
Screenshot: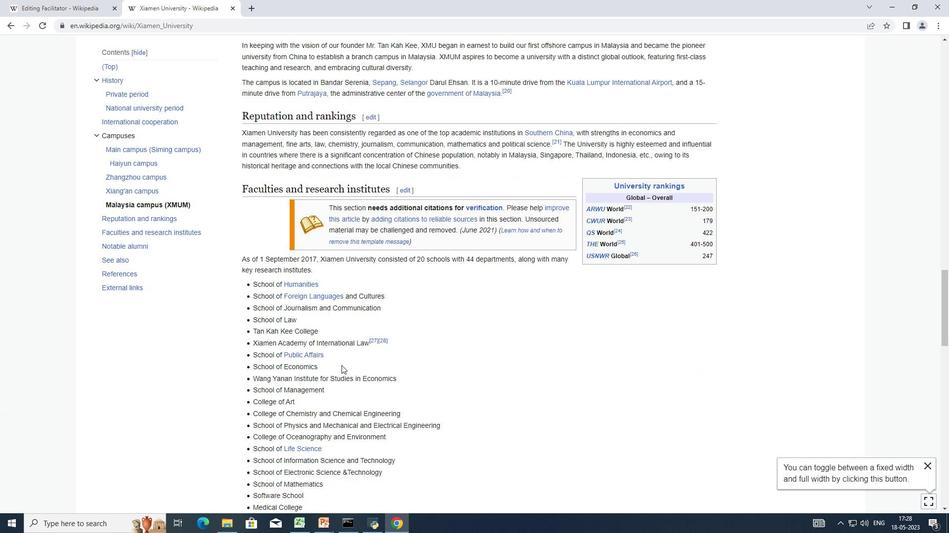 
Action: Mouse scrolled (341, 366) with delta (0, 0)
Screenshot: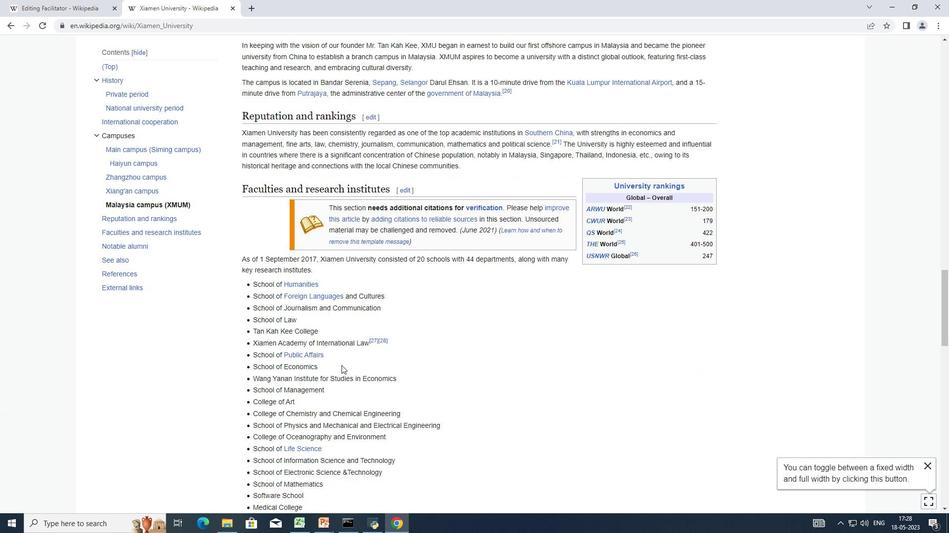 
Action: Mouse scrolled (341, 366) with delta (0, 0)
Screenshot: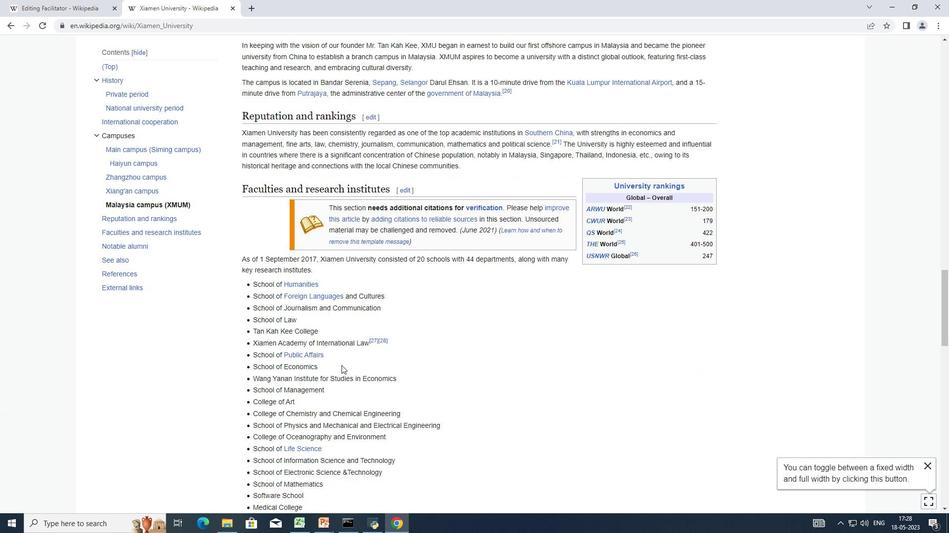 
Action: Mouse moved to (342, 365)
Screenshot: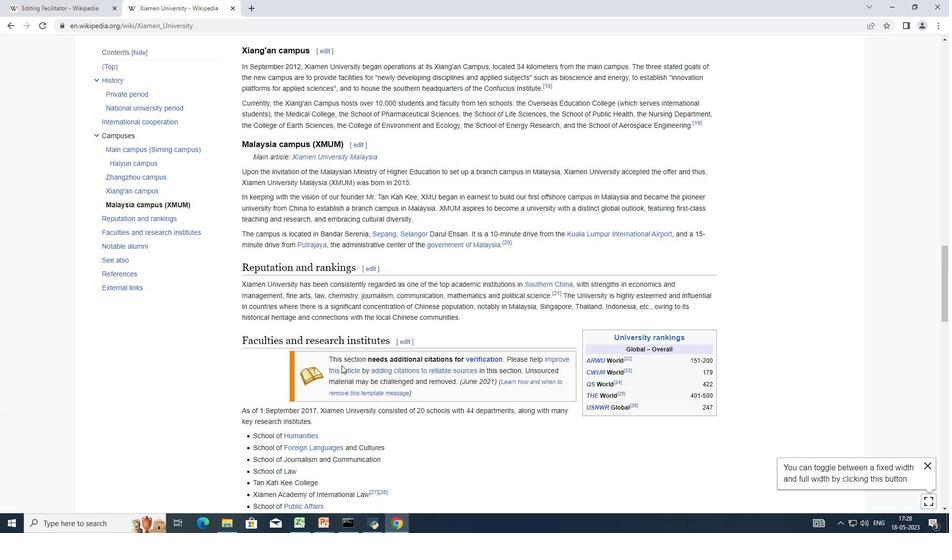 
Action: Mouse scrolled (341, 366) with delta (0, 0)
Screenshot: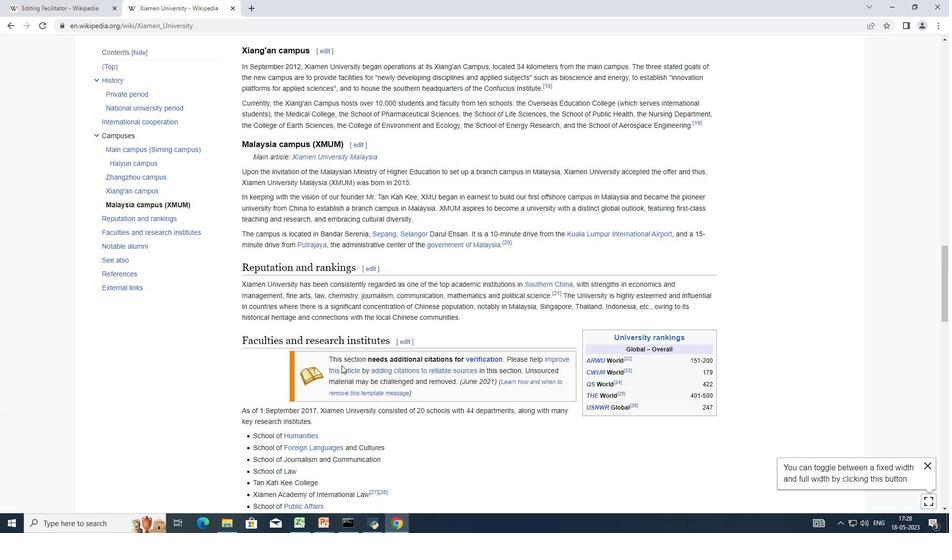 
Action: Mouse scrolled (342, 366) with delta (0, 0)
Screenshot: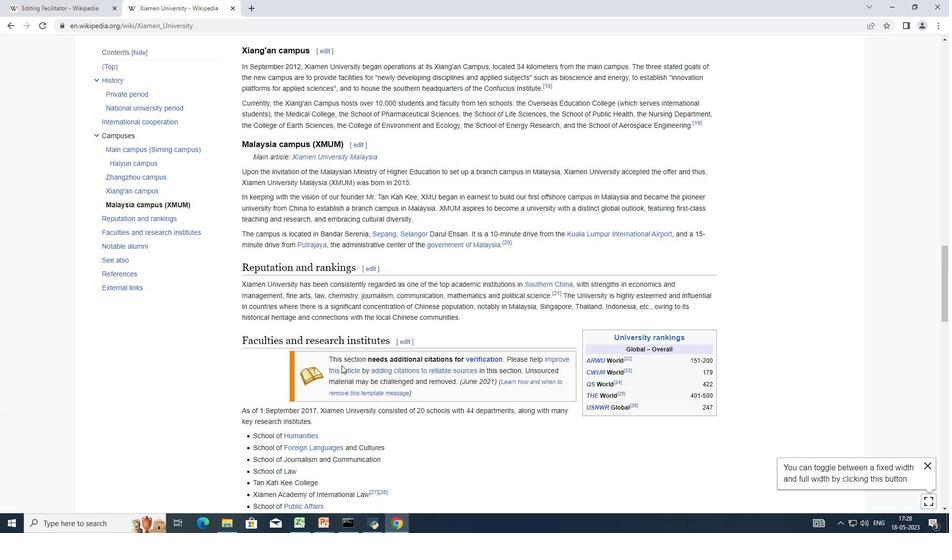 
Action: Mouse scrolled (342, 366) with delta (0, 0)
Screenshot: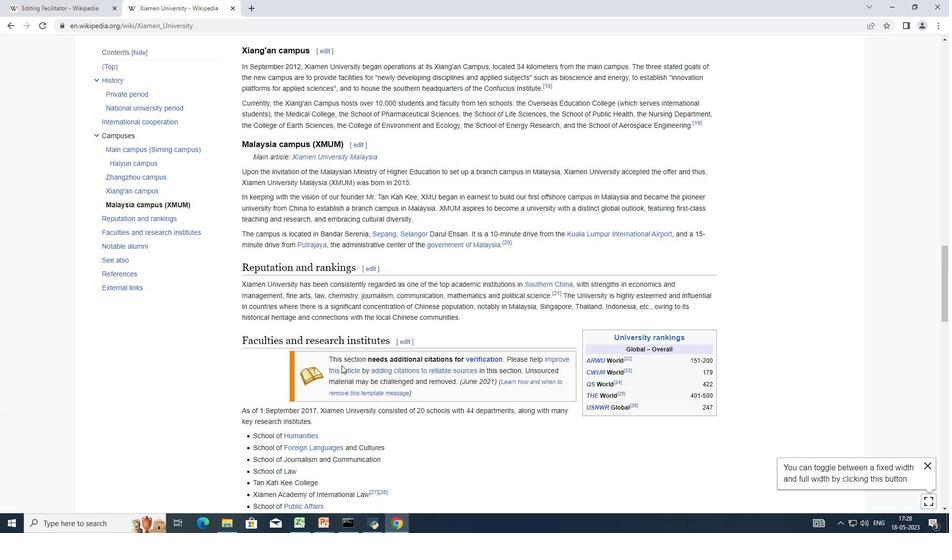 
Action: Mouse scrolled (342, 366) with delta (0, 0)
Screenshot: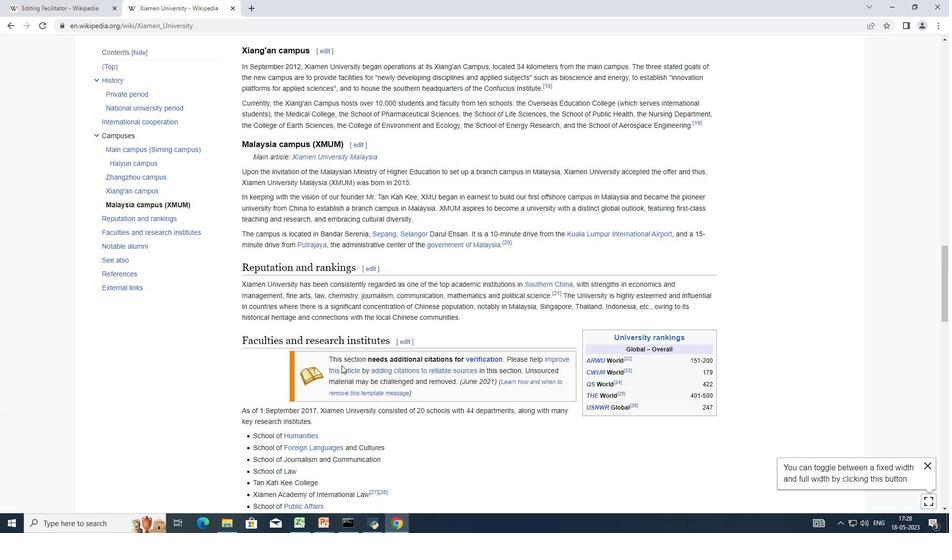 
Action: Mouse scrolled (342, 366) with delta (0, 0)
Screenshot: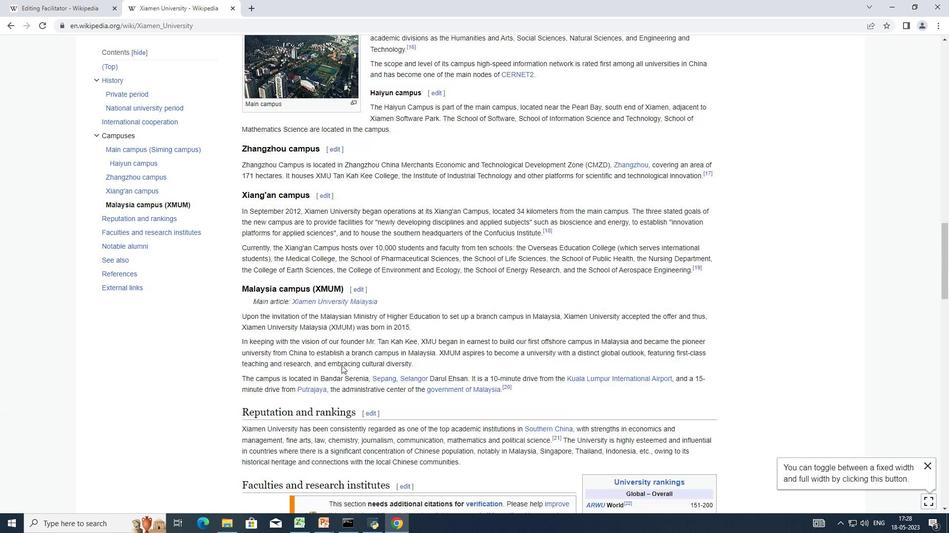 
Action: Mouse moved to (342, 367)
Screenshot: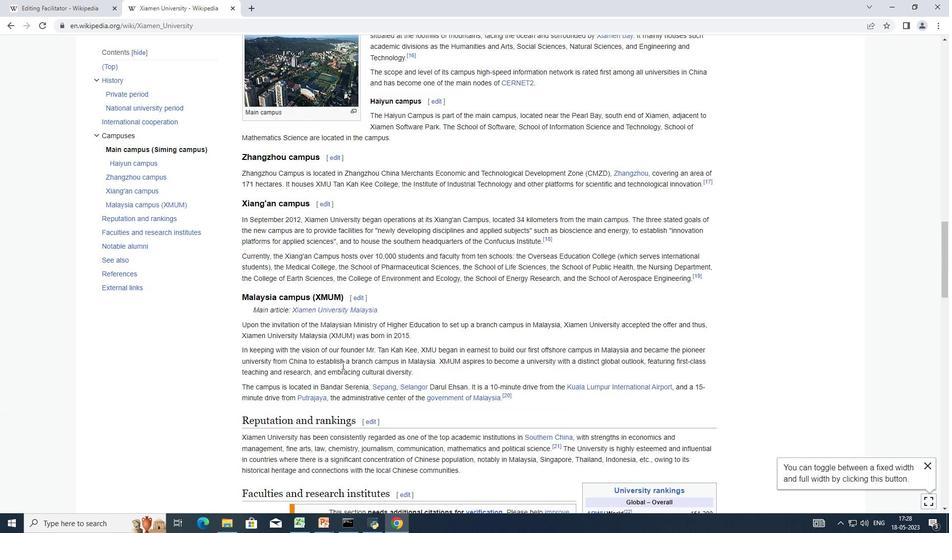 
Action: Mouse scrolled (342, 368) with delta (0, 0)
Screenshot: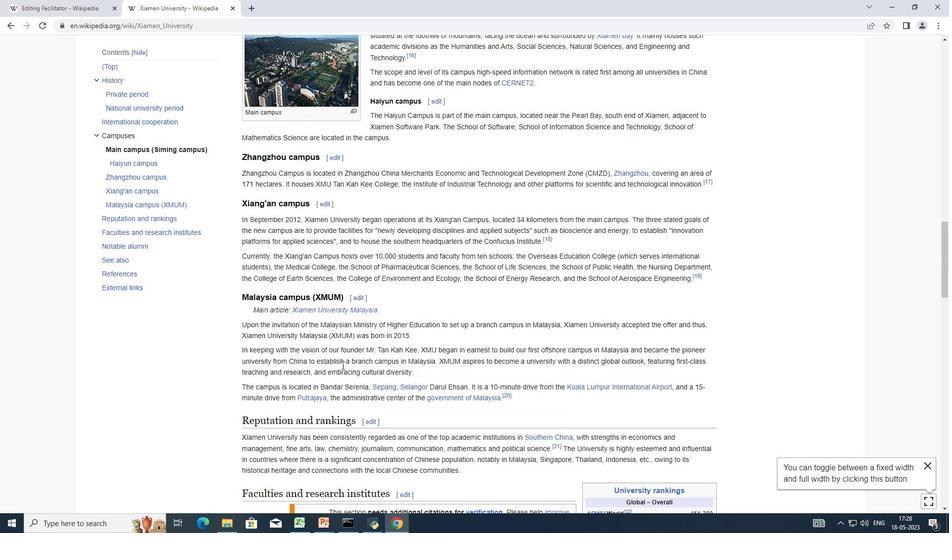 
Action: Mouse moved to (342, 367)
Screenshot: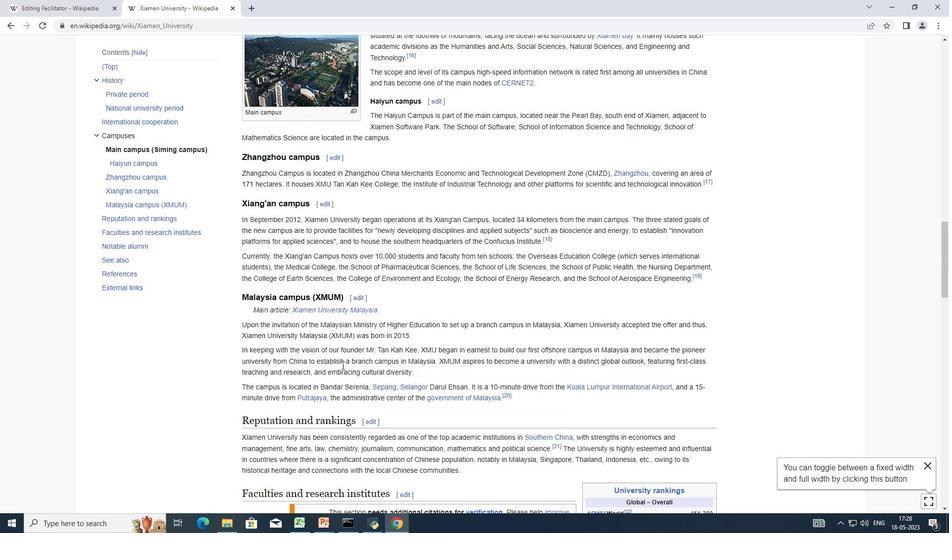 
Action: Mouse scrolled (342, 368) with delta (0, 0)
Screenshot: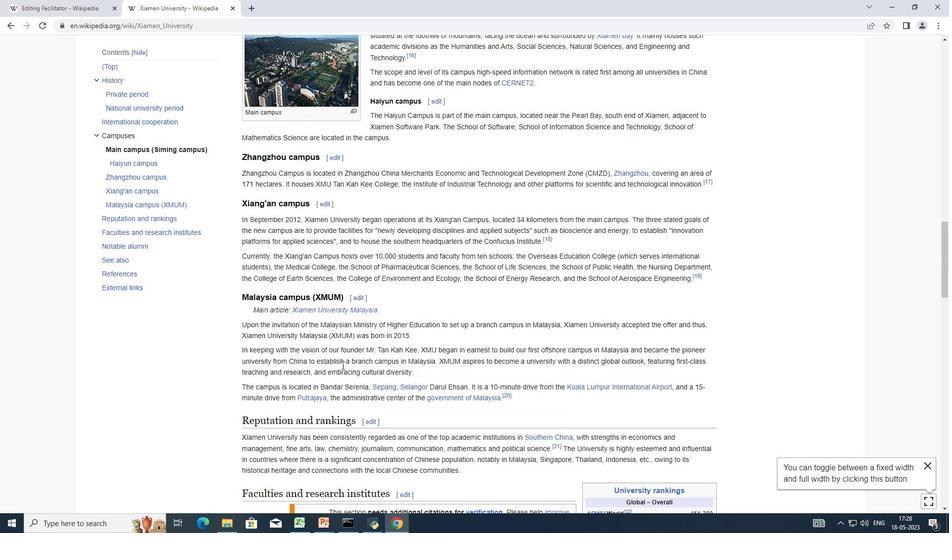 
Action: Mouse scrolled (342, 368) with delta (0, 0)
Screenshot: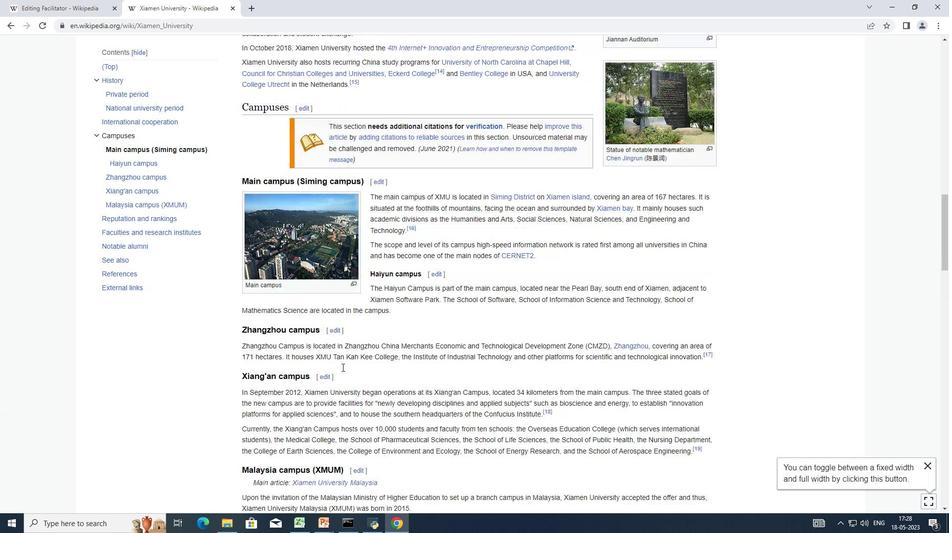 
Action: Mouse scrolled (342, 368) with delta (0, 0)
Screenshot: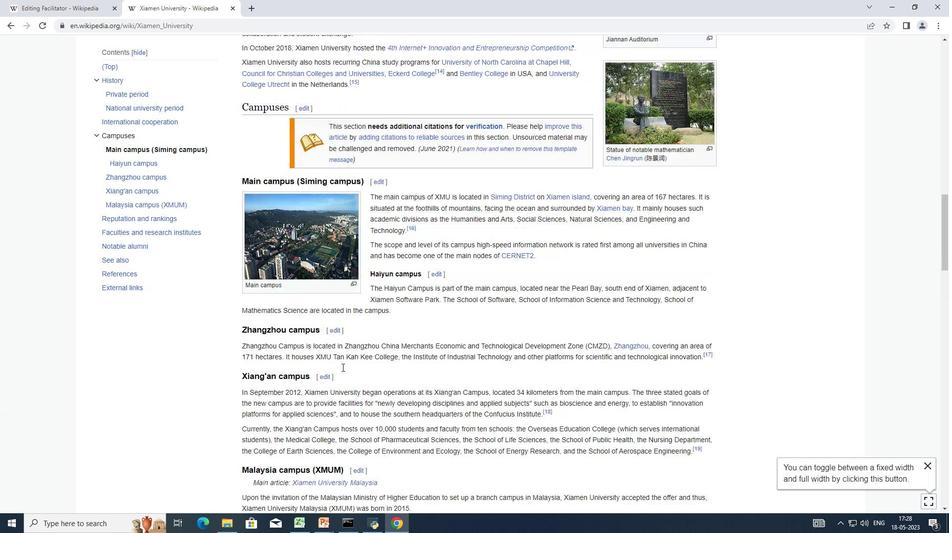 
Action: Mouse scrolled (342, 368) with delta (0, 0)
Screenshot: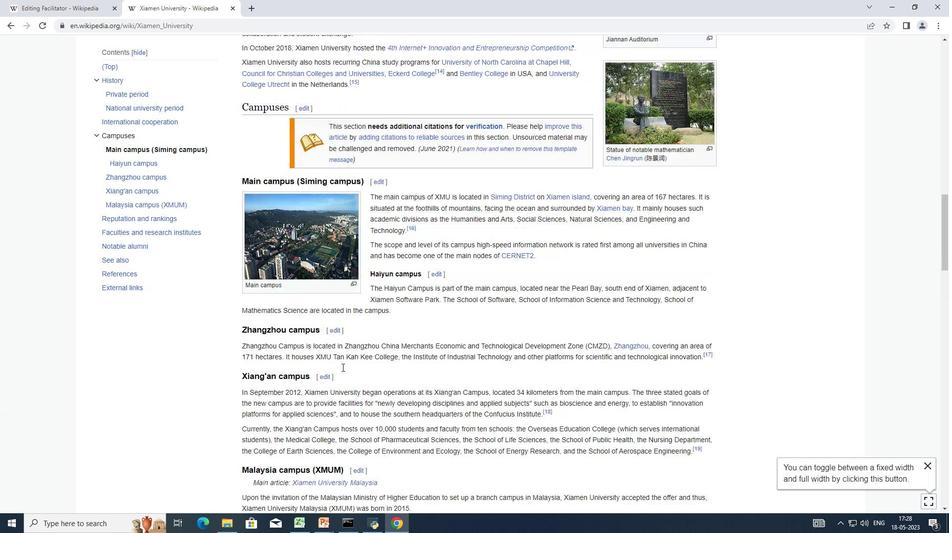 
Action: Mouse scrolled (342, 368) with delta (0, 0)
Screenshot: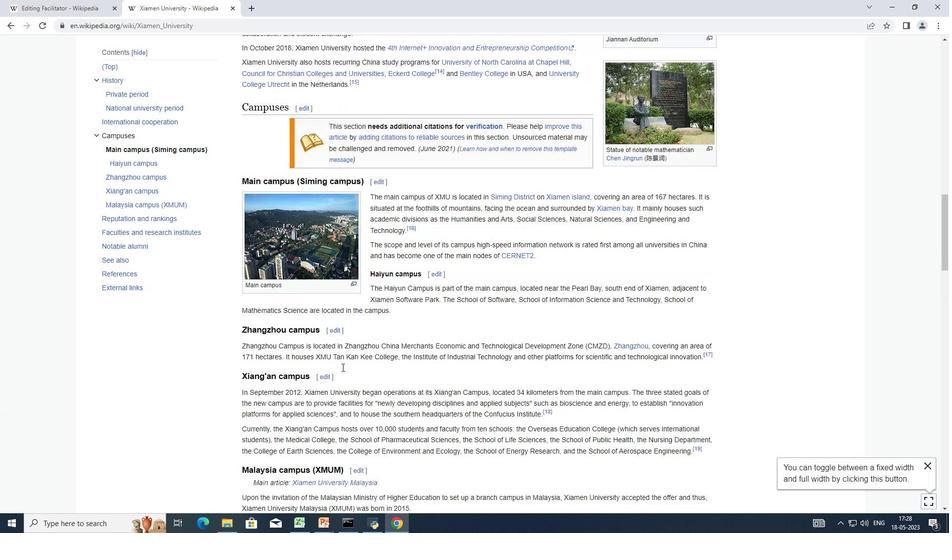 
Action: Mouse moved to (343, 367)
Screenshot: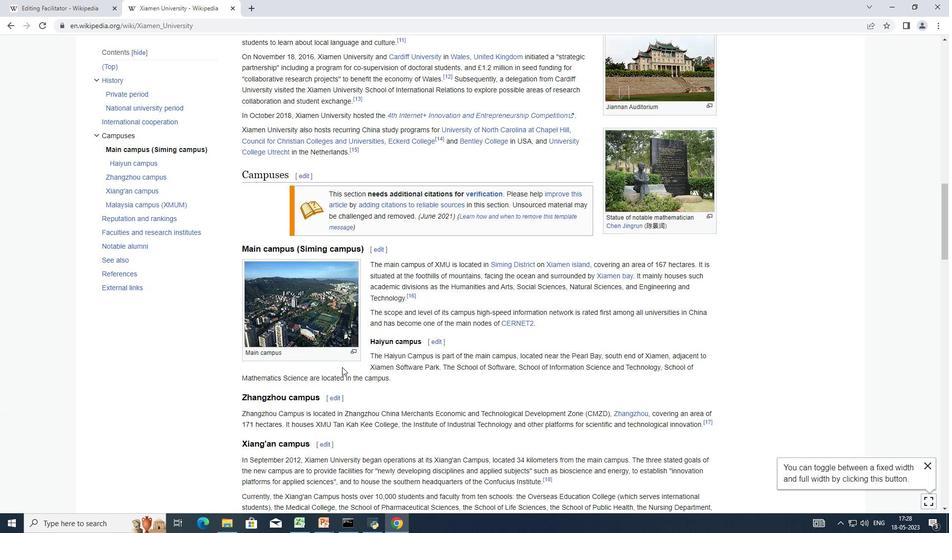 
Action: Mouse scrolled (343, 367) with delta (0, 0)
Screenshot: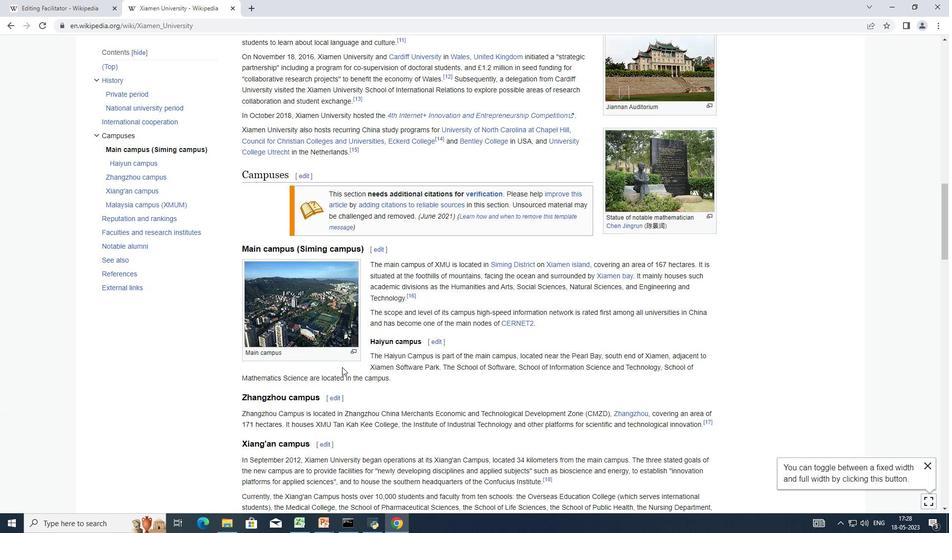 
Action: Mouse scrolled (343, 367) with delta (0, 0)
Screenshot: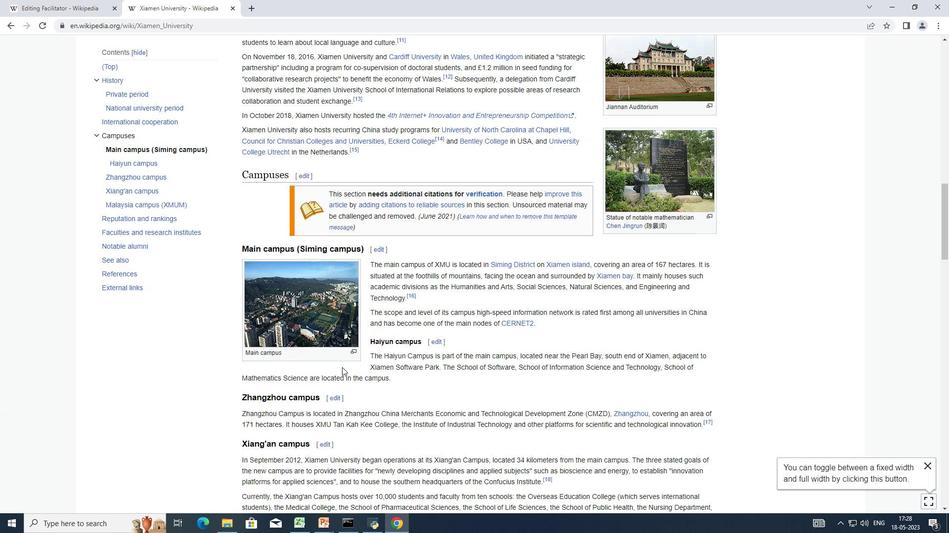 
Action: Mouse moved to (343, 366)
Screenshot: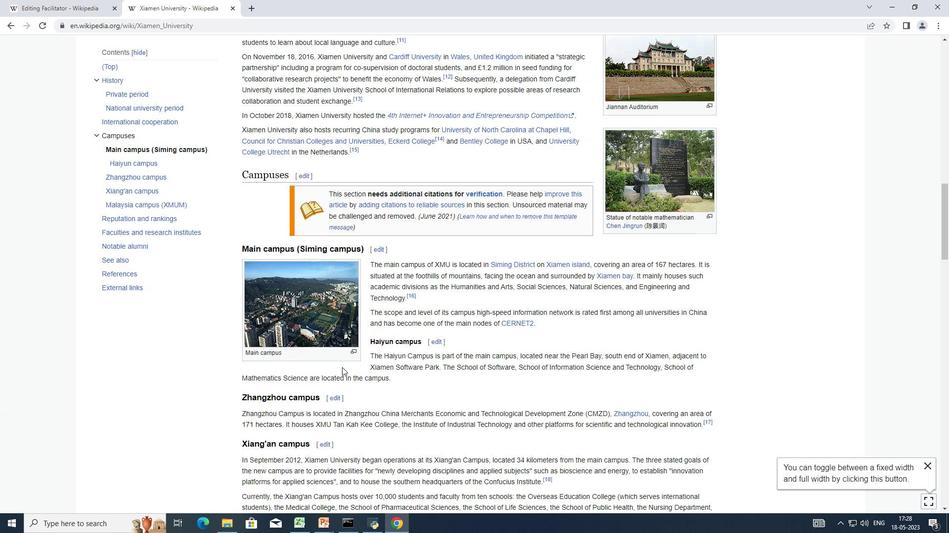 
Action: Mouse scrolled (343, 367) with delta (0, 0)
Screenshot: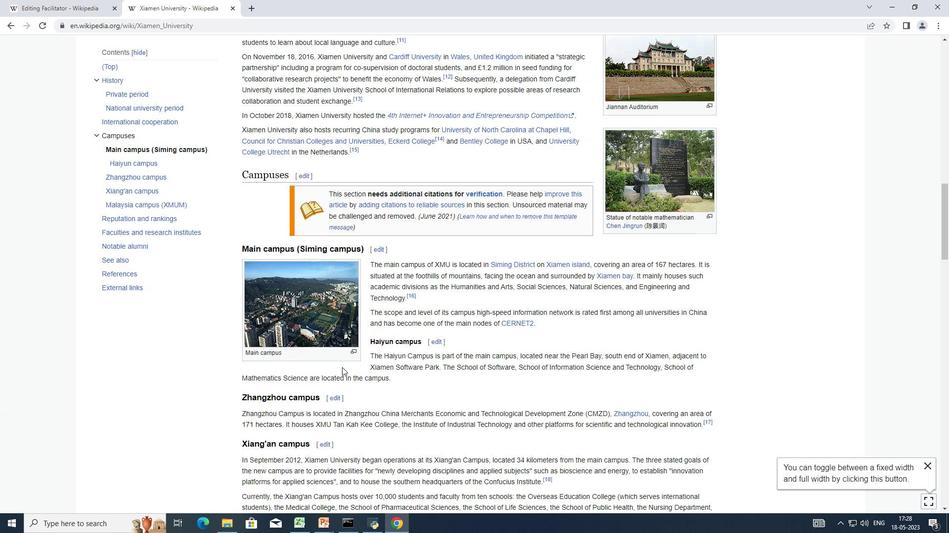 
Action: Mouse scrolled (343, 367) with delta (0, 0)
Screenshot: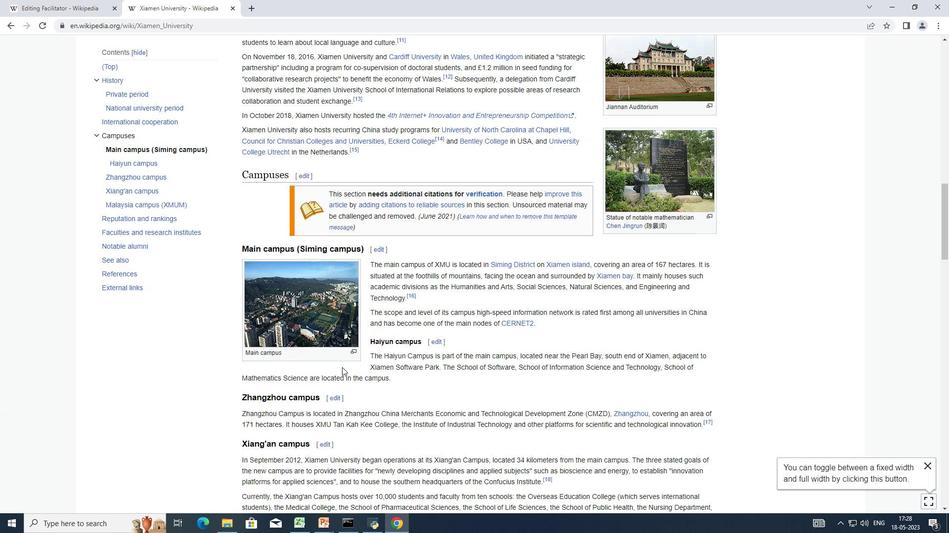 
Action: Mouse scrolled (343, 367) with delta (0, 0)
Screenshot: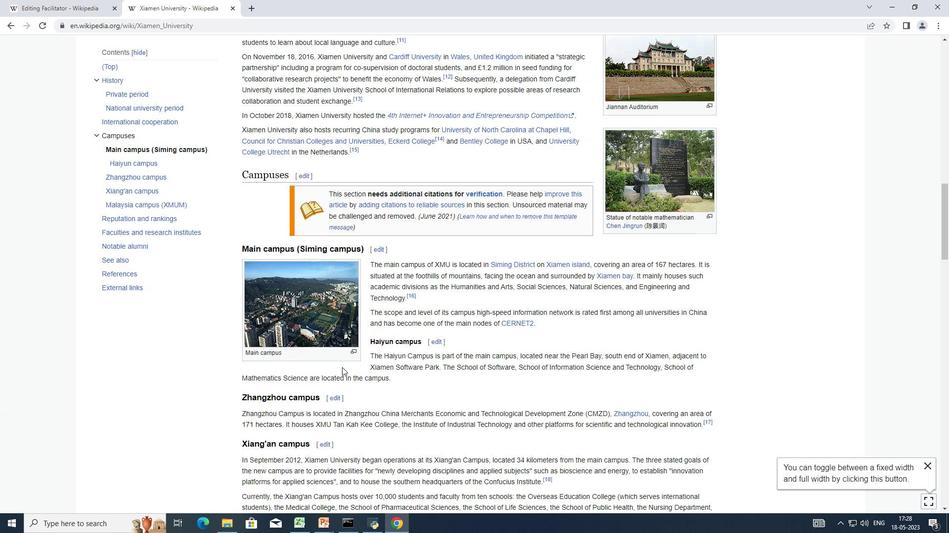
Action: Mouse moved to (346, 365)
Screenshot: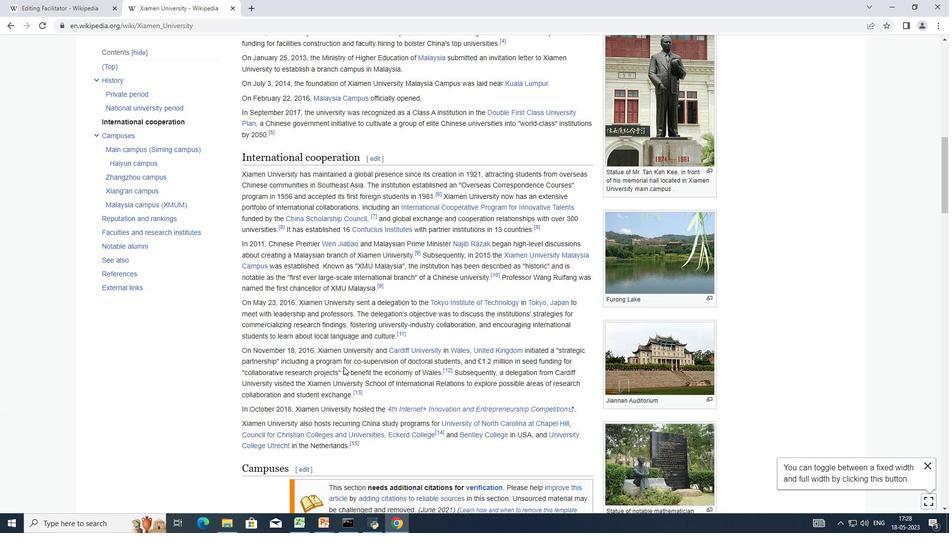 
Action: Mouse scrolled (346, 365) with delta (0, 0)
Screenshot: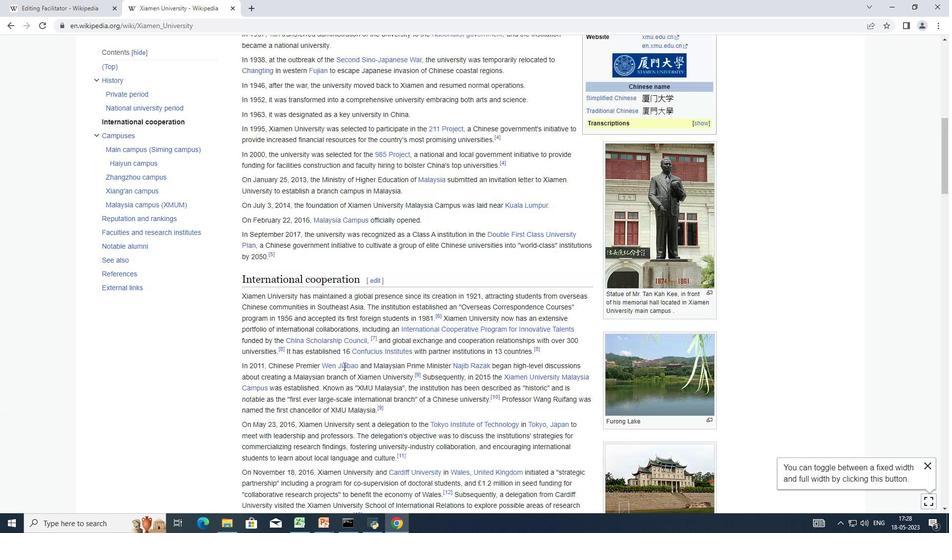 
Action: Mouse scrolled (346, 365) with delta (0, 0)
Screenshot: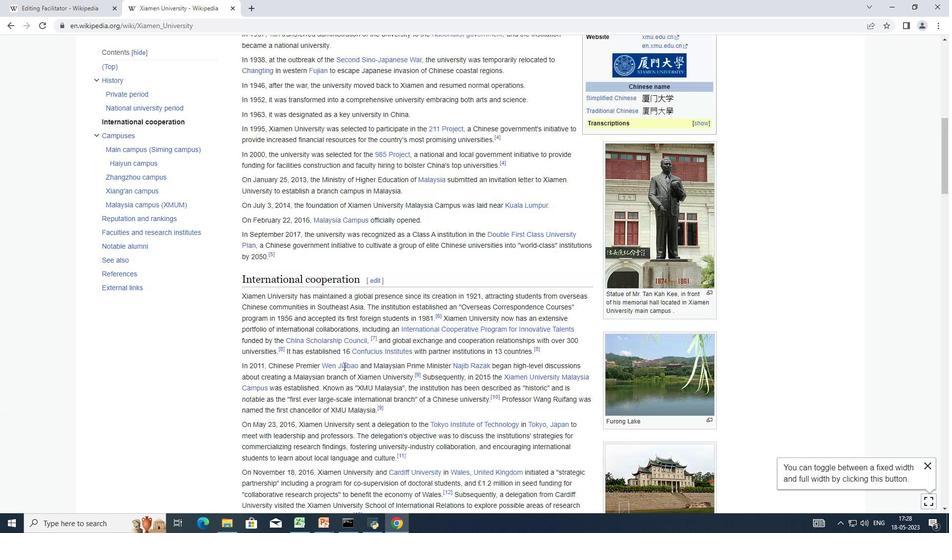 
Action: Mouse pressed middle at (346, 365)
Screenshot: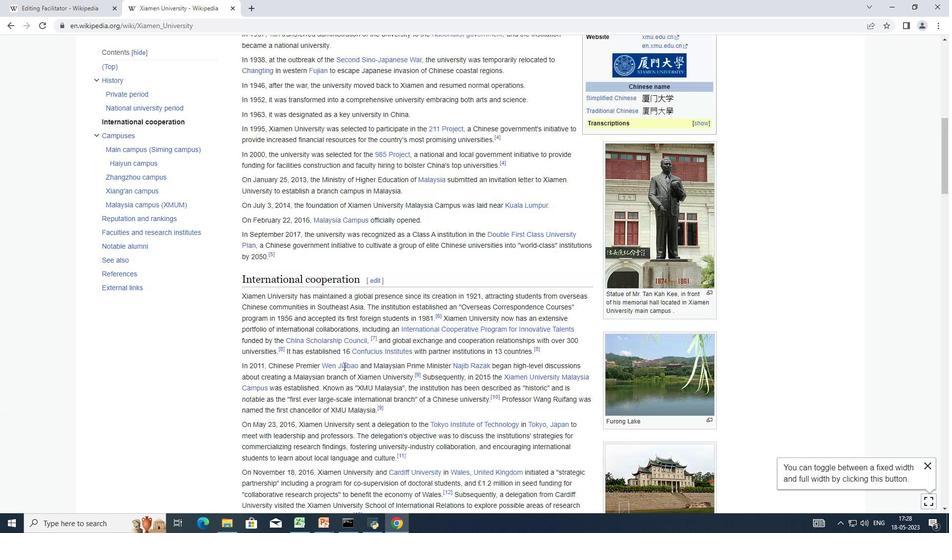 
Action: Mouse scrolled (346, 365) with delta (0, 0)
Screenshot: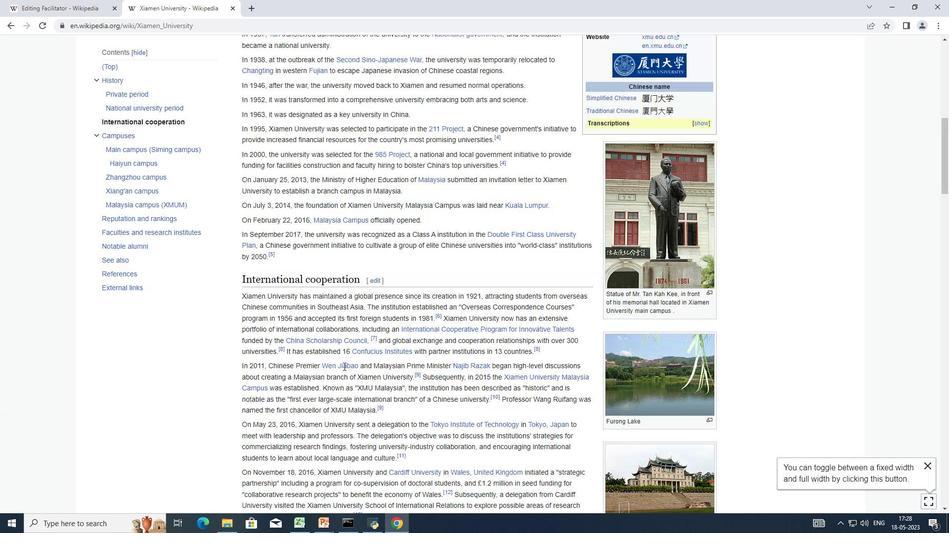 
Action: Mouse scrolled (346, 365) with delta (0, 0)
Screenshot: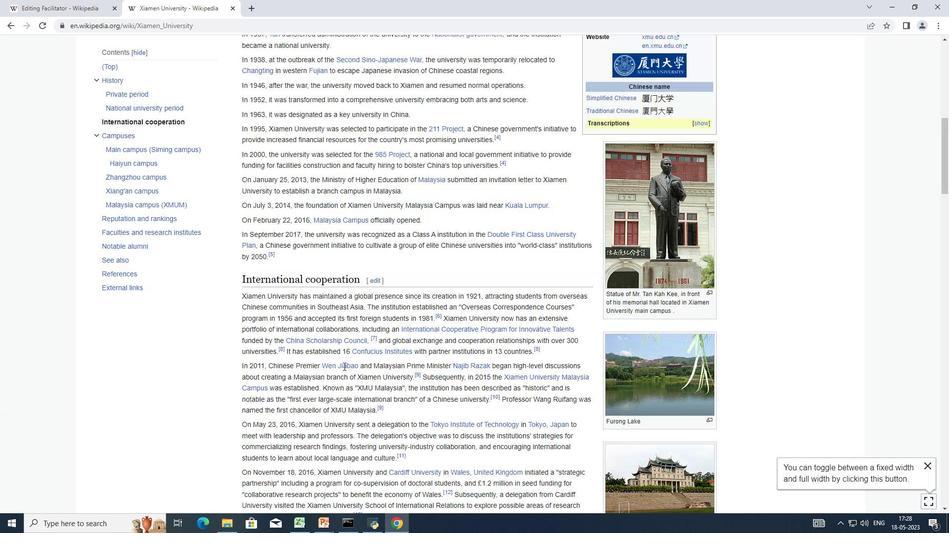 
Action: Mouse scrolled (346, 365) with delta (0, 0)
Screenshot: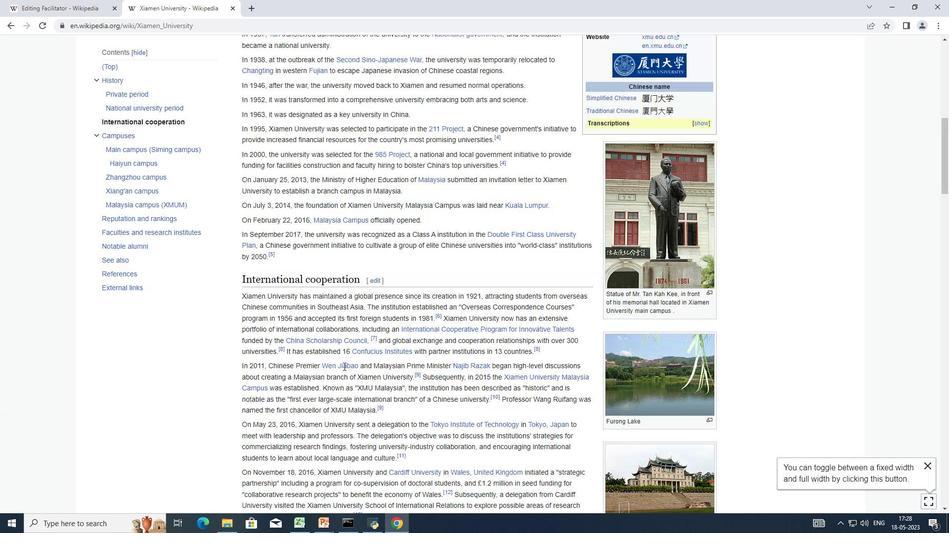 
Action: Mouse moved to (358, 355)
Screenshot: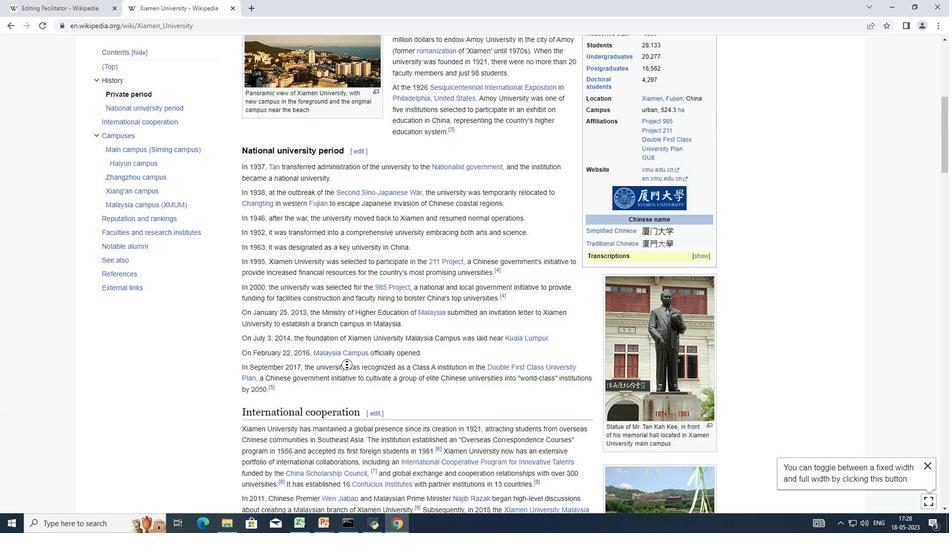 
